 Task: Look for space in Mānāvadar, India from 5th June, 2023 to 16th June, 2023 for 2 adults in price range Rs.7000 to Rs.15000. Place can be entire place with 1  bedroom having 1 bed and 1 bathroom. Property type can be house, flat, guest house, hotel. Booking option can be shelf check-in. Required host language is English.
Action: Mouse moved to (534, 91)
Screenshot: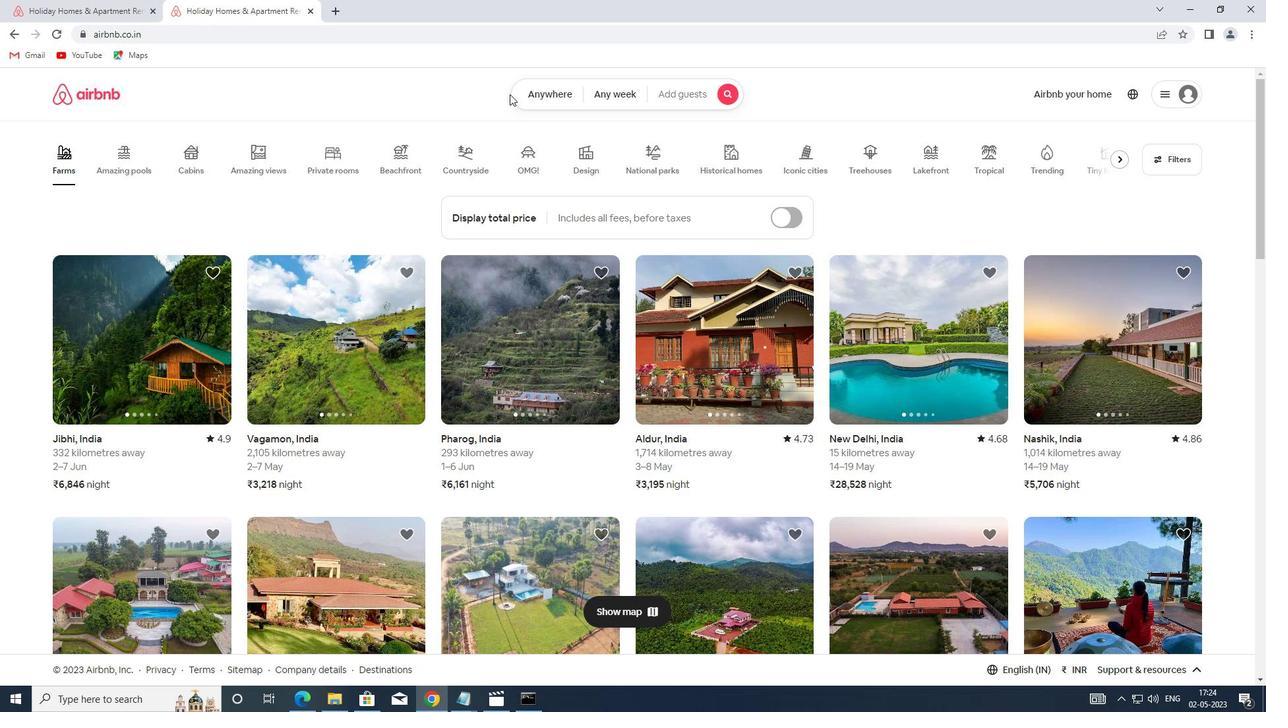
Action: Mouse pressed left at (534, 91)
Screenshot: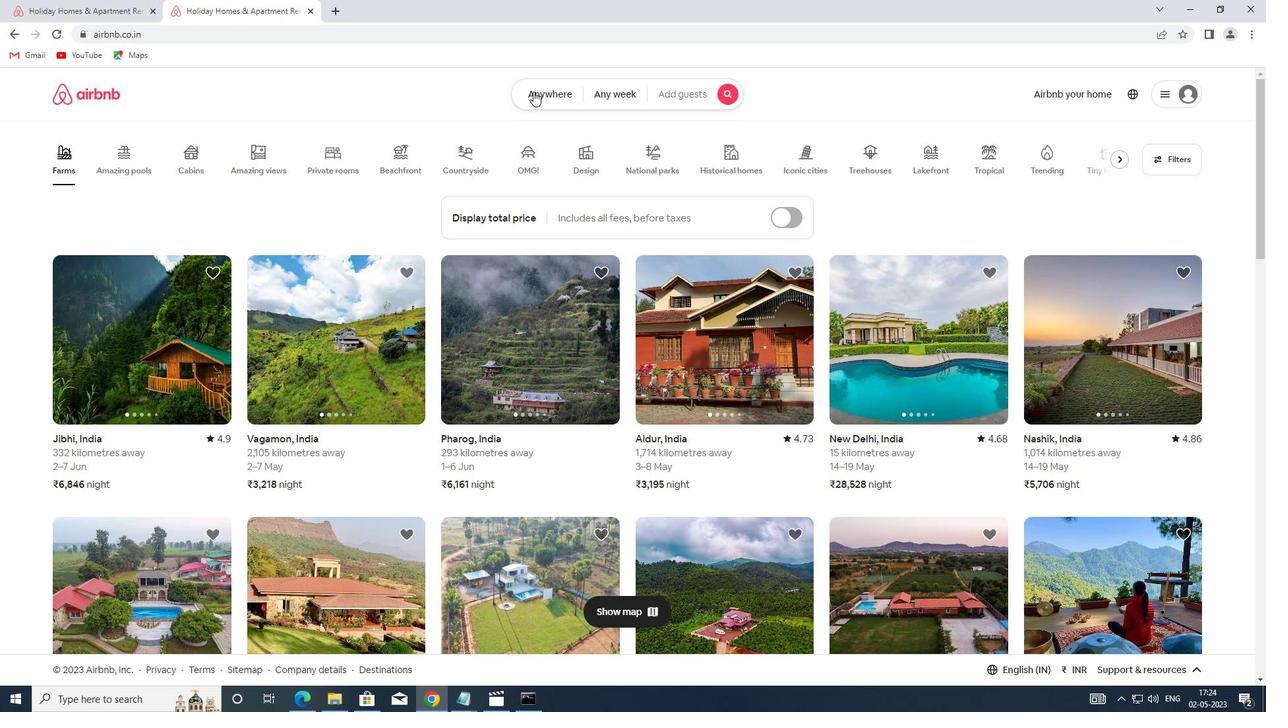 
Action: Mouse moved to (418, 145)
Screenshot: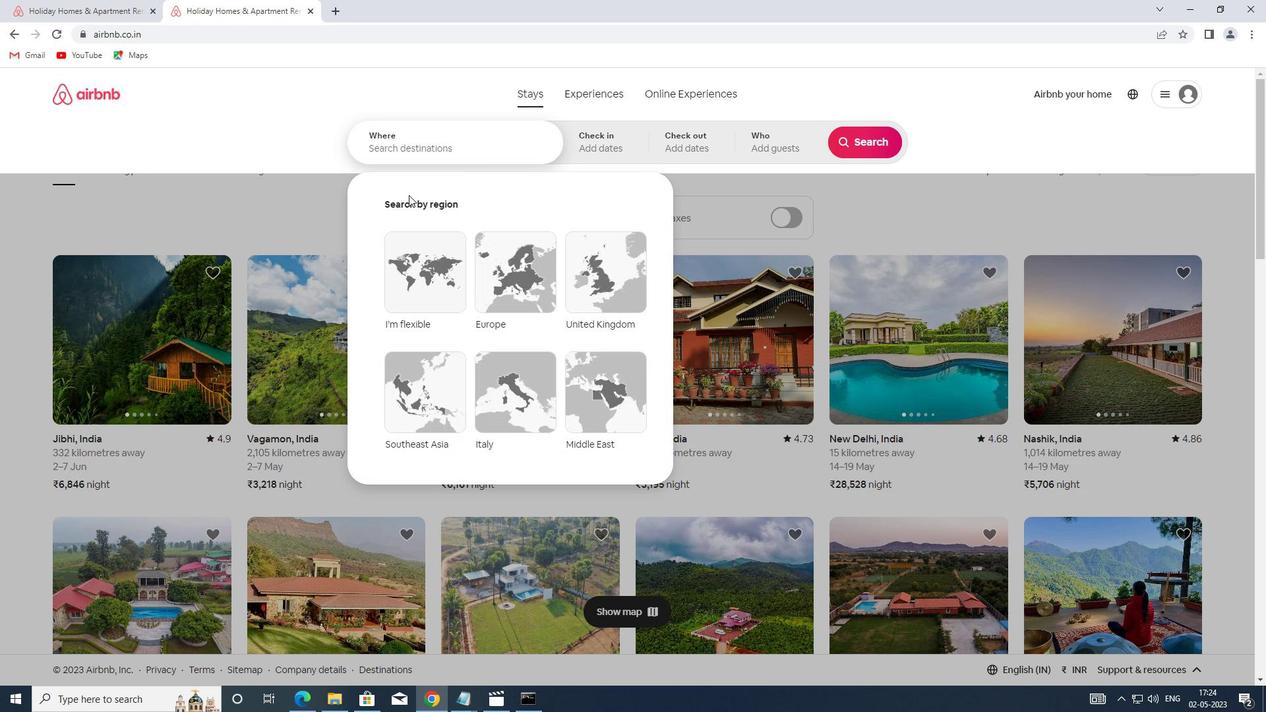 
Action: Mouse pressed left at (418, 145)
Screenshot: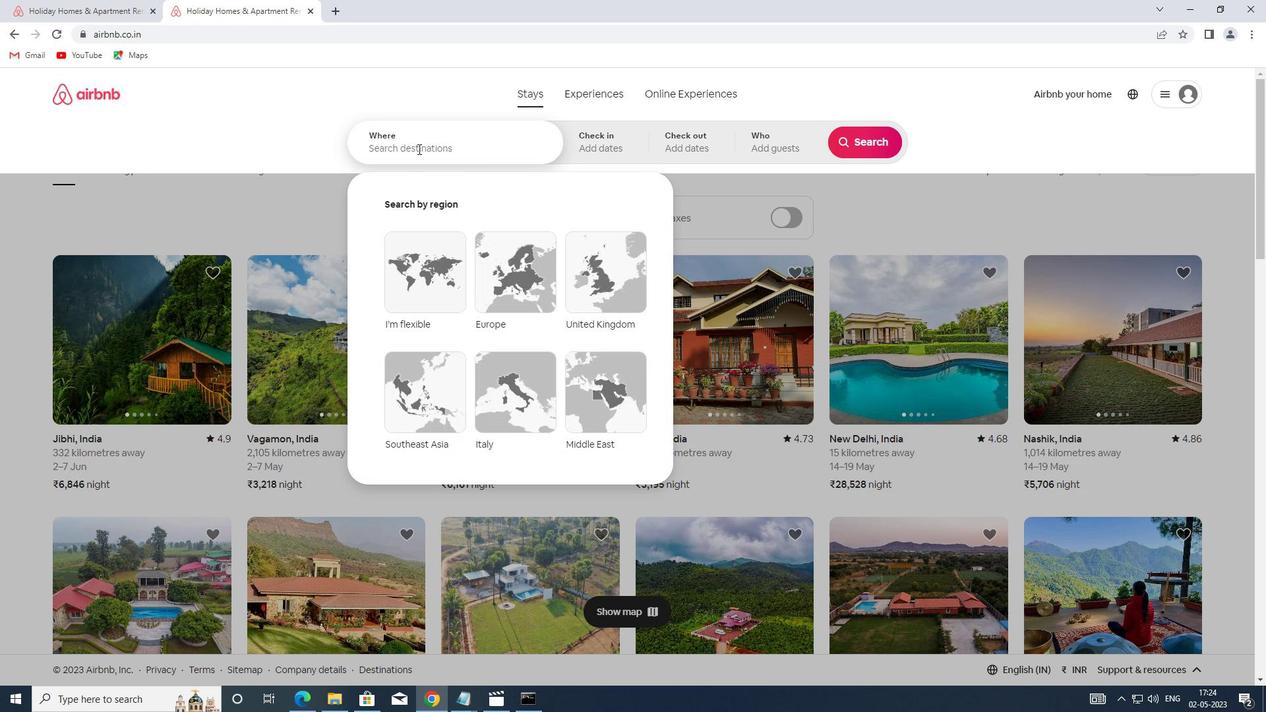 
Action: Key pressed <Key.shift>MANAVADAR,<Key.shift>INDIA
Screenshot: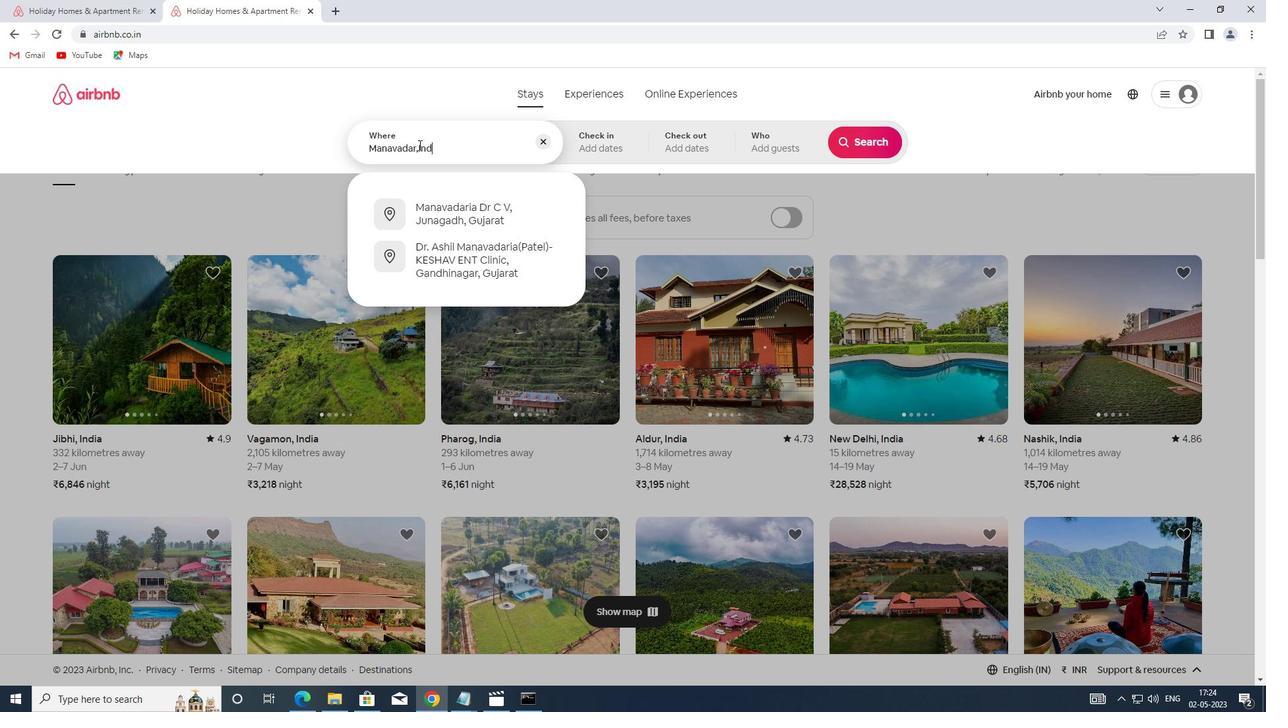 
Action: Mouse moved to (578, 129)
Screenshot: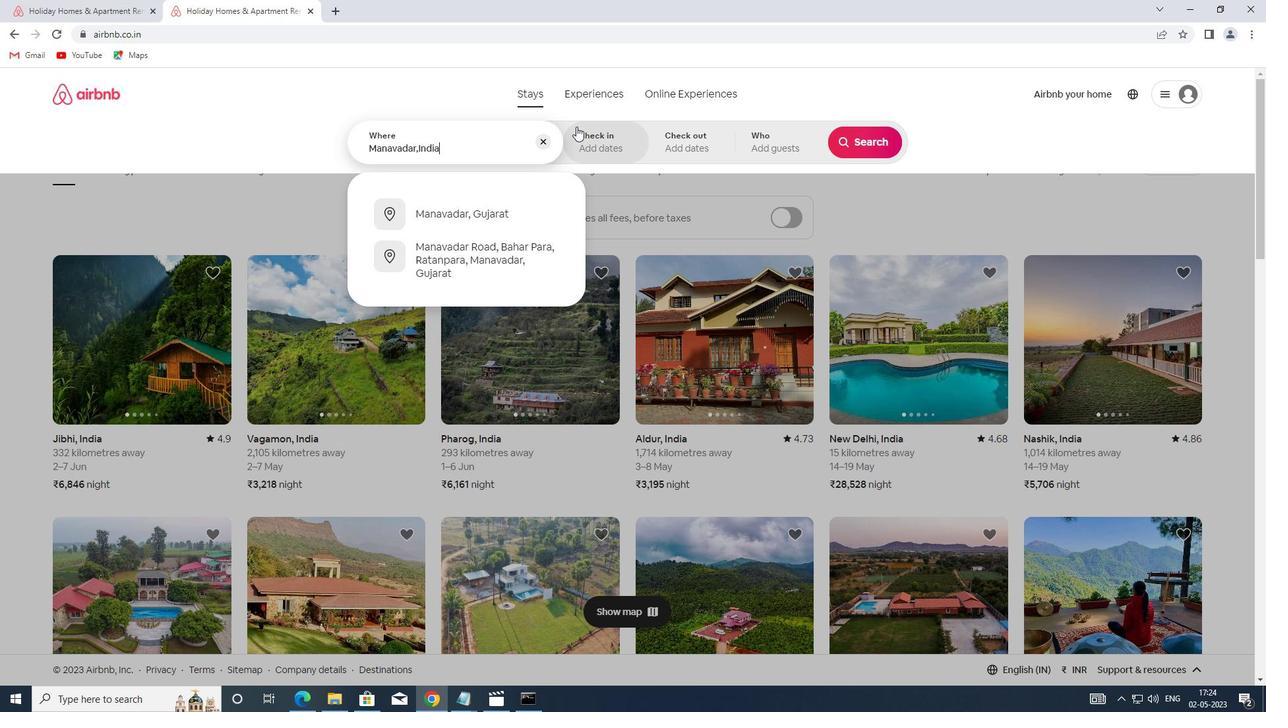 
Action: Mouse pressed left at (578, 129)
Screenshot: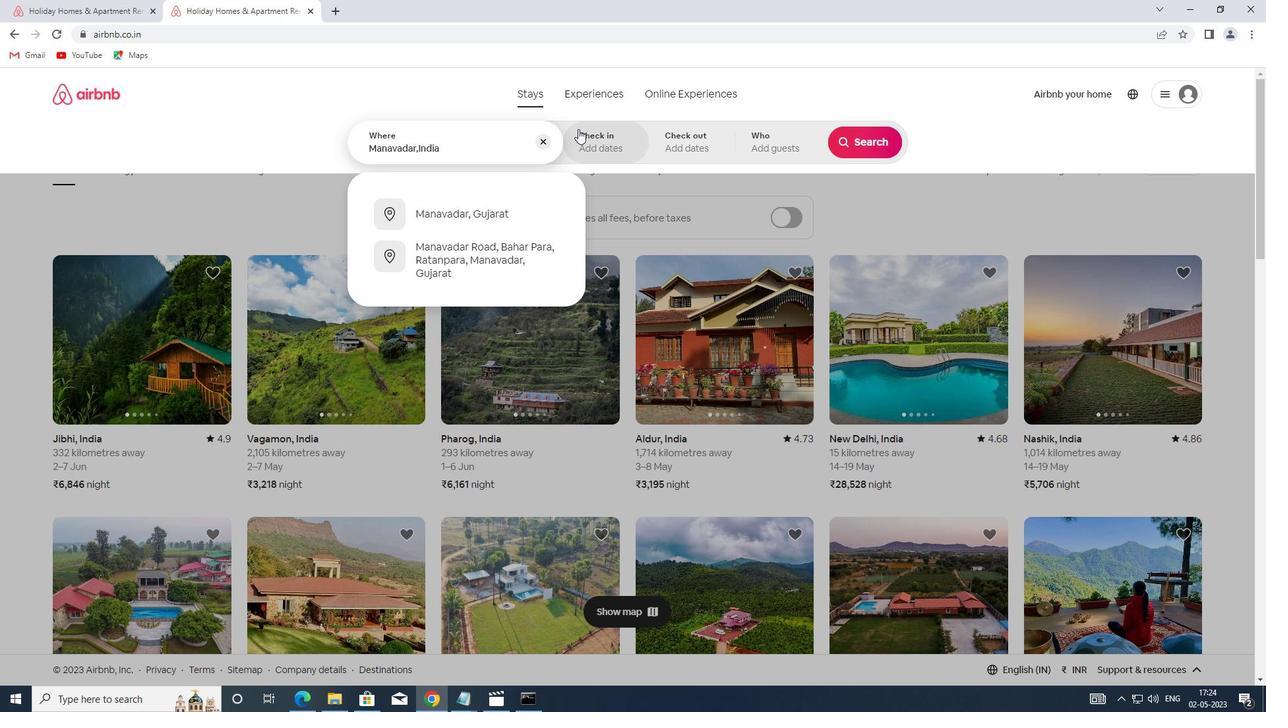 
Action: Mouse moved to (701, 339)
Screenshot: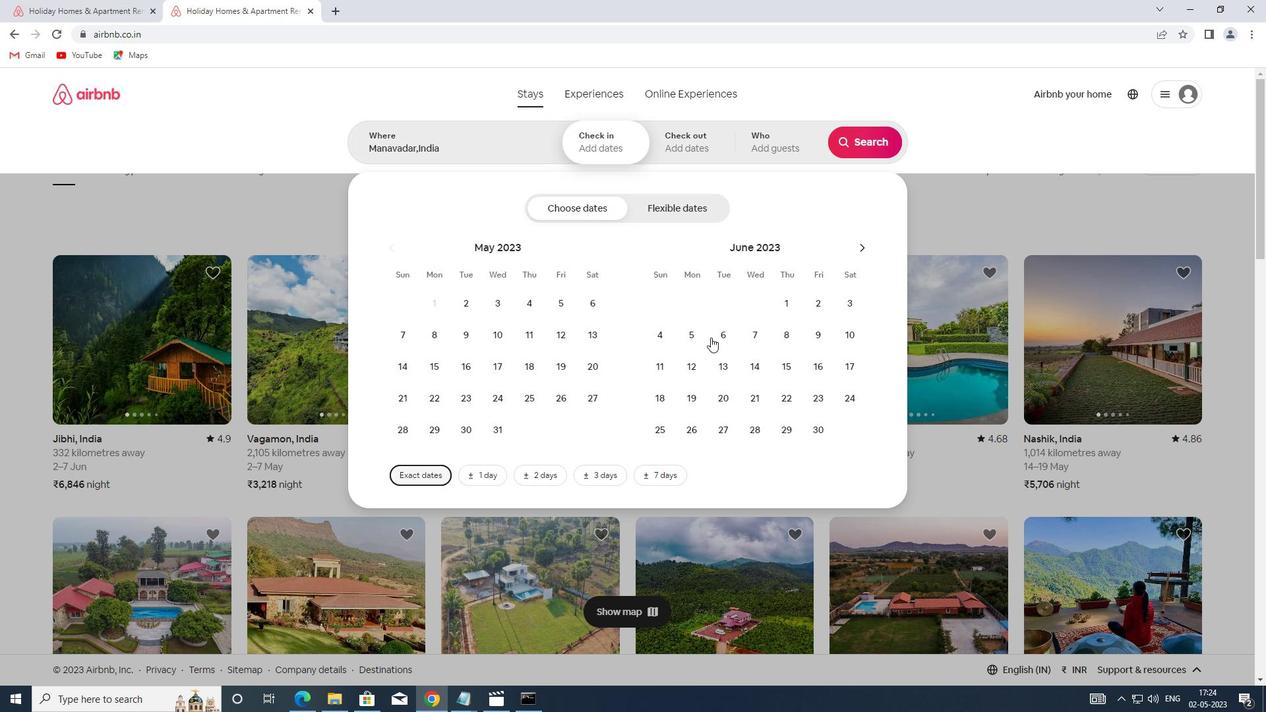
Action: Mouse pressed left at (701, 339)
Screenshot: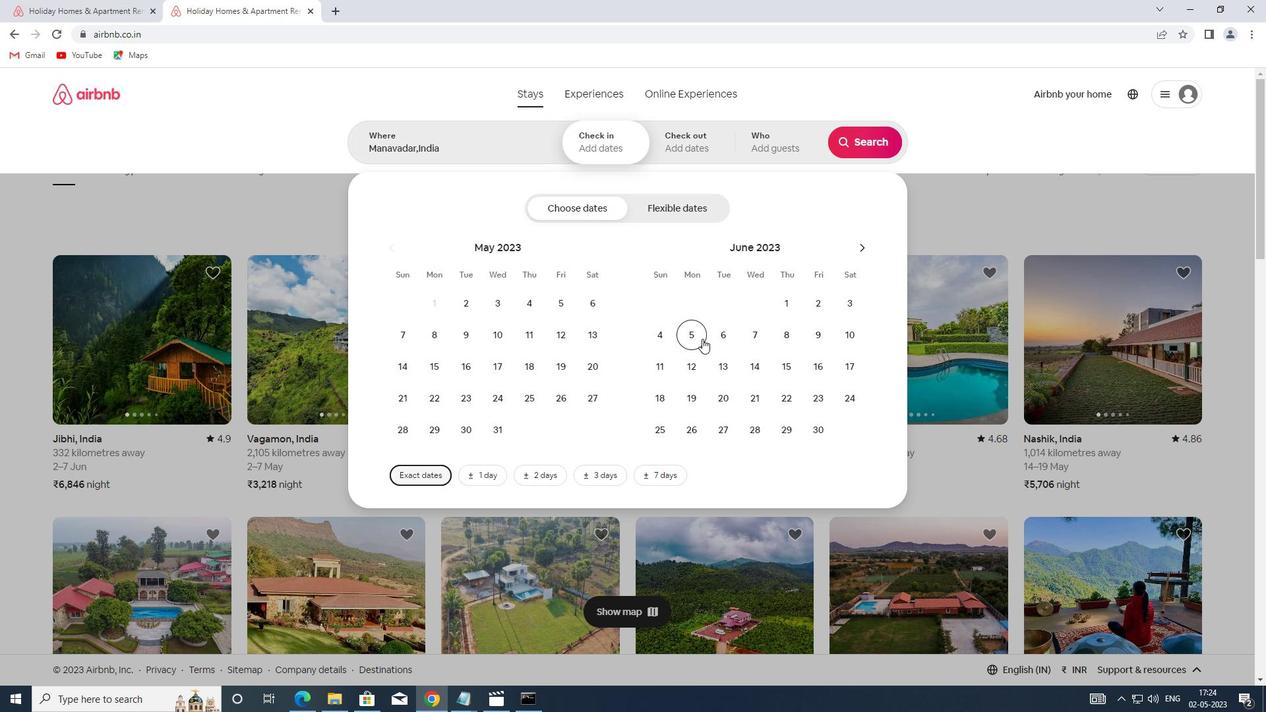 
Action: Mouse moved to (814, 368)
Screenshot: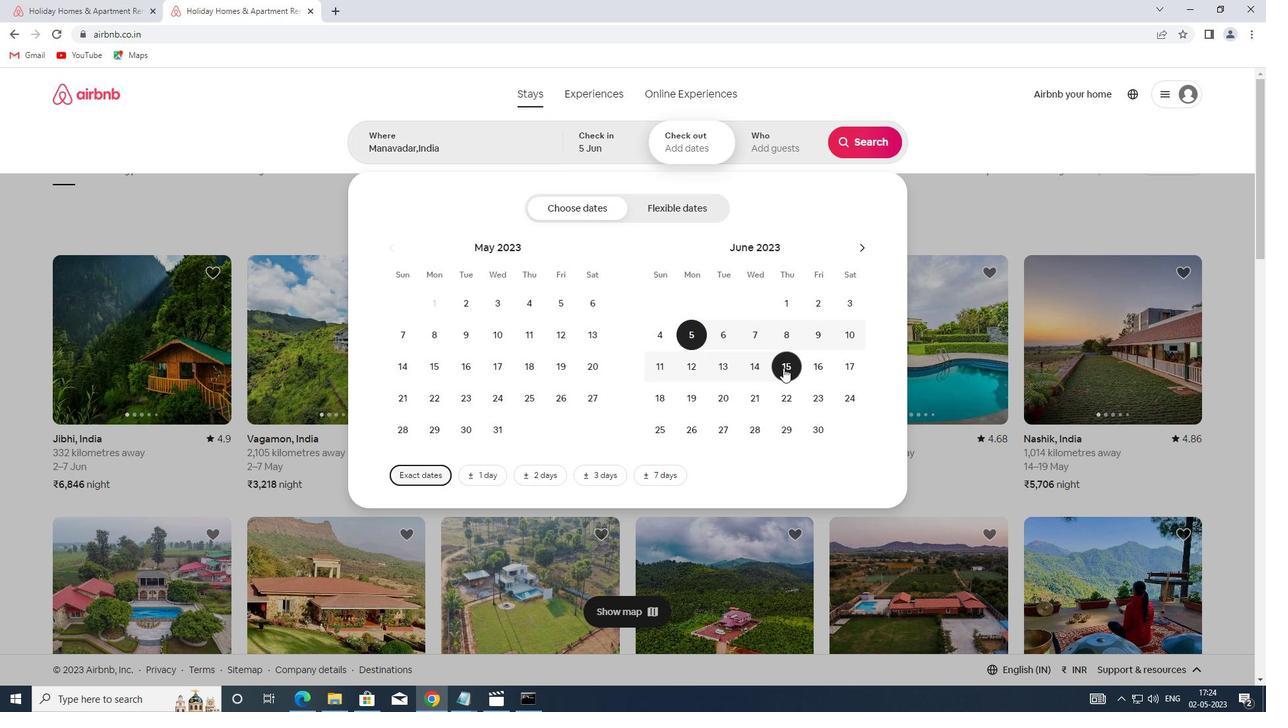
Action: Mouse pressed left at (814, 368)
Screenshot: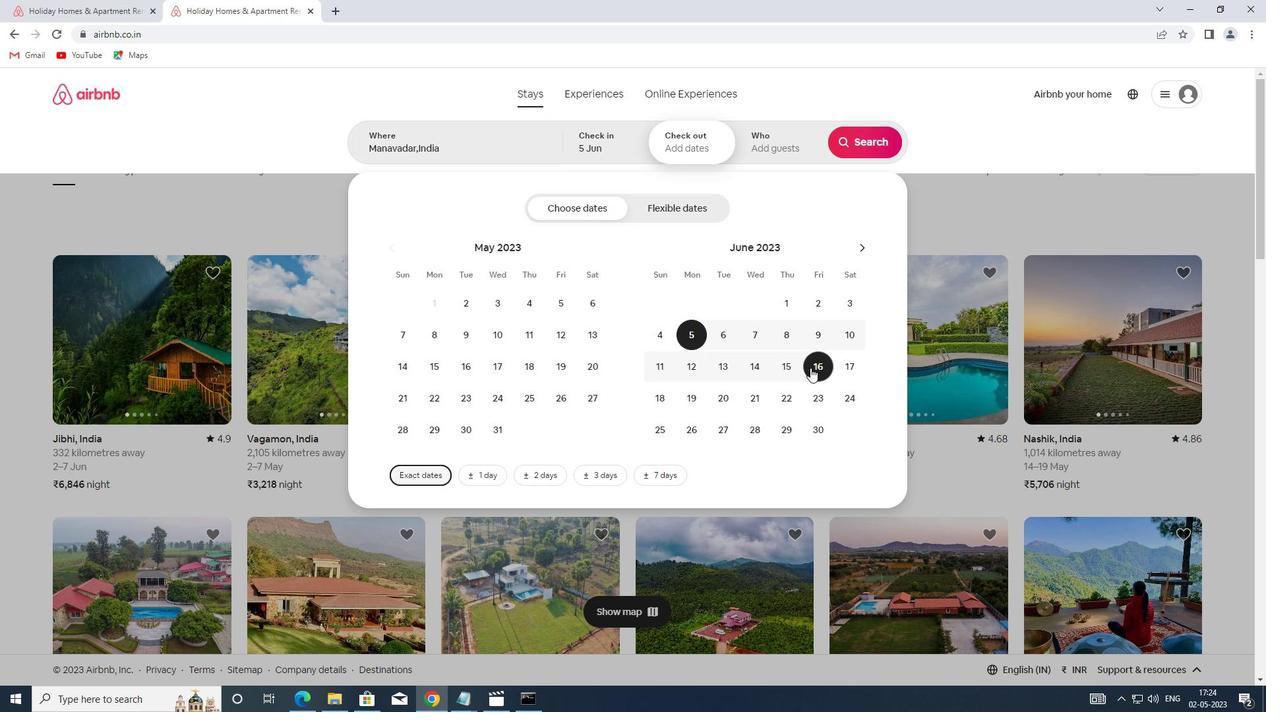 
Action: Mouse moved to (796, 152)
Screenshot: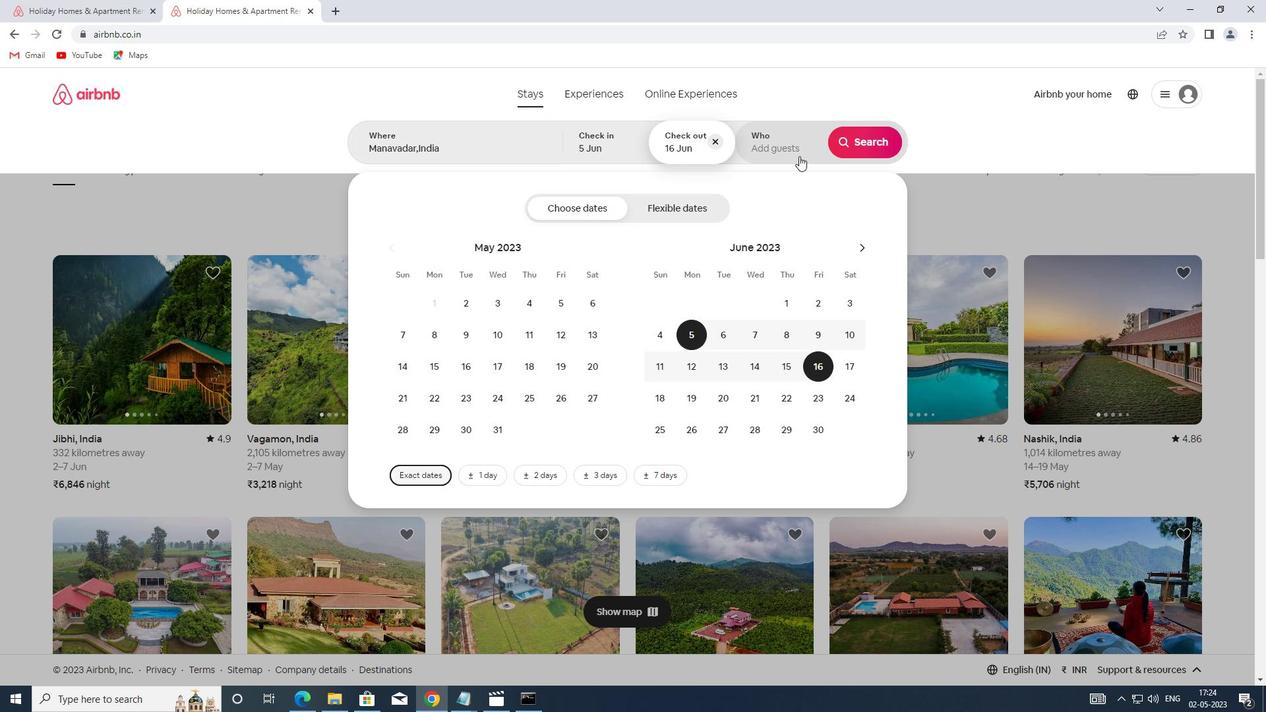 
Action: Mouse pressed left at (796, 152)
Screenshot: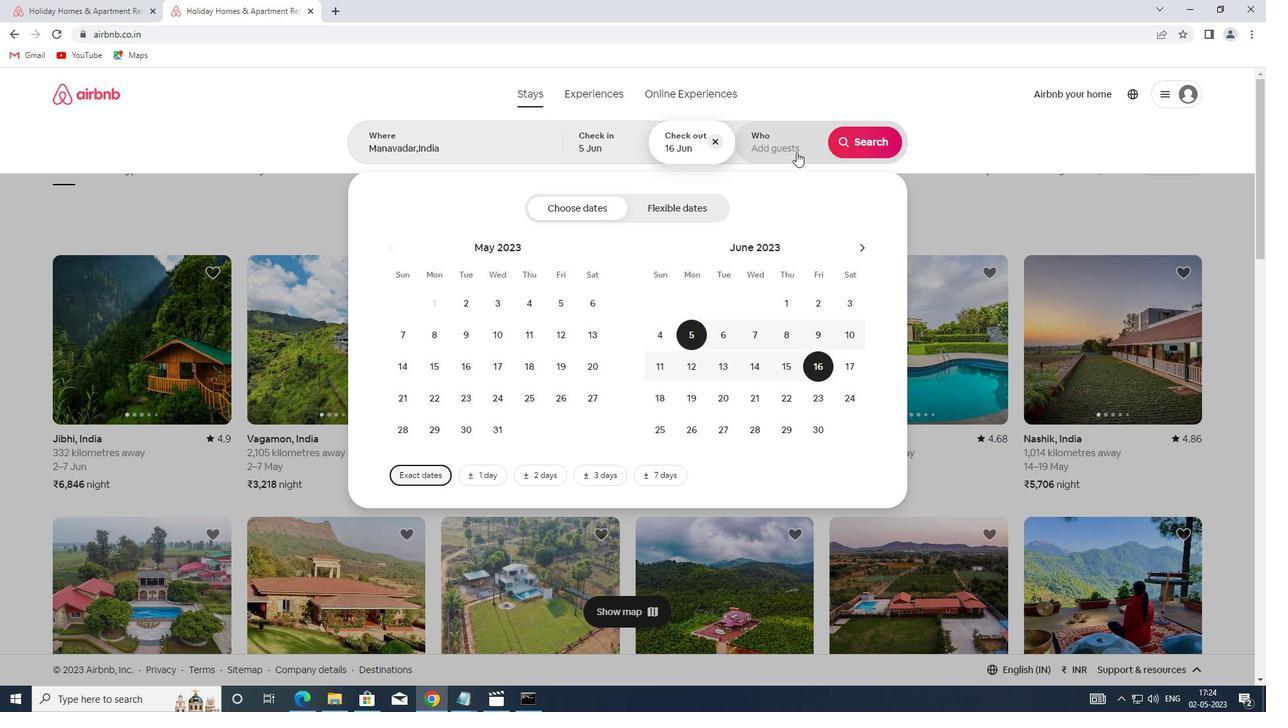 
Action: Mouse moved to (864, 216)
Screenshot: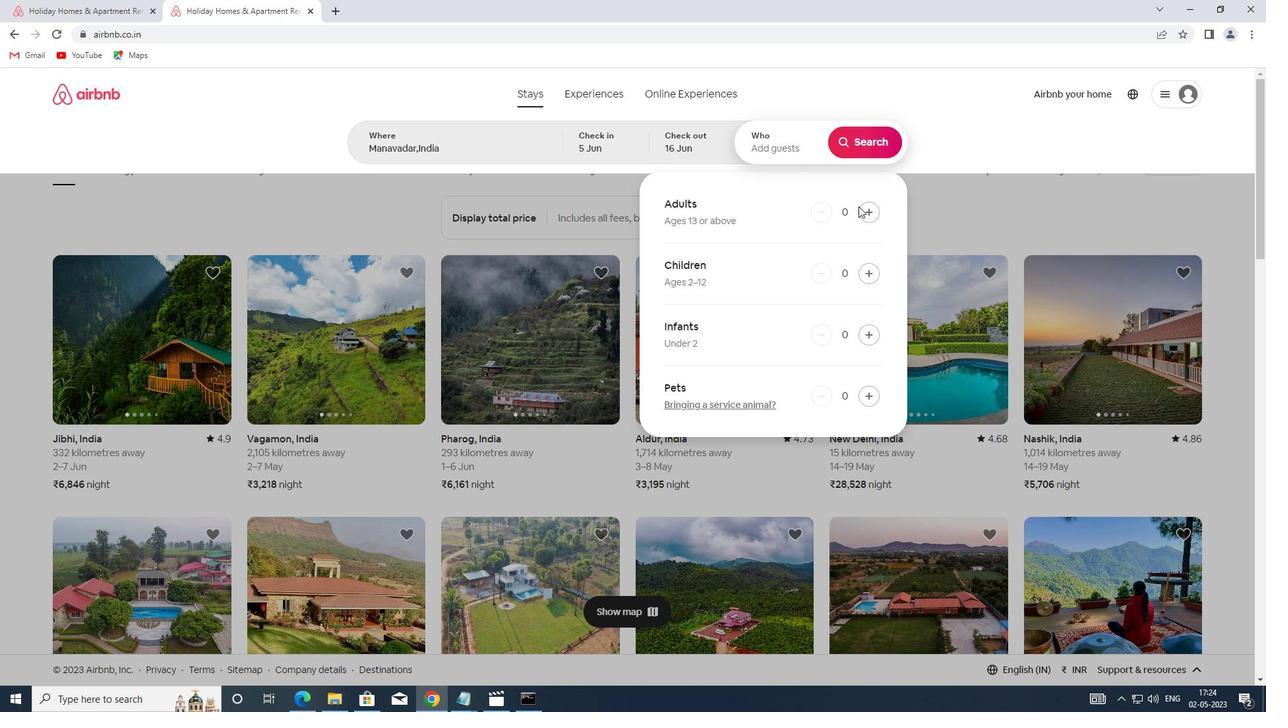 
Action: Mouse pressed left at (864, 216)
Screenshot: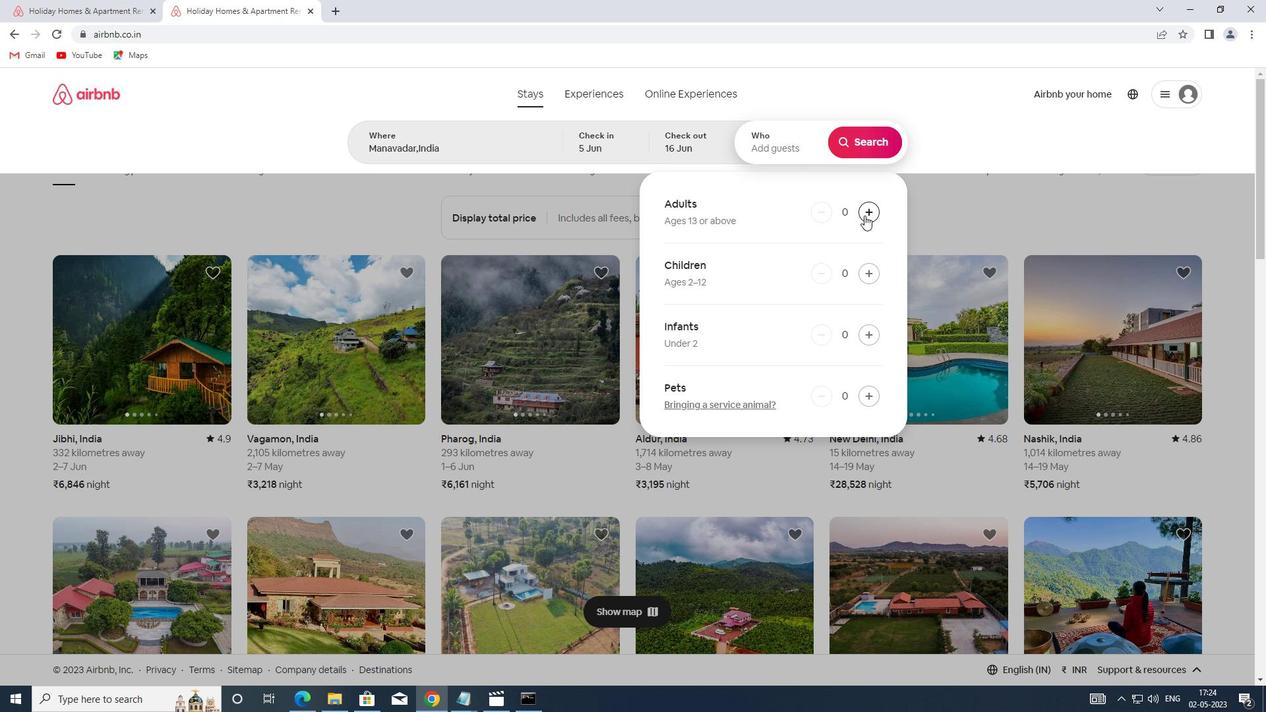 
Action: Mouse pressed left at (864, 216)
Screenshot: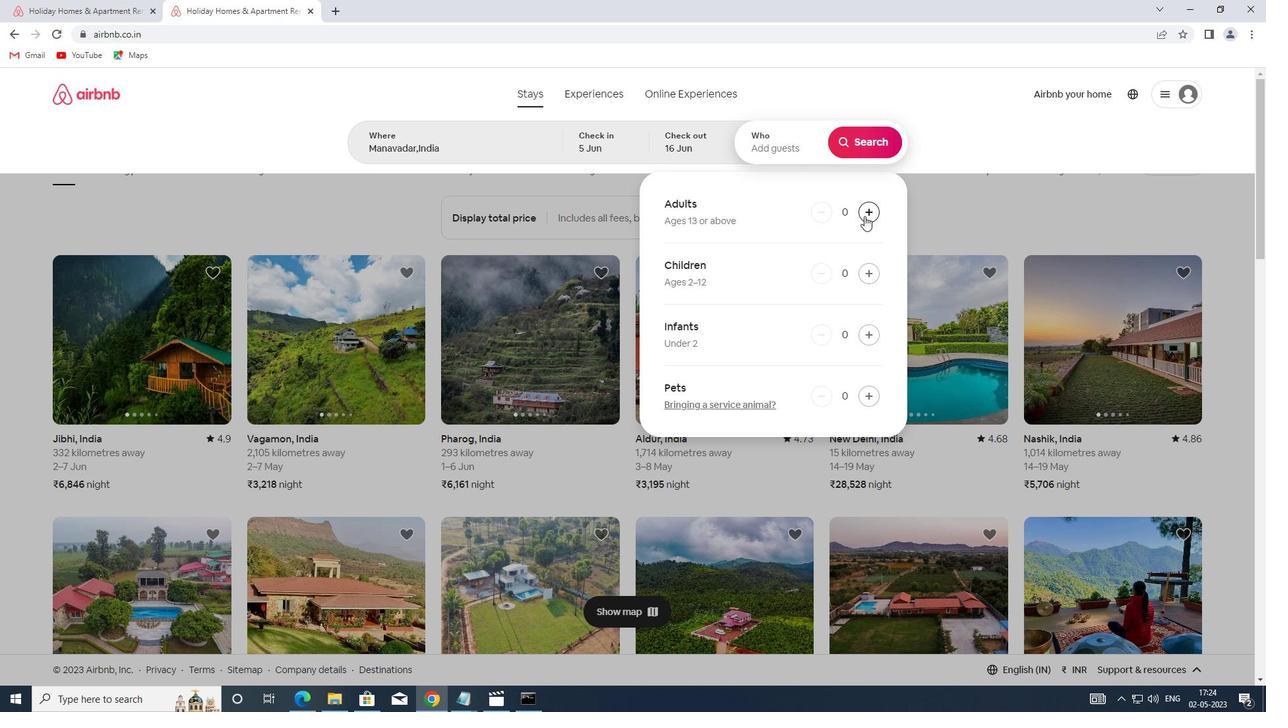 
Action: Mouse moved to (883, 135)
Screenshot: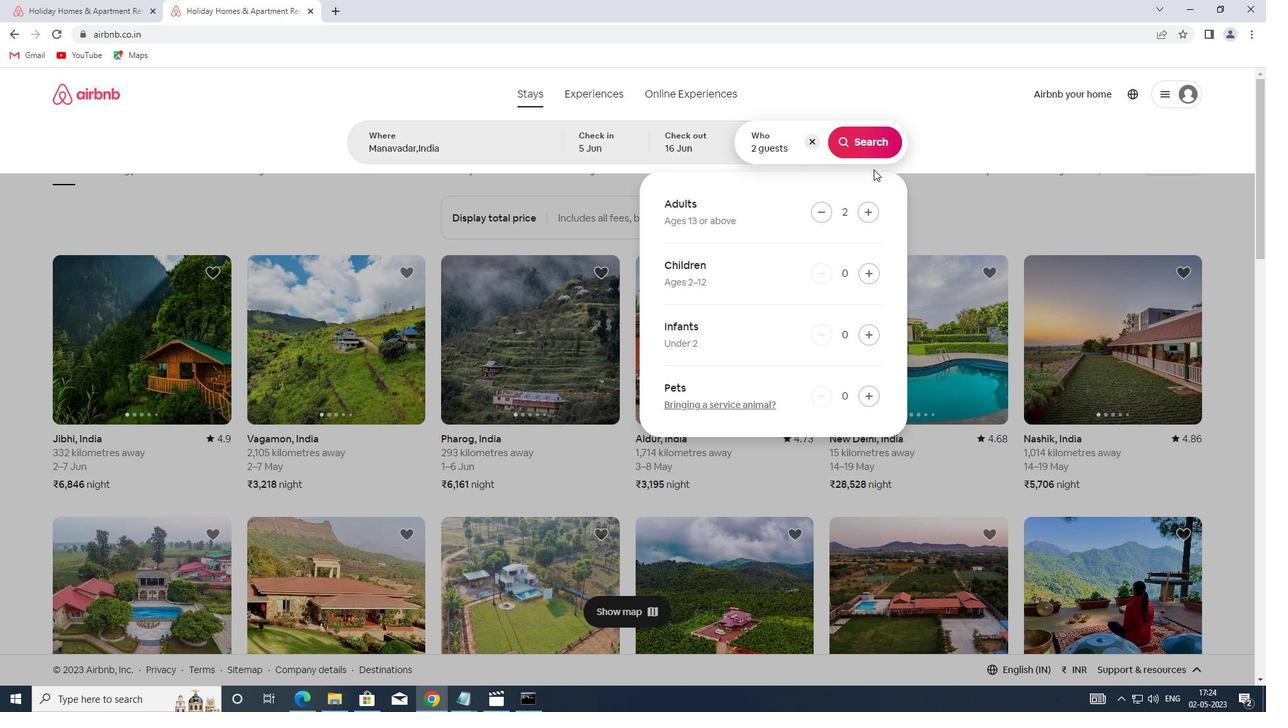 
Action: Mouse pressed left at (883, 135)
Screenshot: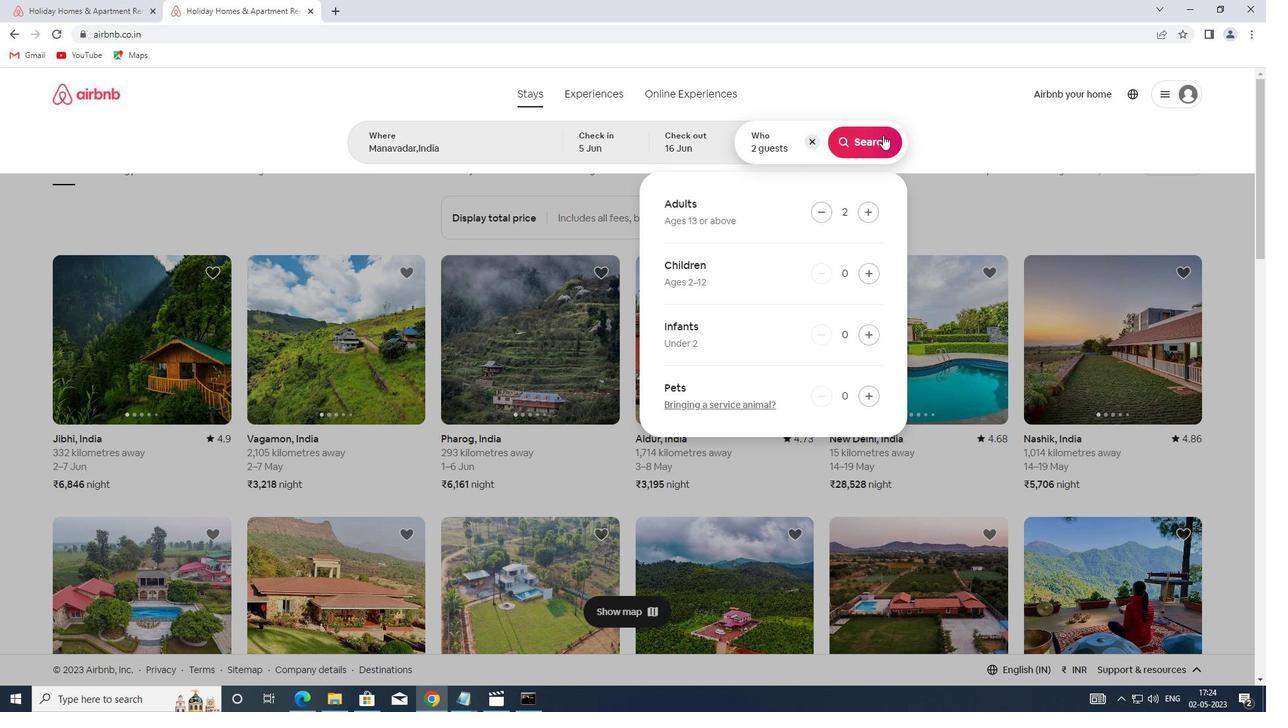 
Action: Mouse moved to (1189, 143)
Screenshot: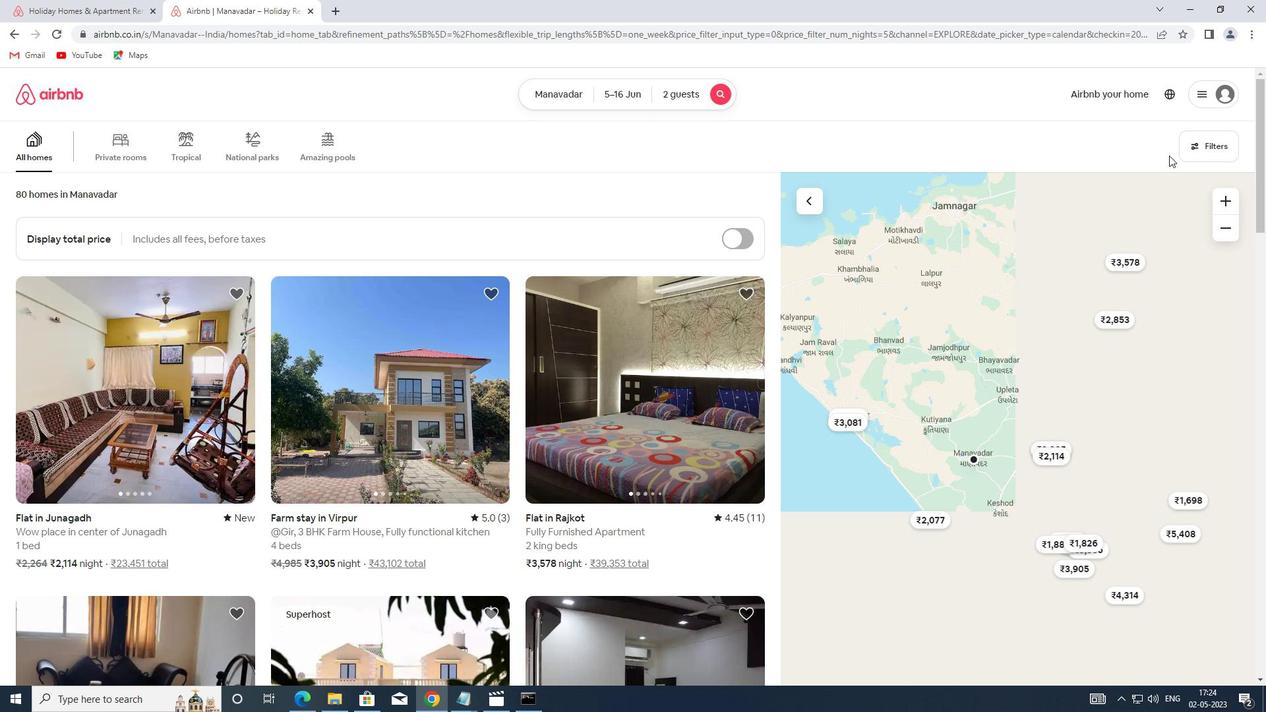 
Action: Mouse pressed left at (1189, 143)
Screenshot: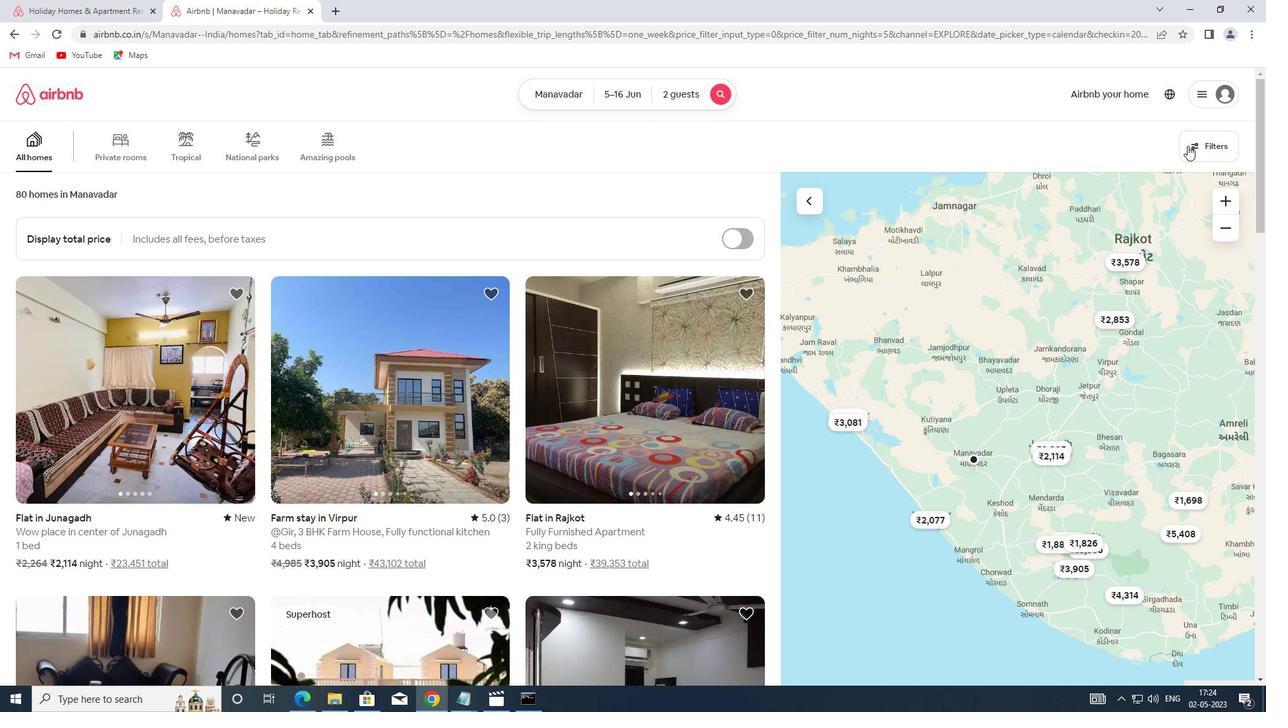 
Action: Mouse moved to (473, 321)
Screenshot: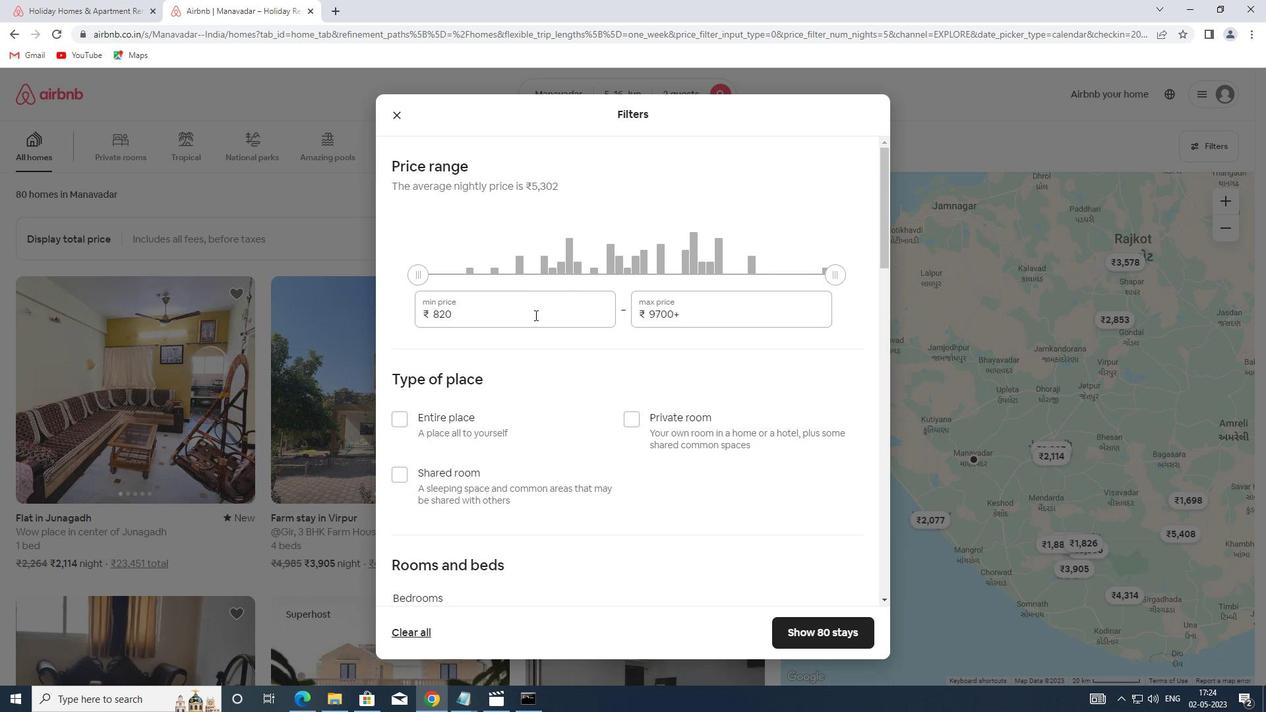 
Action: Mouse pressed left at (473, 321)
Screenshot: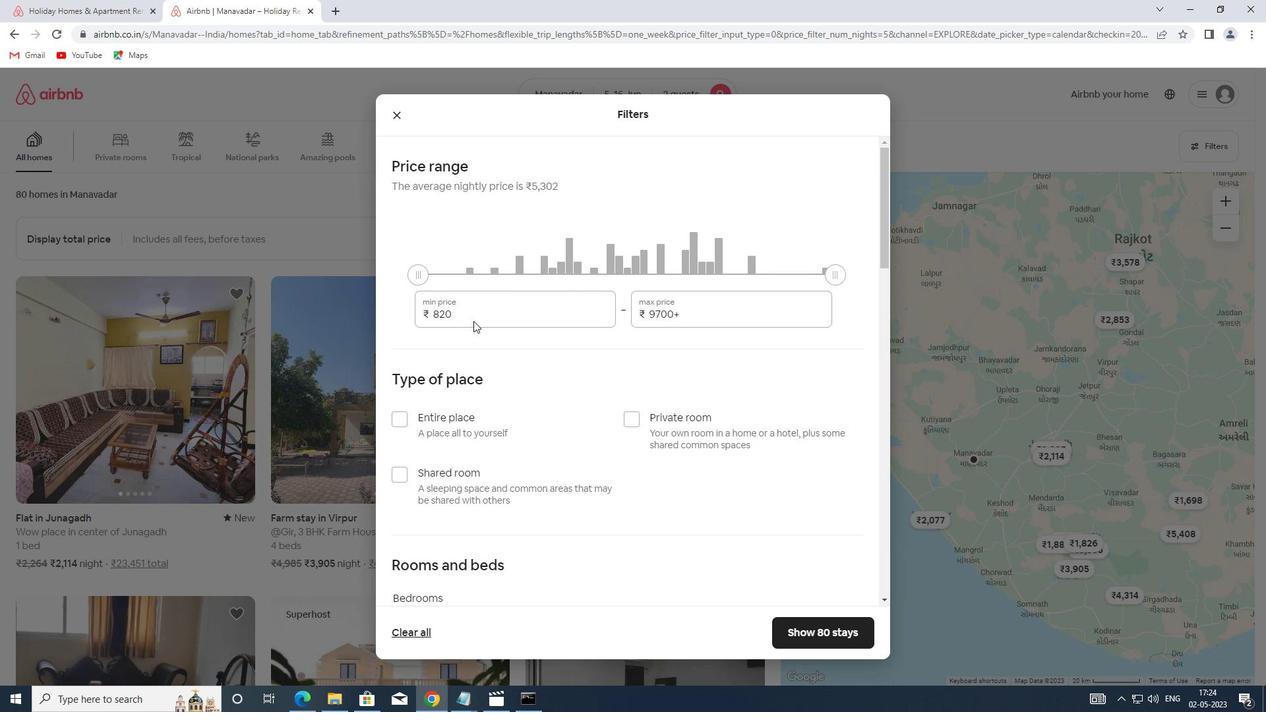 
Action: Mouse moved to (472, 315)
Screenshot: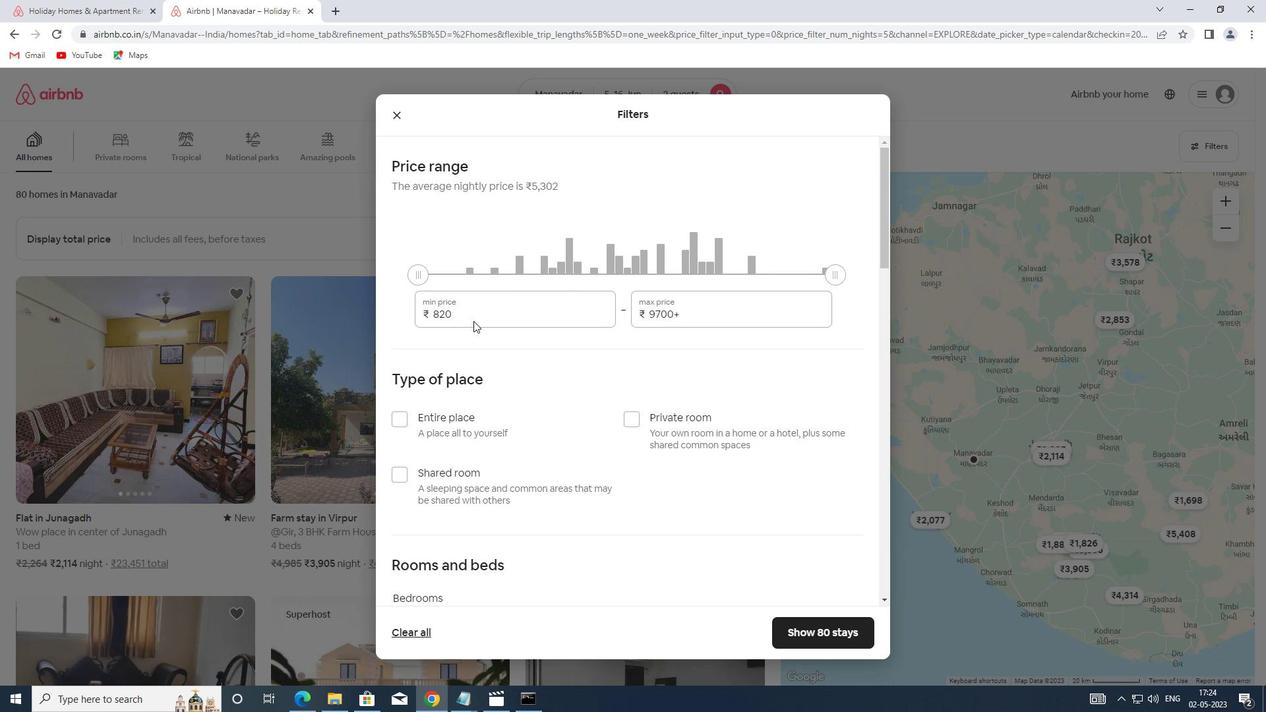 
Action: Mouse pressed left at (472, 315)
Screenshot: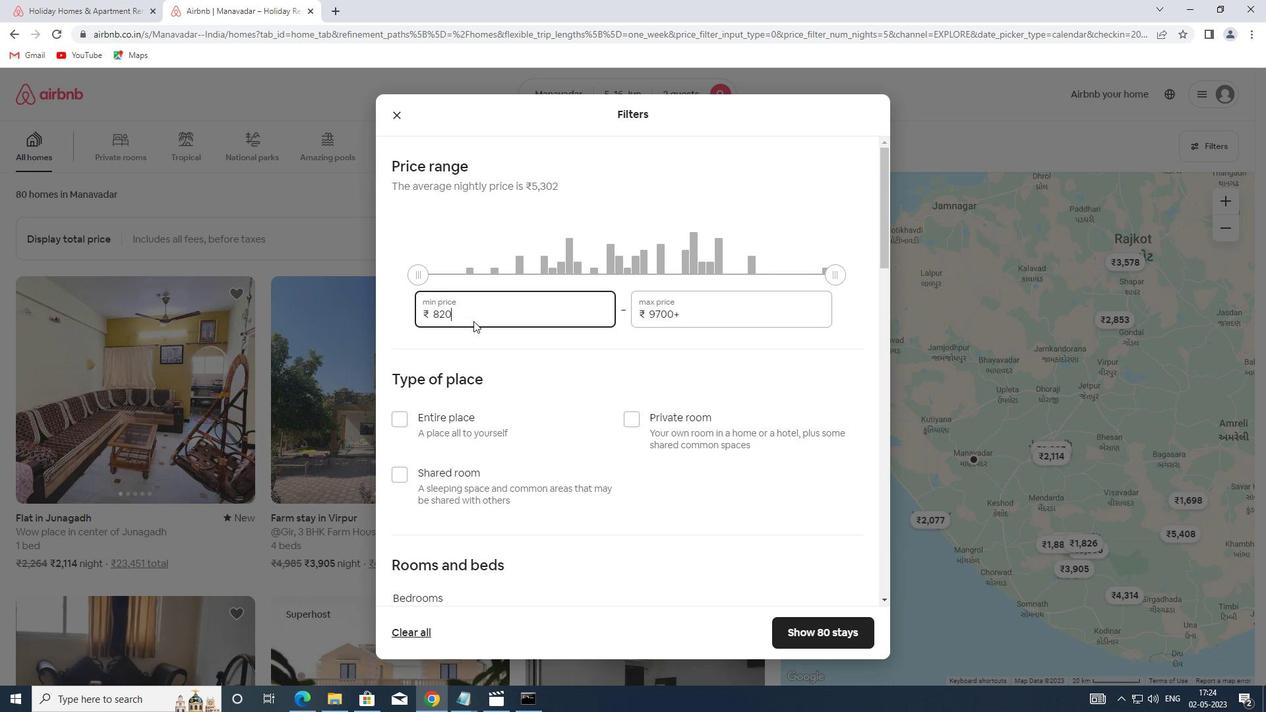 
Action: Mouse moved to (426, 314)
Screenshot: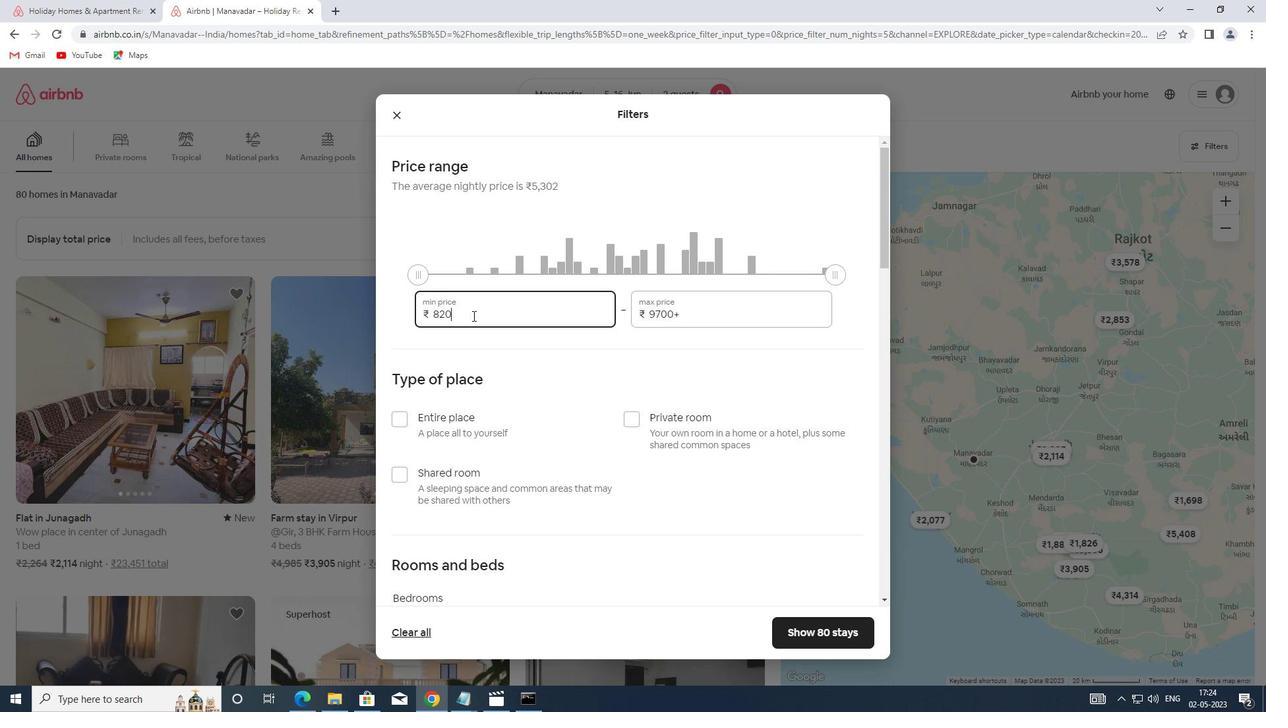 
Action: Mouse pressed left at (426, 314)
Screenshot: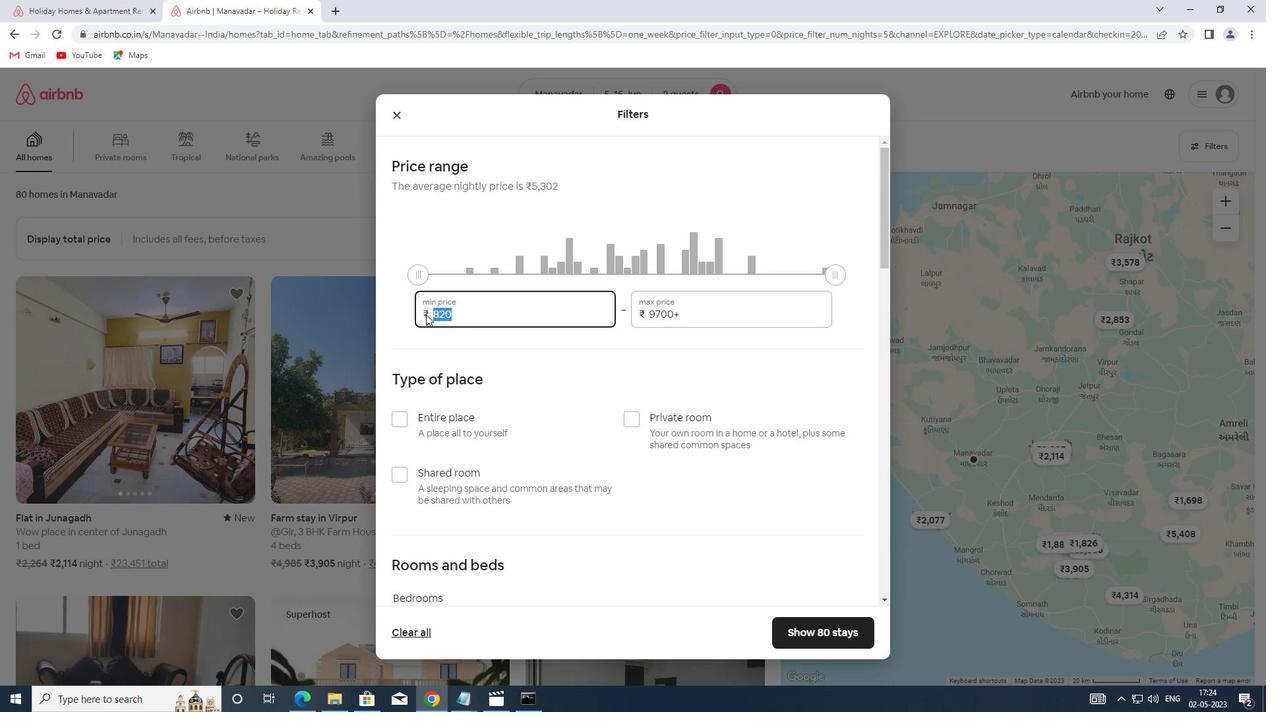 
Action: Key pressed 7000
Screenshot: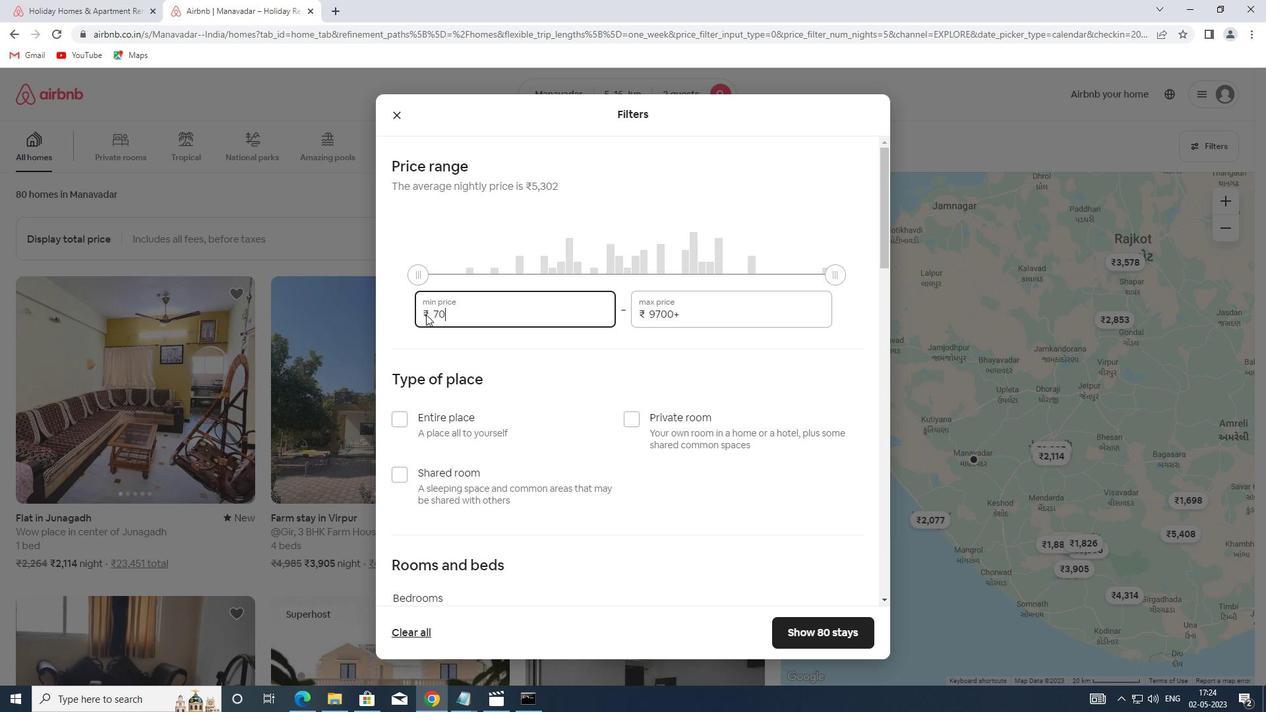 
Action: Mouse moved to (705, 310)
Screenshot: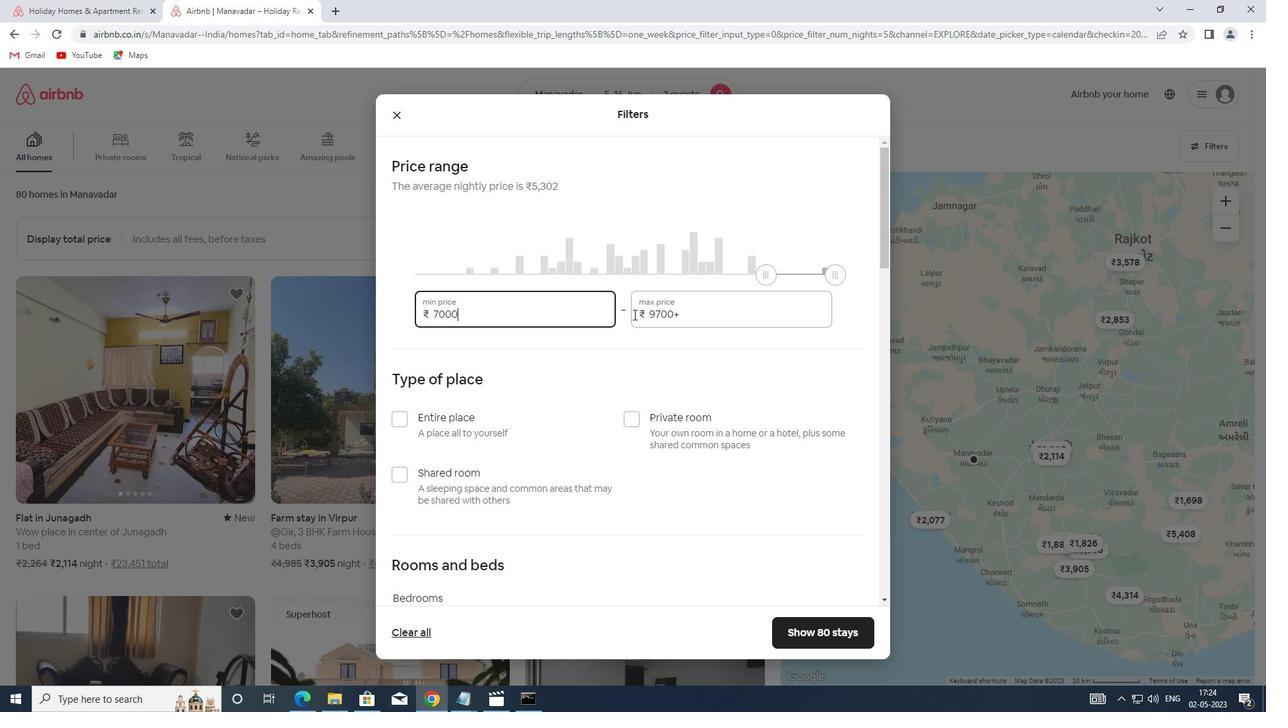 
Action: Mouse pressed left at (705, 310)
Screenshot: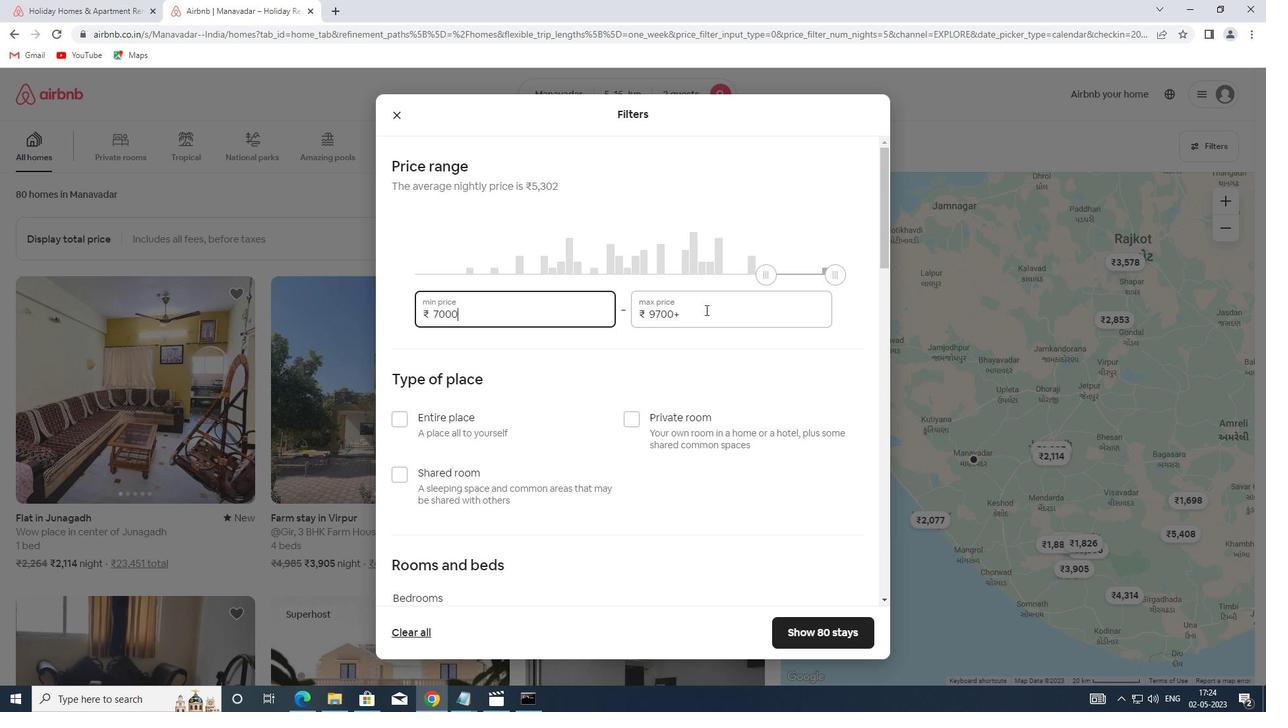 
Action: Mouse moved to (516, 313)
Screenshot: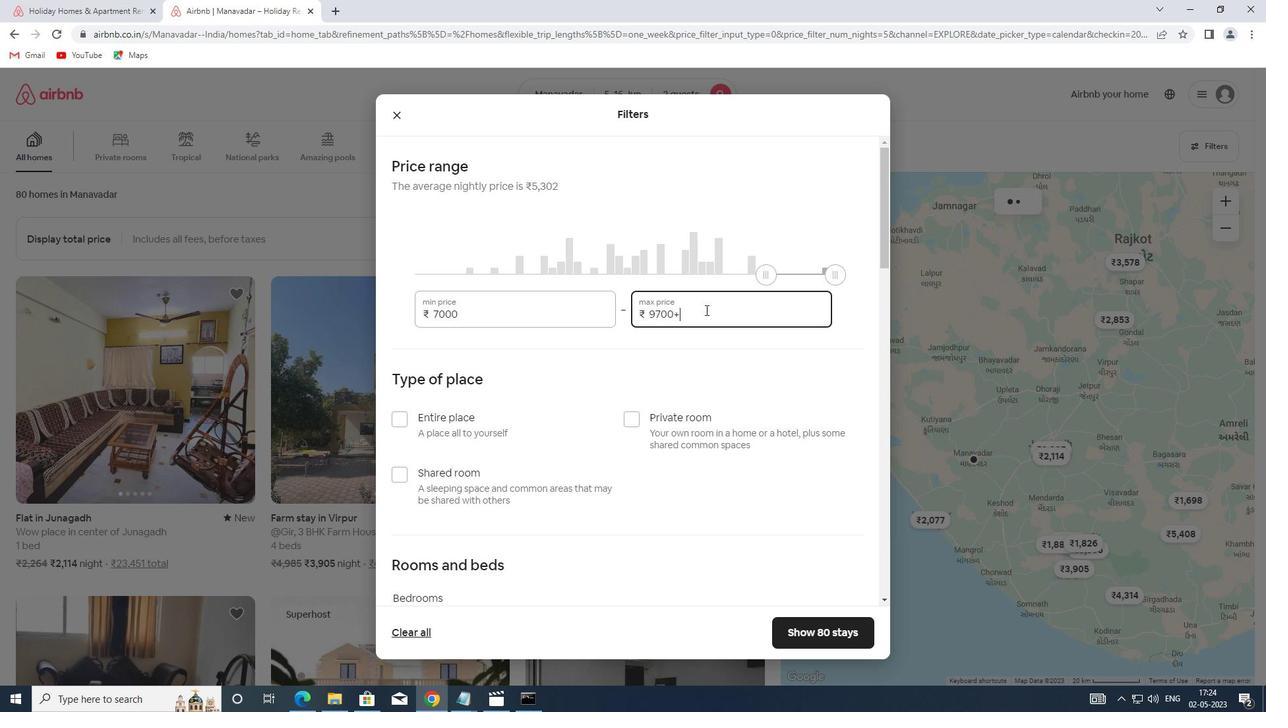 
Action: Key pressed 15000
Screenshot: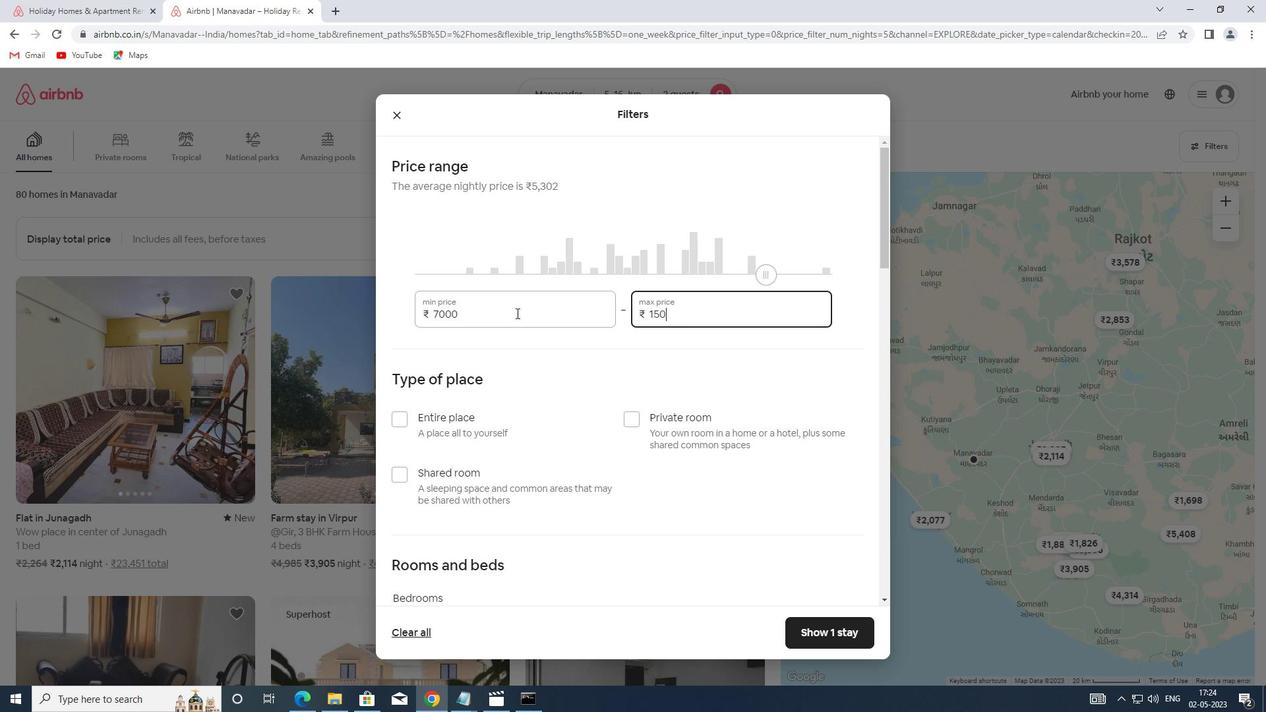 
Action: Mouse moved to (456, 419)
Screenshot: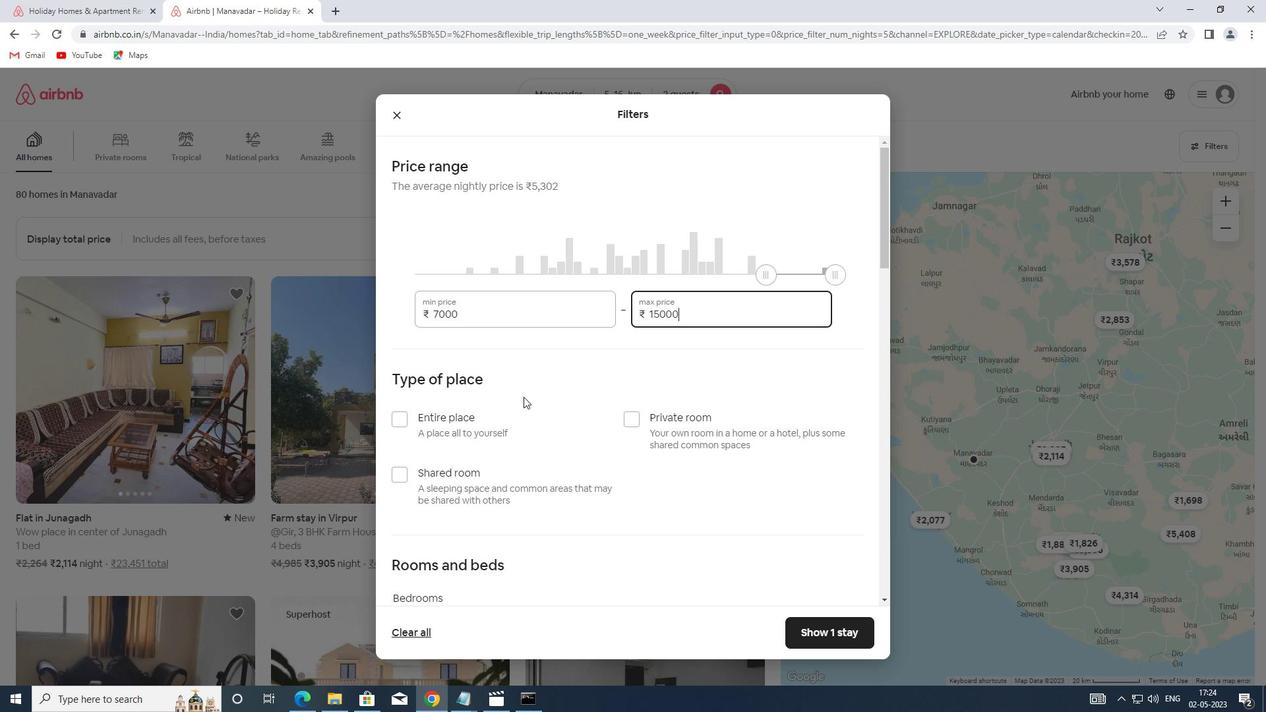
Action: Mouse pressed left at (456, 419)
Screenshot: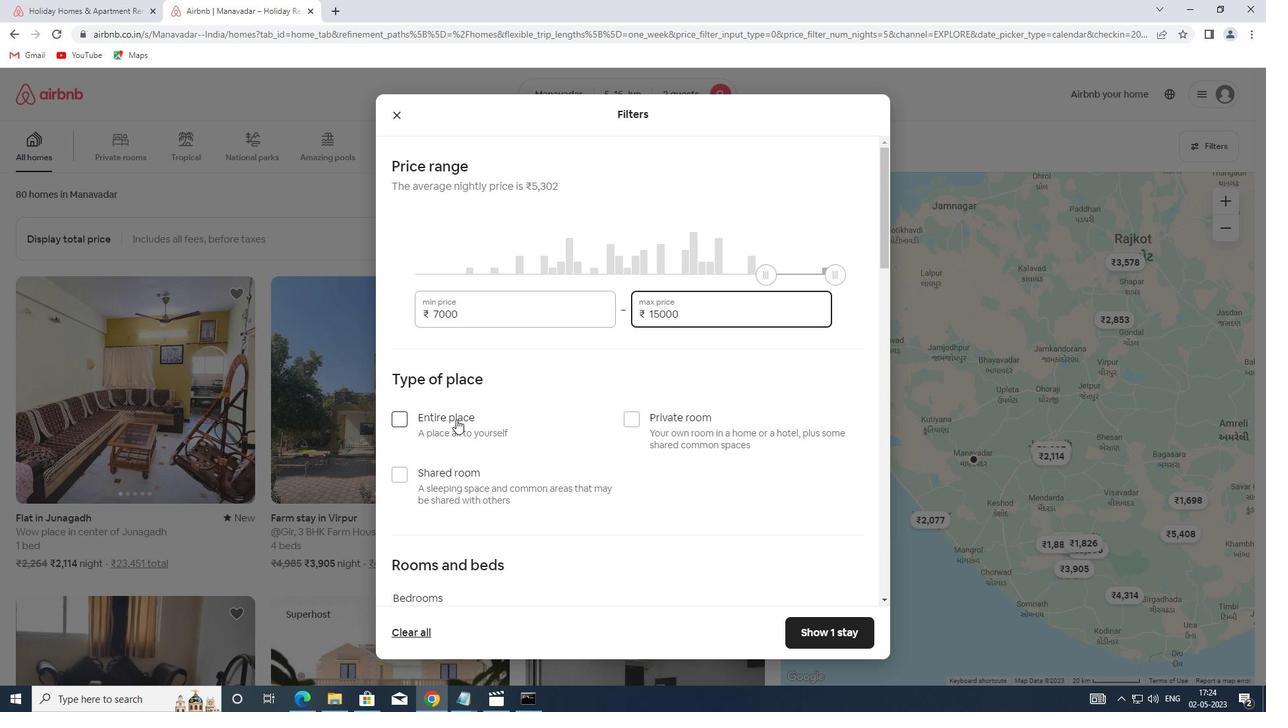
Action: Mouse scrolled (456, 418) with delta (0, 0)
Screenshot: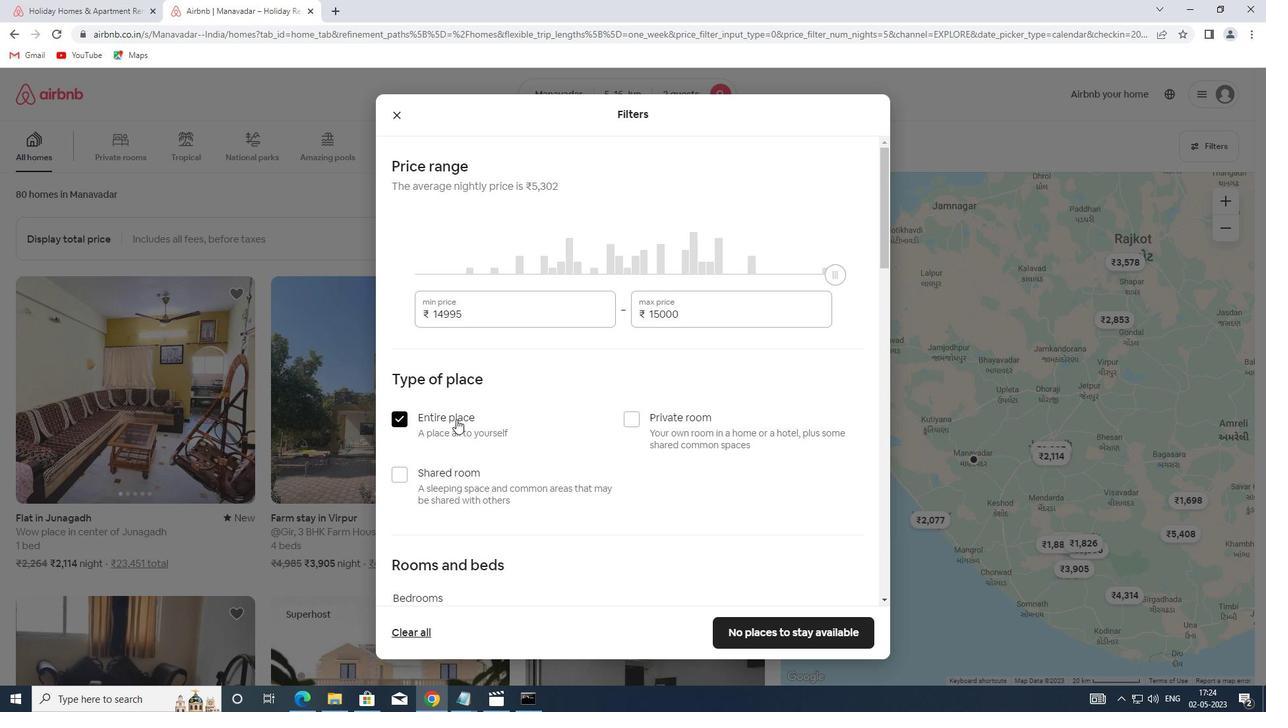 
Action: Mouse scrolled (456, 418) with delta (0, 0)
Screenshot: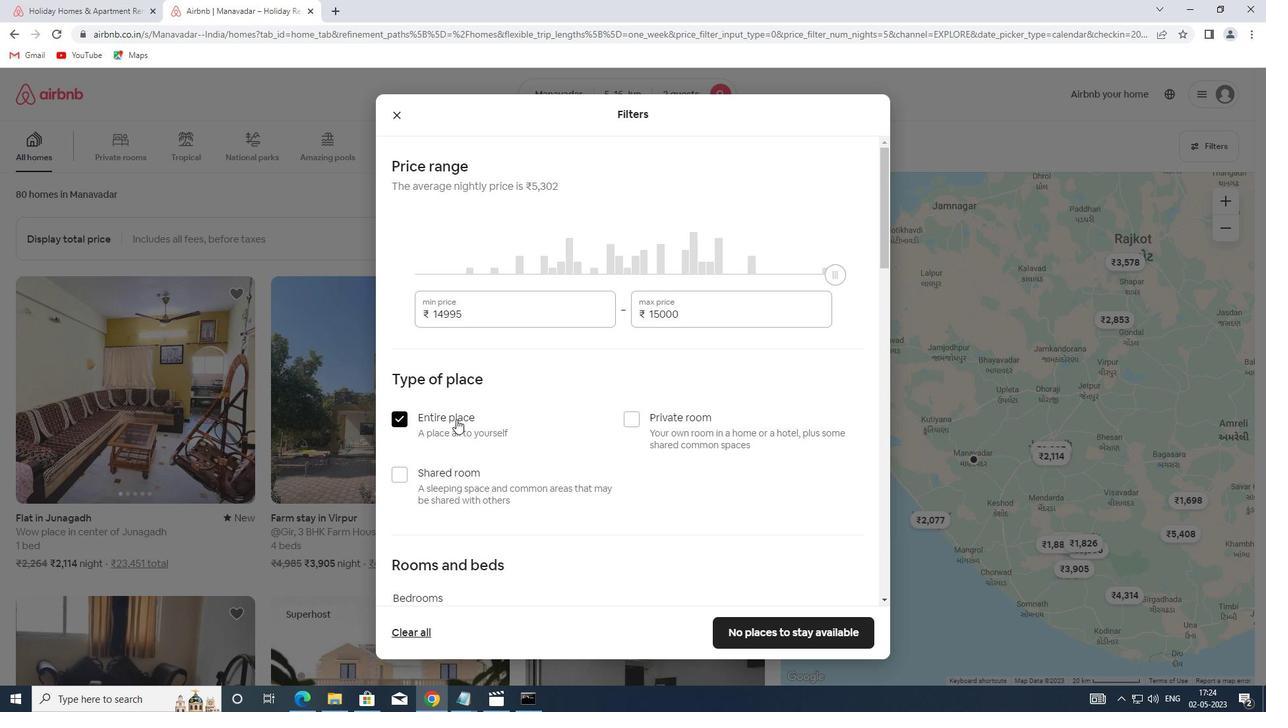 
Action: Mouse scrolled (456, 418) with delta (0, 0)
Screenshot: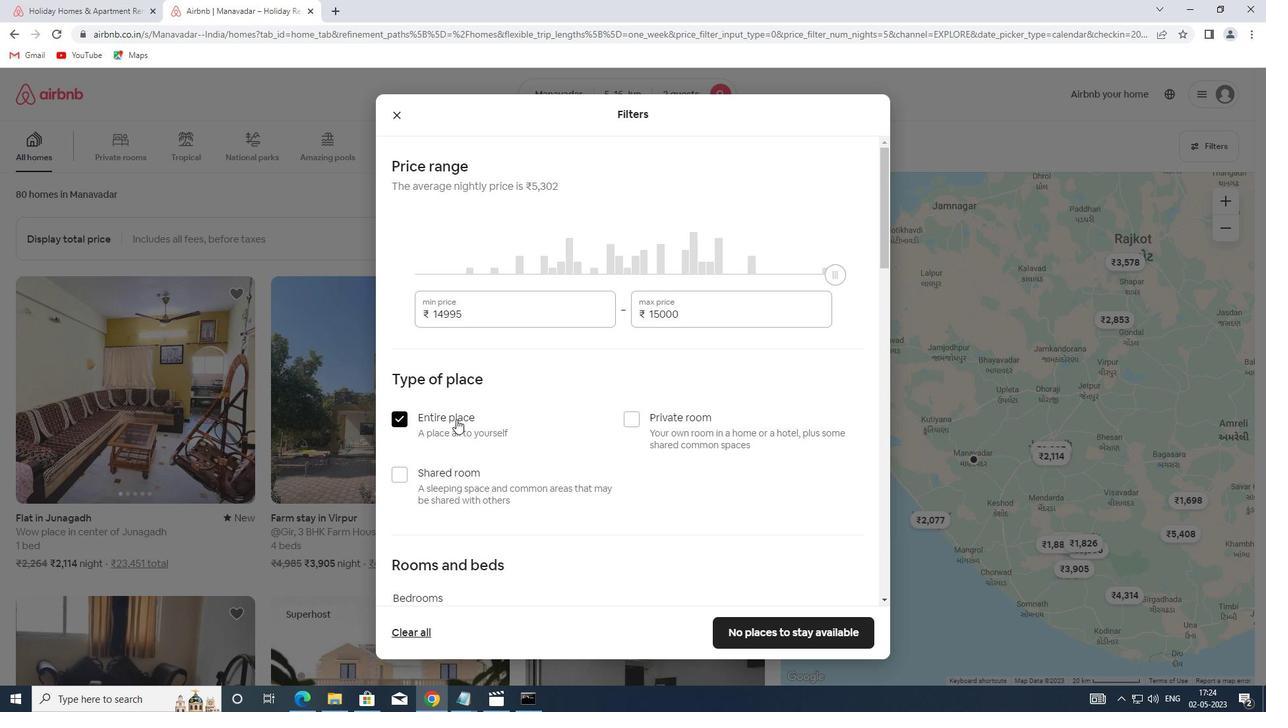 
Action: Mouse moved to (476, 435)
Screenshot: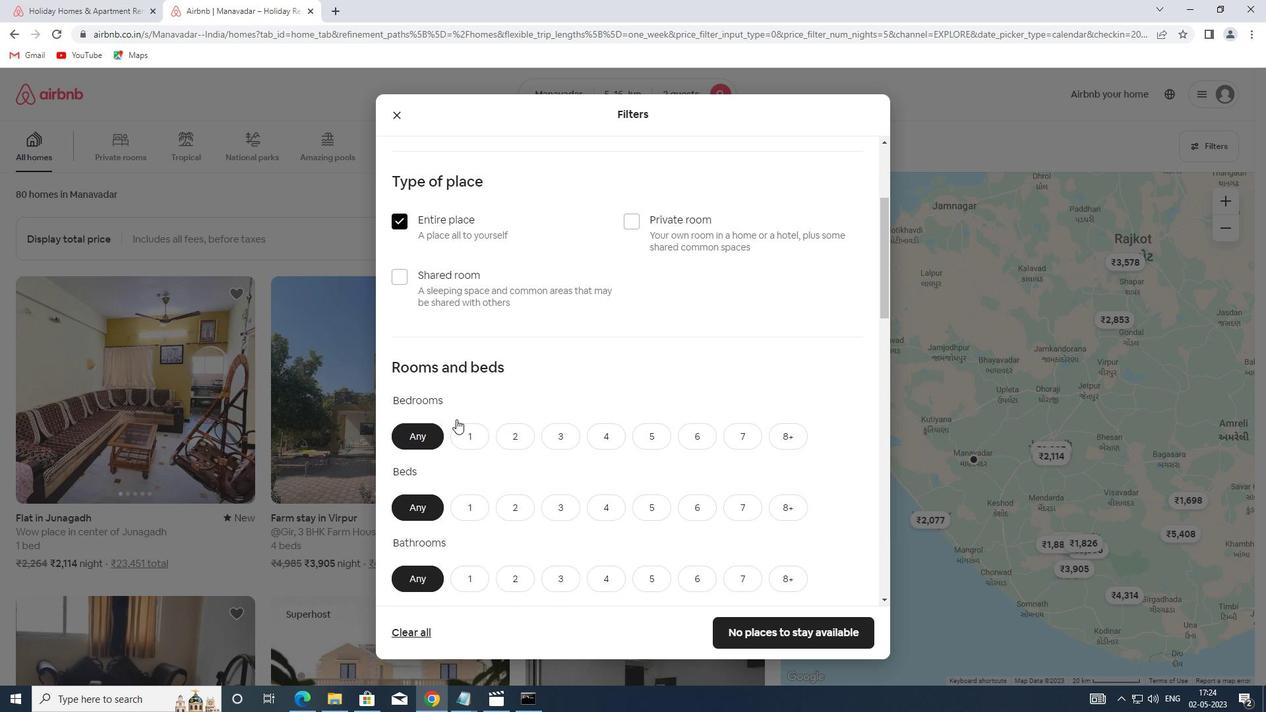
Action: Mouse pressed left at (476, 435)
Screenshot: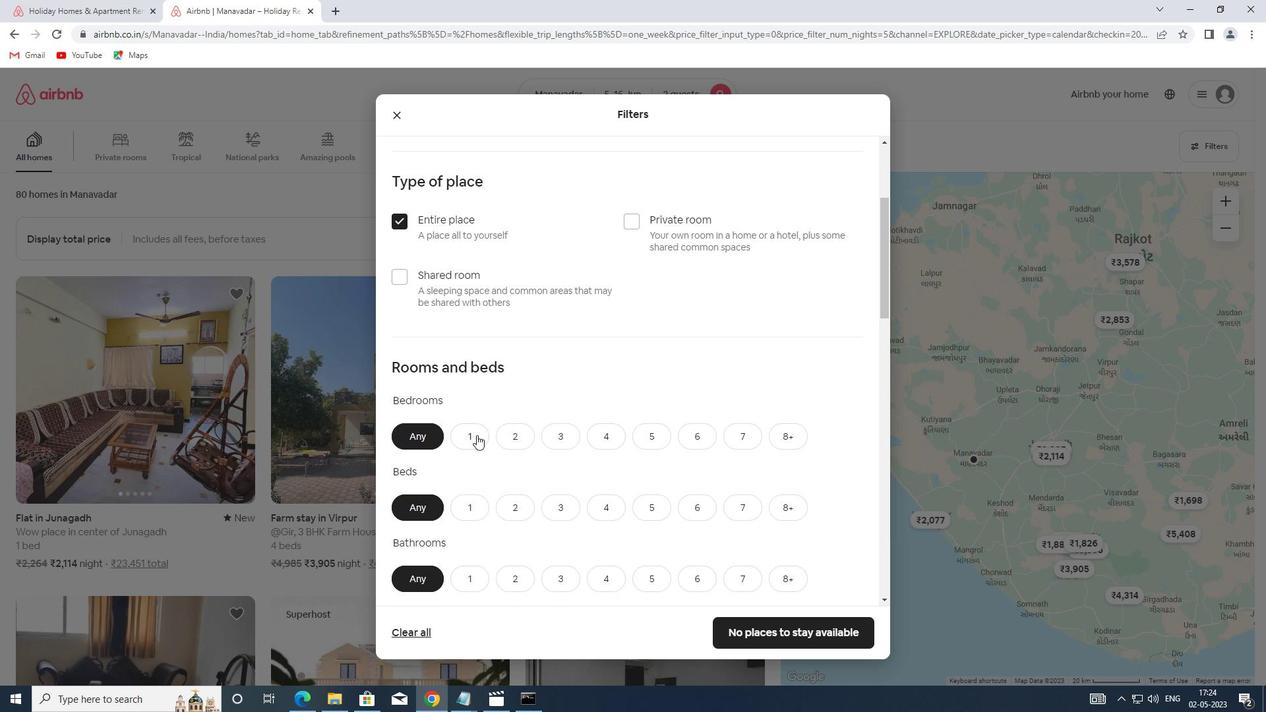 
Action: Mouse scrolled (476, 434) with delta (0, 0)
Screenshot: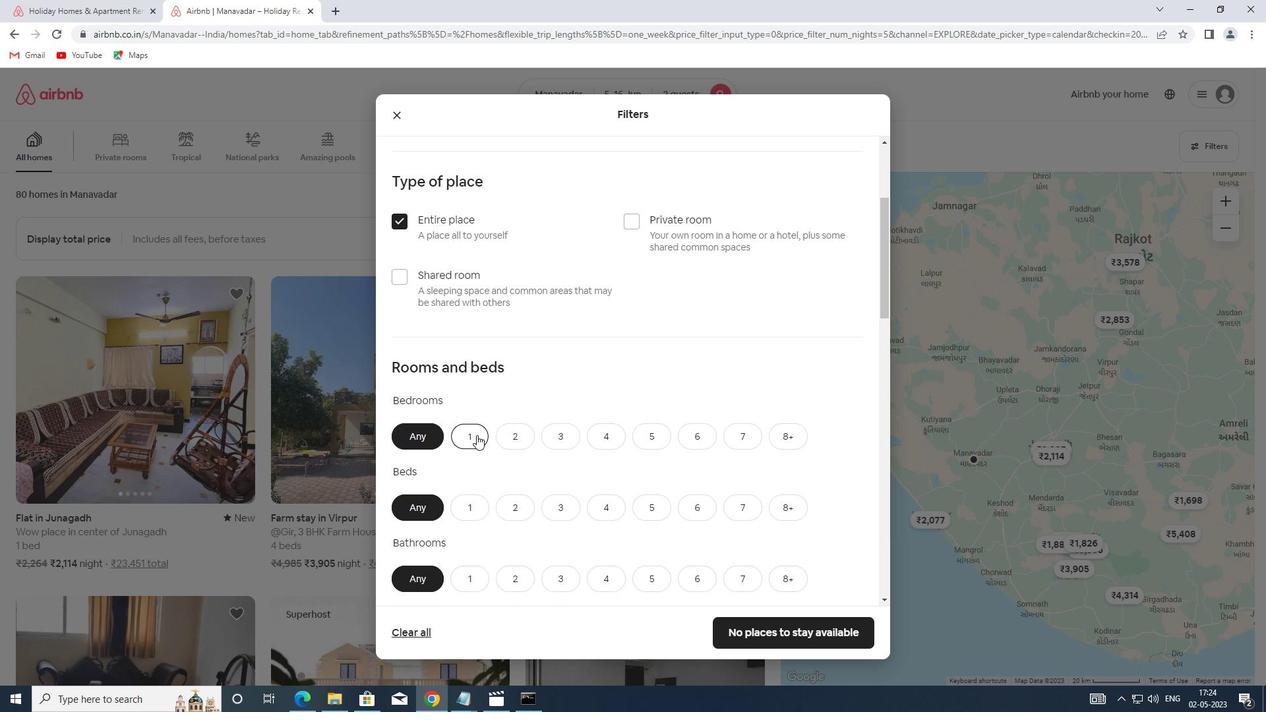
Action: Mouse scrolled (476, 434) with delta (0, 0)
Screenshot: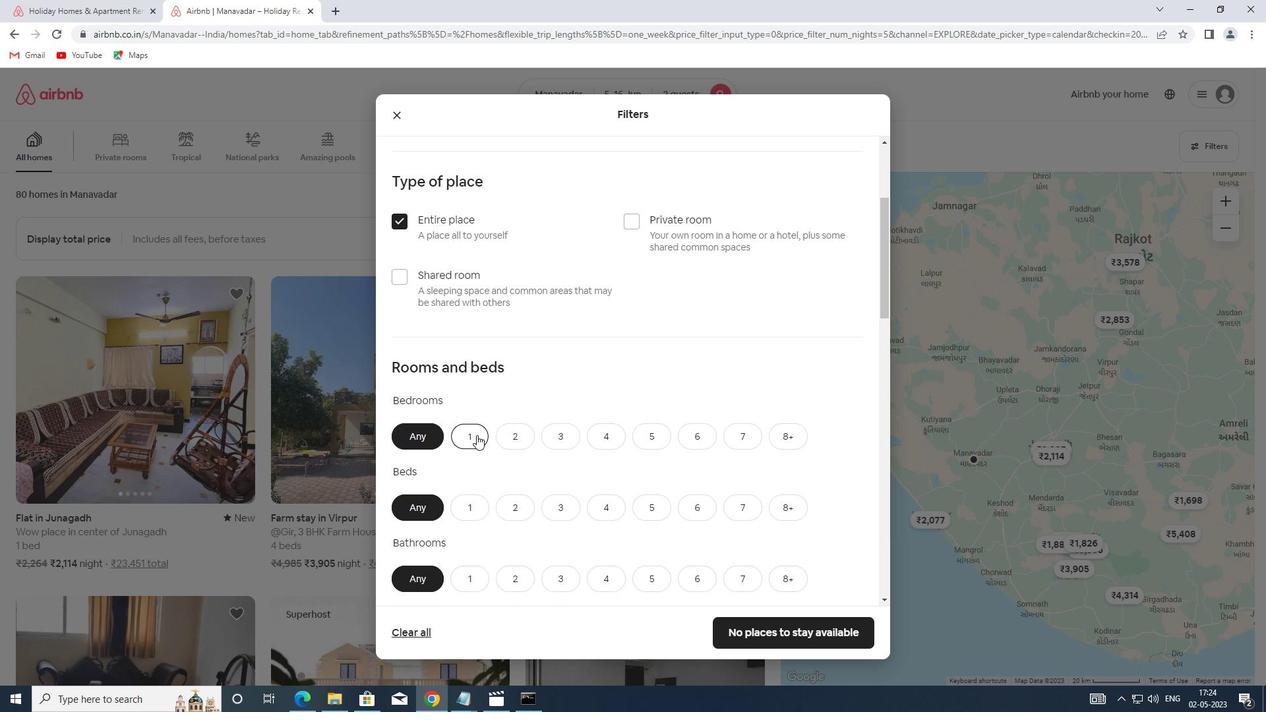 
Action: Mouse scrolled (476, 434) with delta (0, 0)
Screenshot: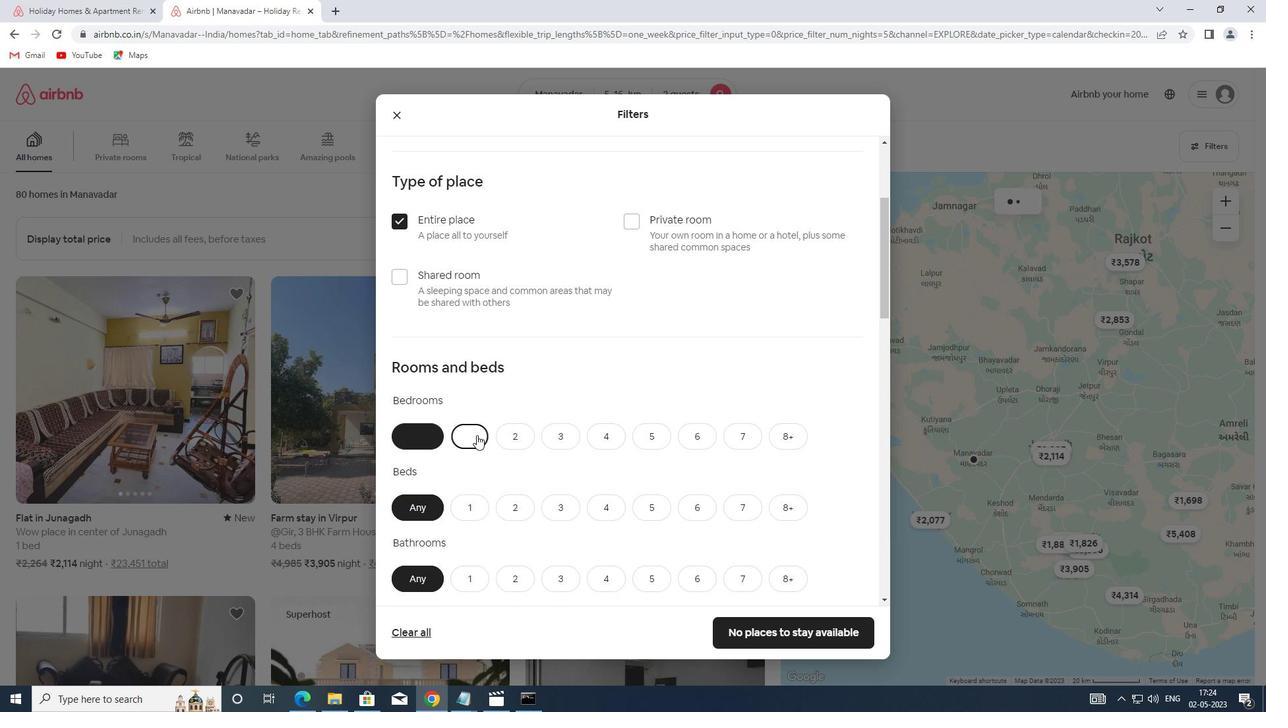 
Action: Mouse moved to (480, 302)
Screenshot: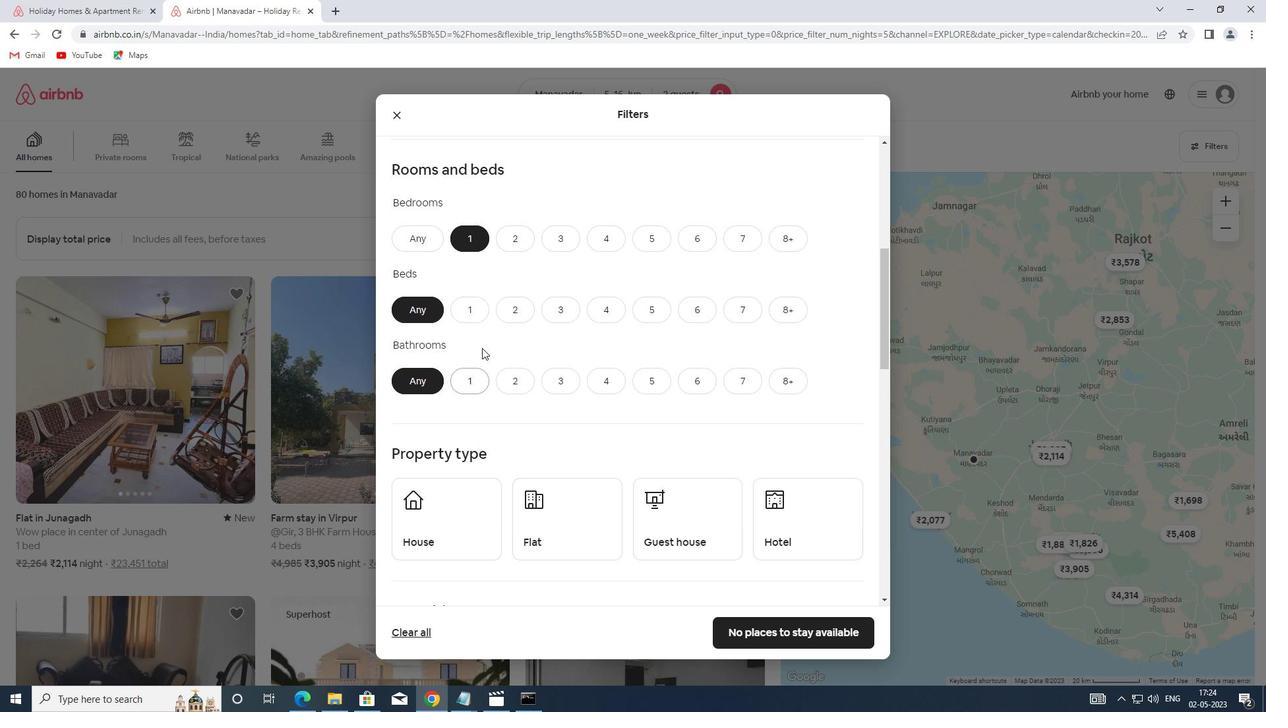 
Action: Mouse pressed left at (480, 302)
Screenshot: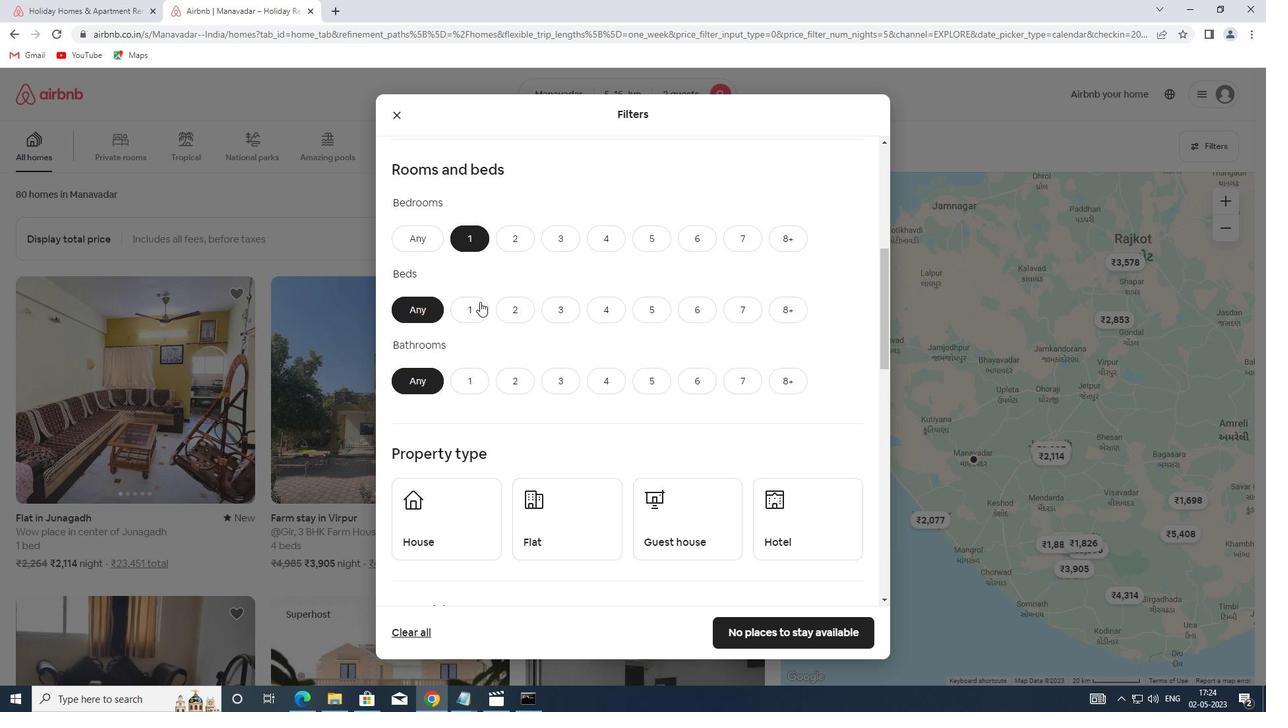 
Action: Mouse moved to (468, 385)
Screenshot: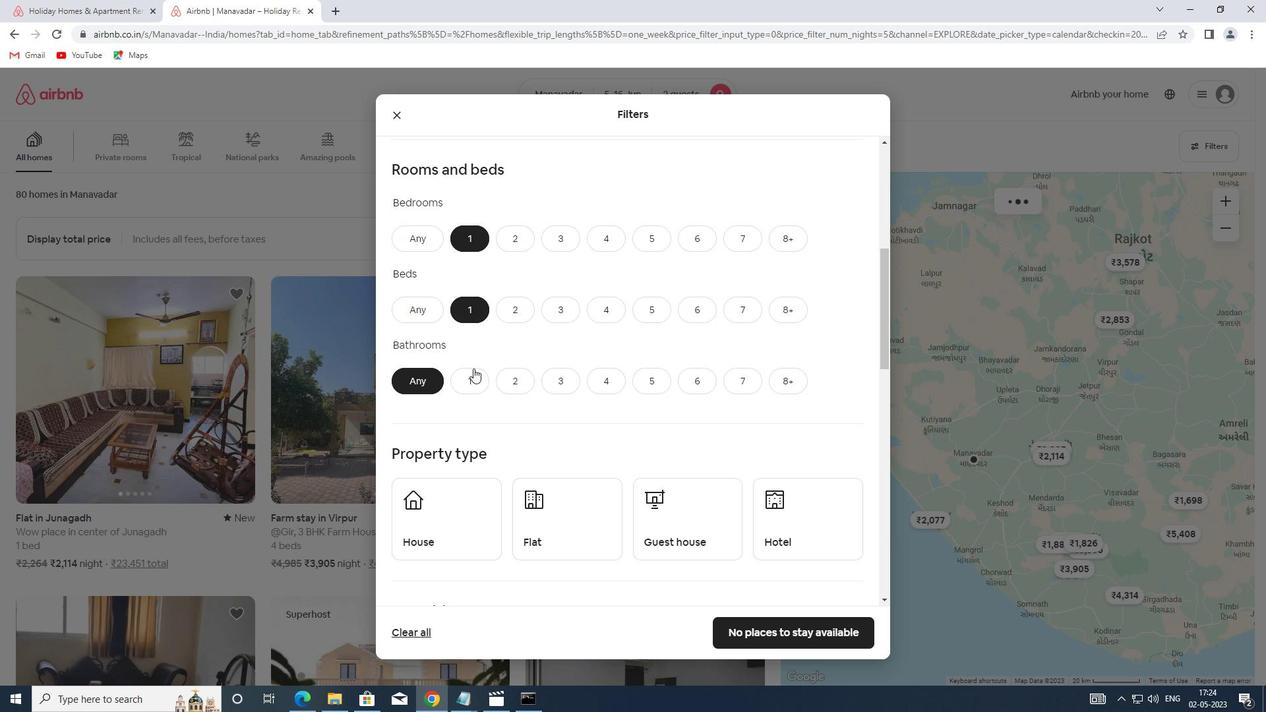 
Action: Mouse pressed left at (468, 385)
Screenshot: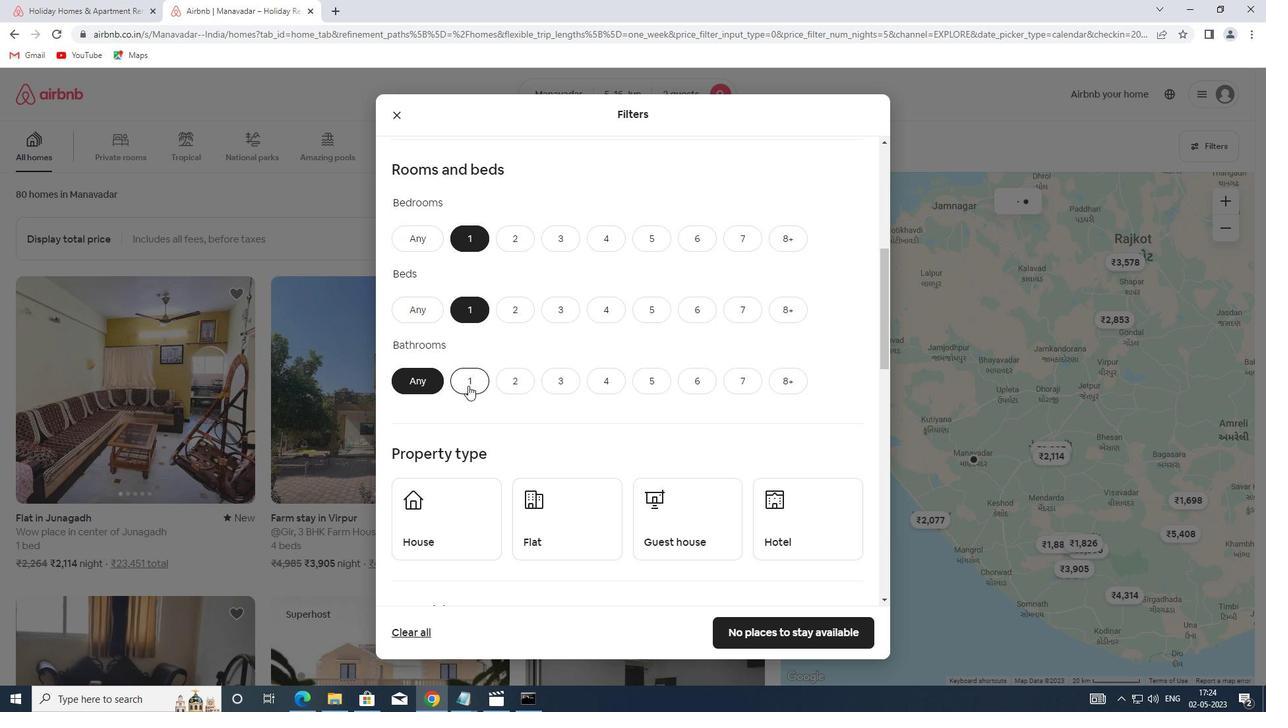 
Action: Mouse moved to (475, 381)
Screenshot: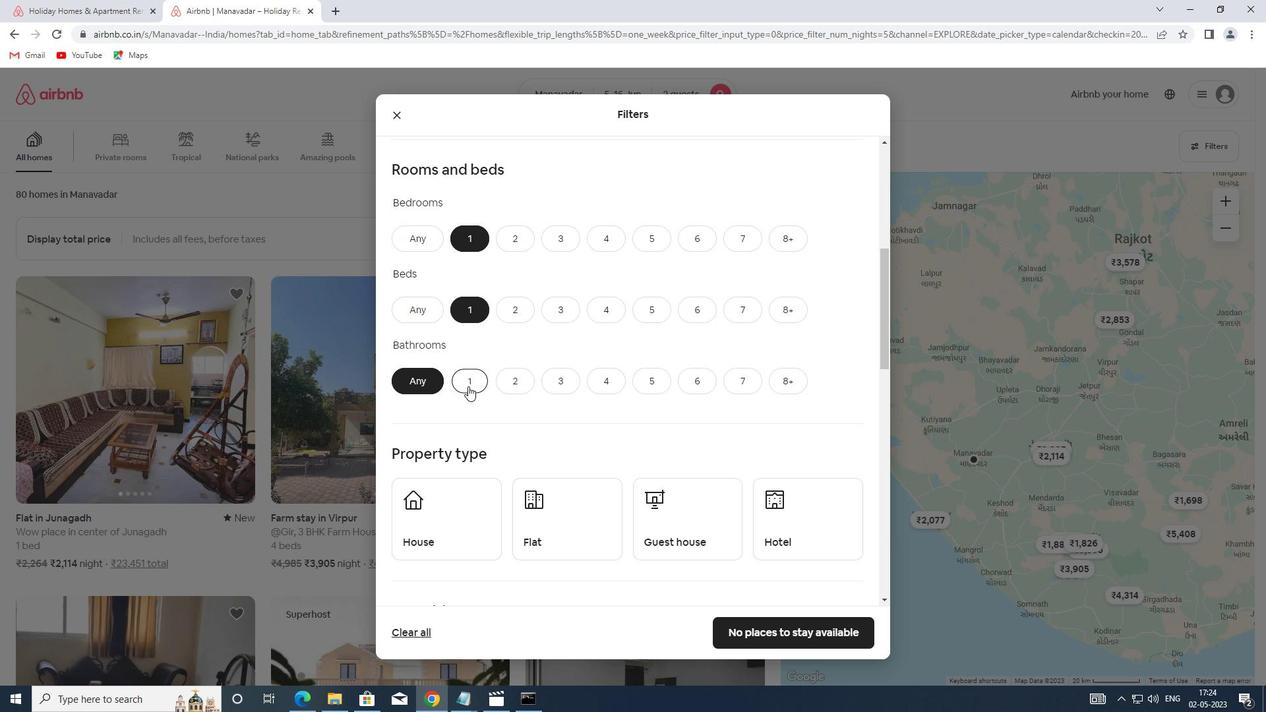 
Action: Mouse scrolled (475, 381) with delta (0, 0)
Screenshot: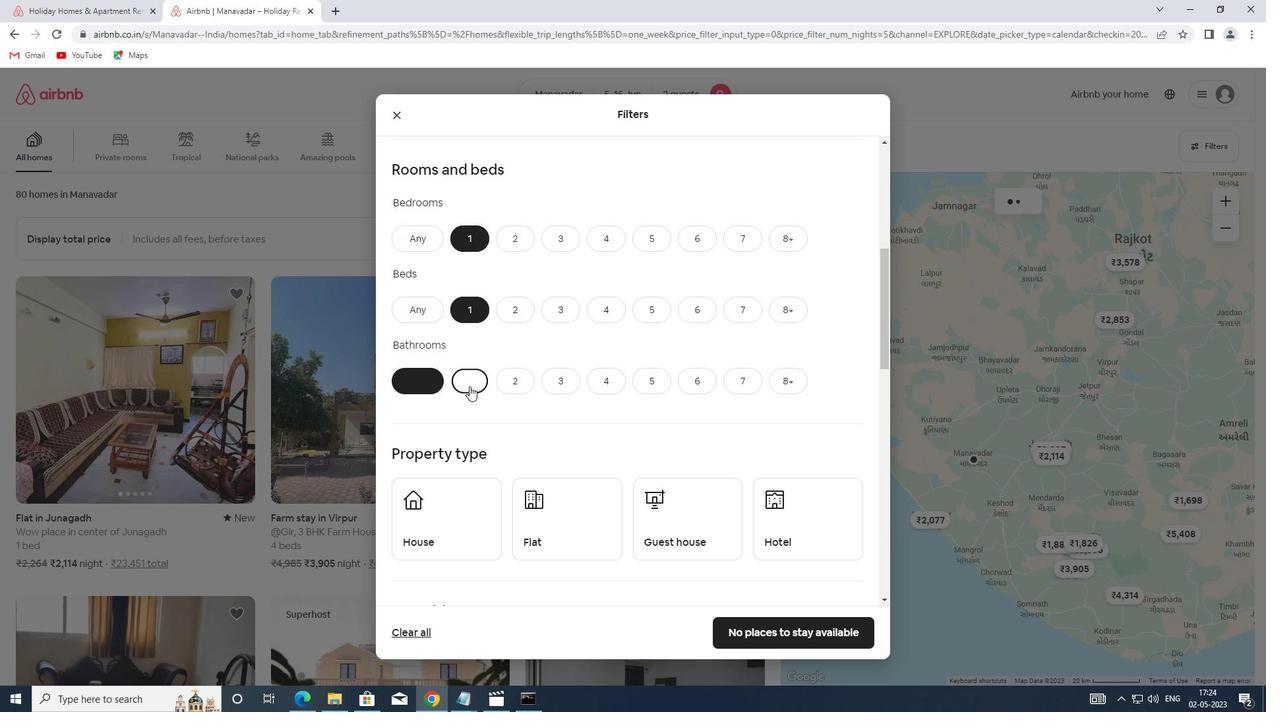 
Action: Mouse scrolled (475, 381) with delta (0, 0)
Screenshot: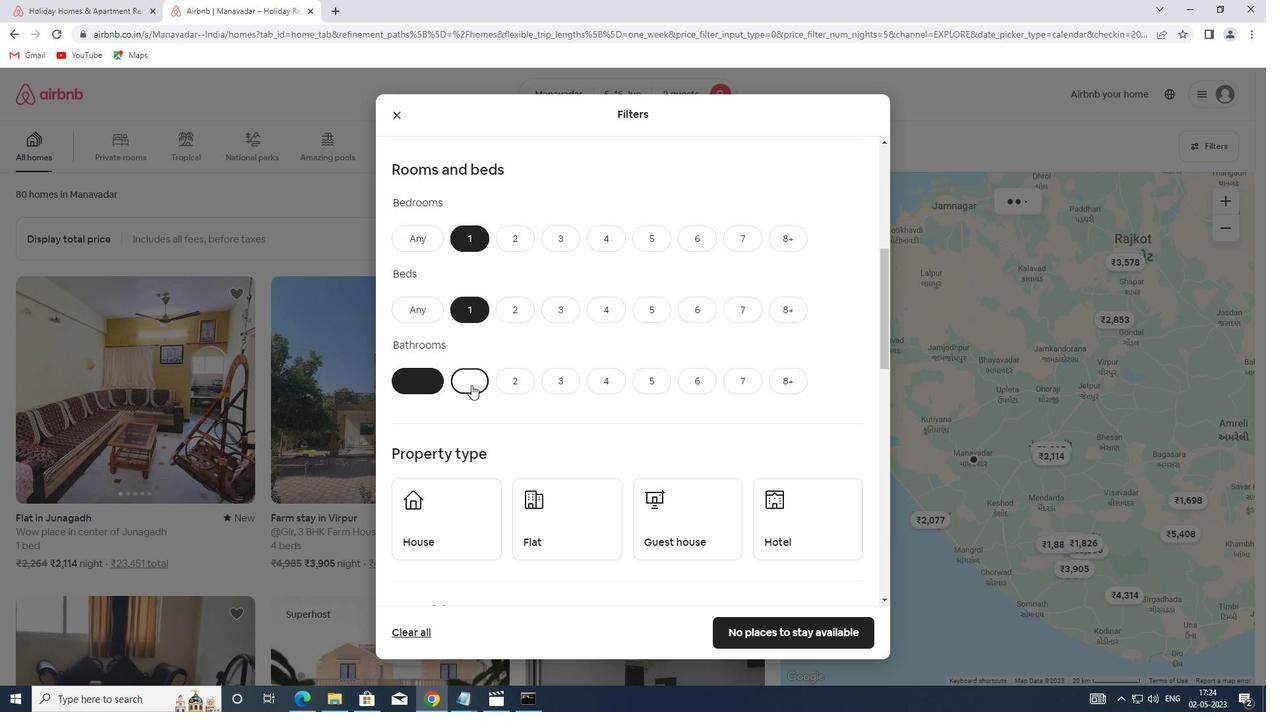 
Action: Mouse scrolled (475, 381) with delta (0, 0)
Screenshot: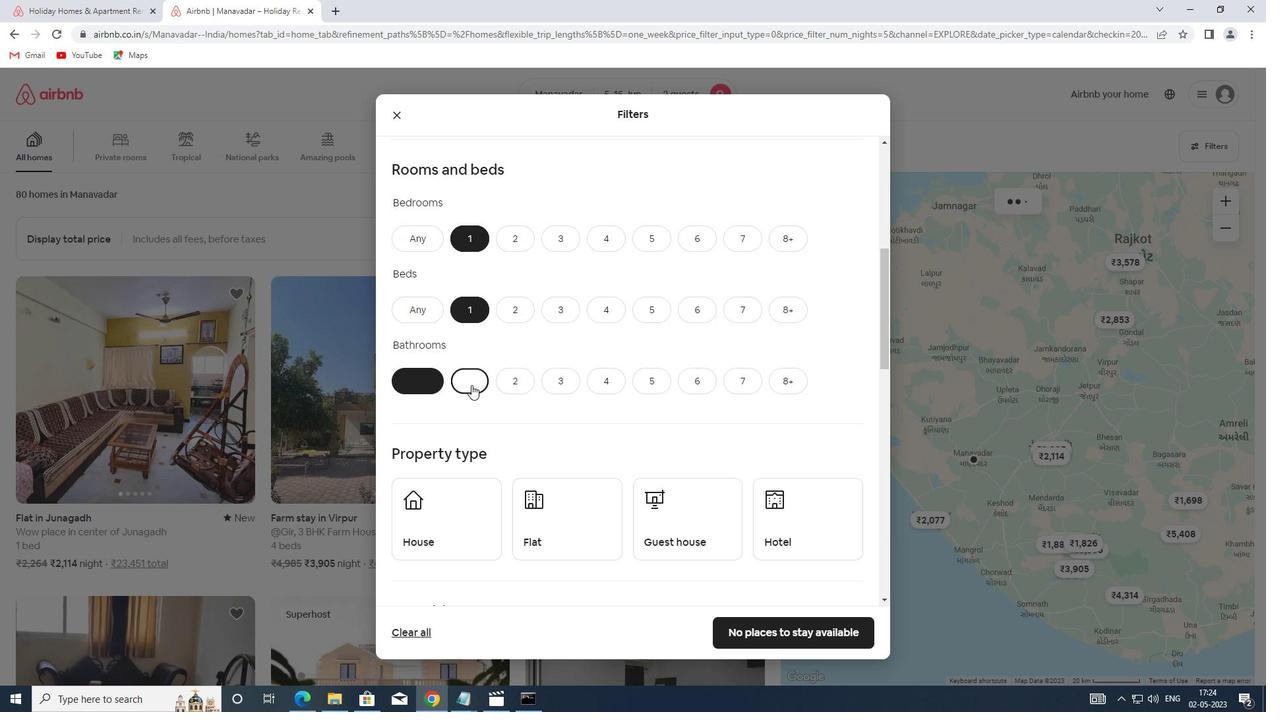 
Action: Mouse moved to (461, 308)
Screenshot: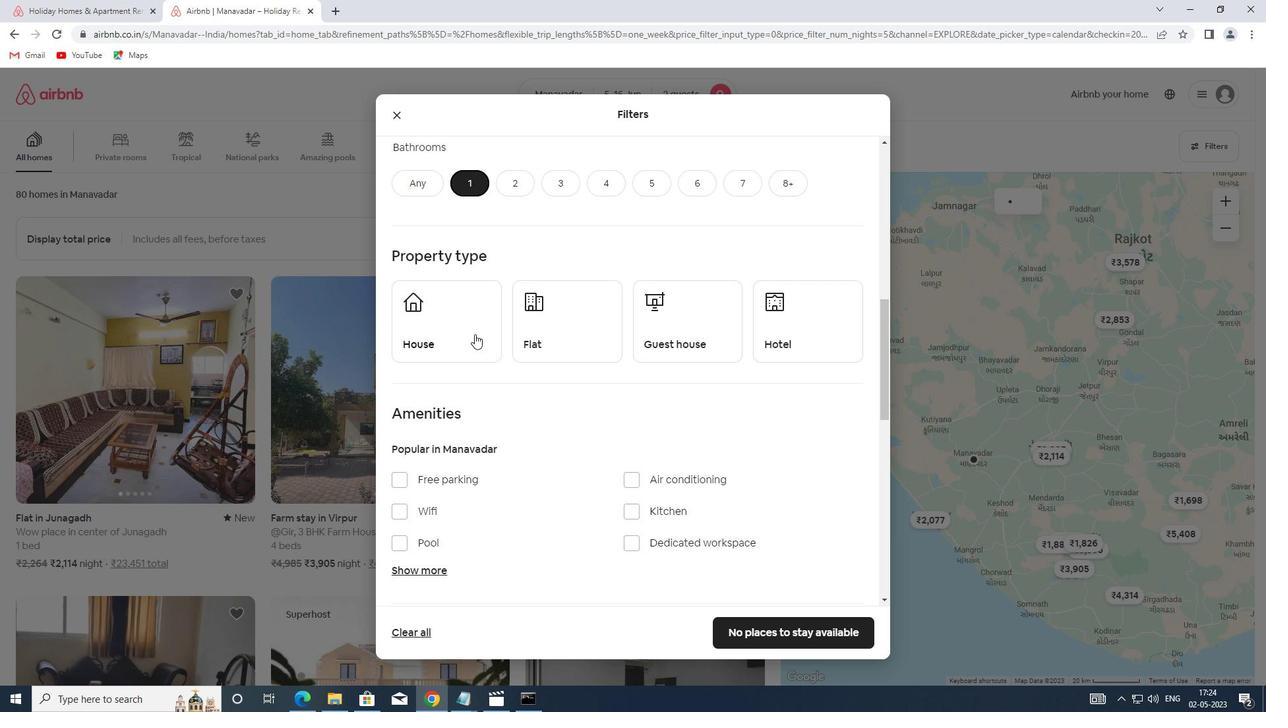 
Action: Mouse pressed left at (461, 308)
Screenshot: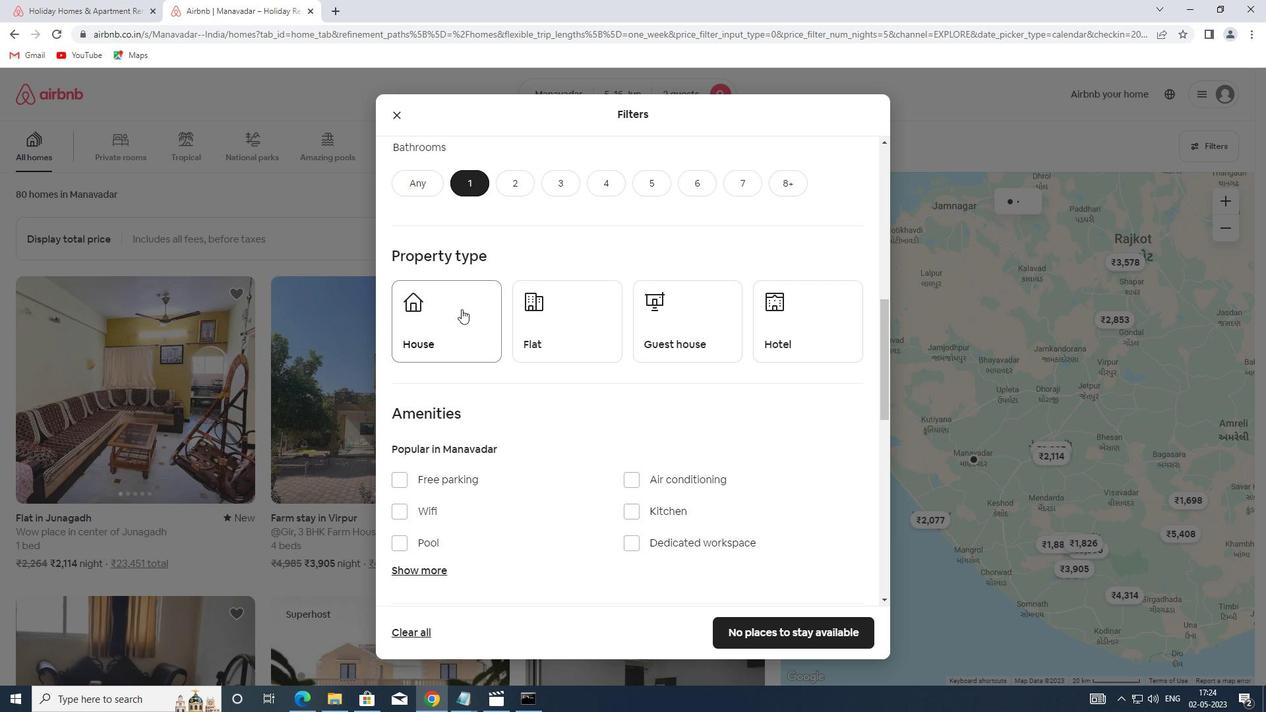 
Action: Mouse moved to (552, 321)
Screenshot: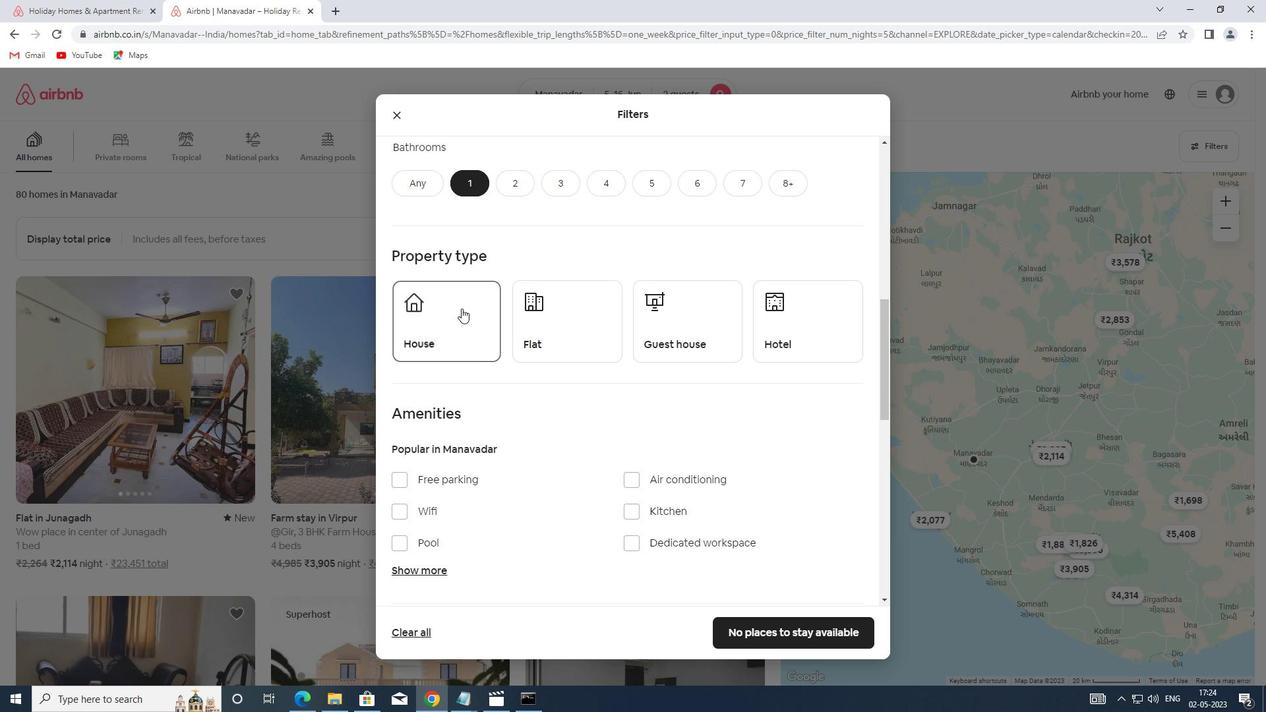 
Action: Mouse pressed left at (552, 321)
Screenshot: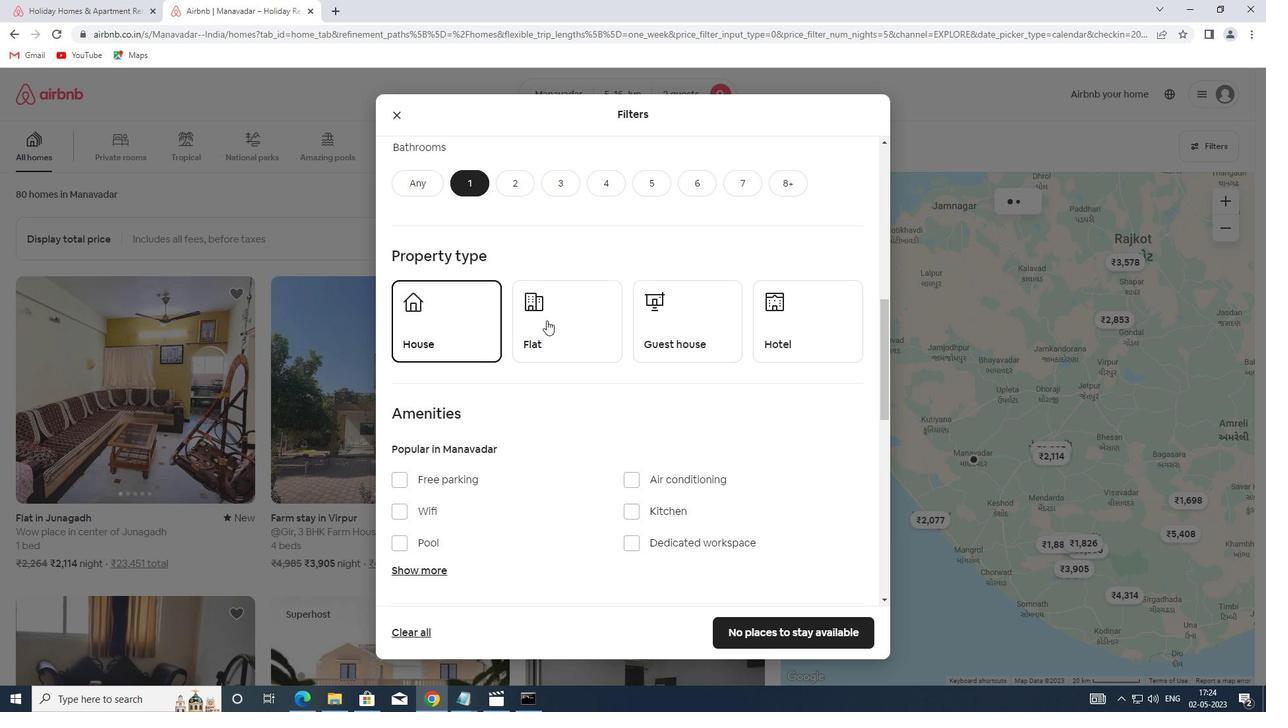 
Action: Mouse moved to (730, 321)
Screenshot: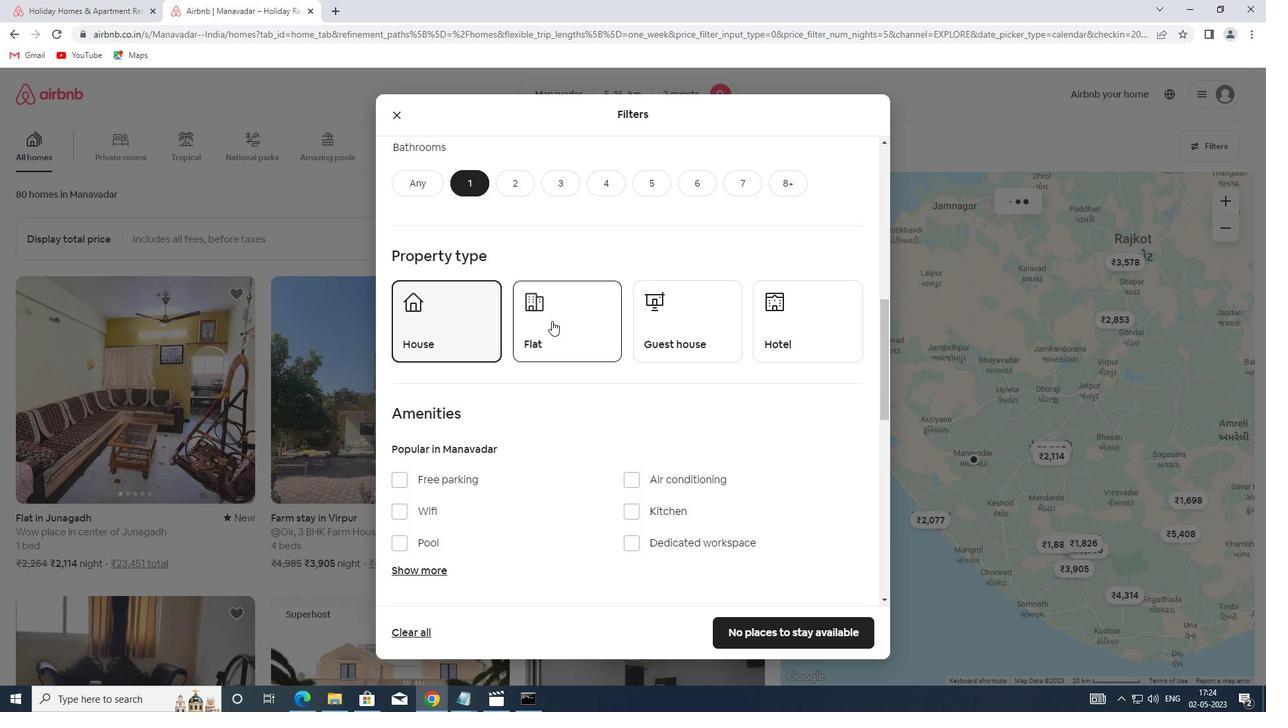 
Action: Mouse pressed left at (730, 321)
Screenshot: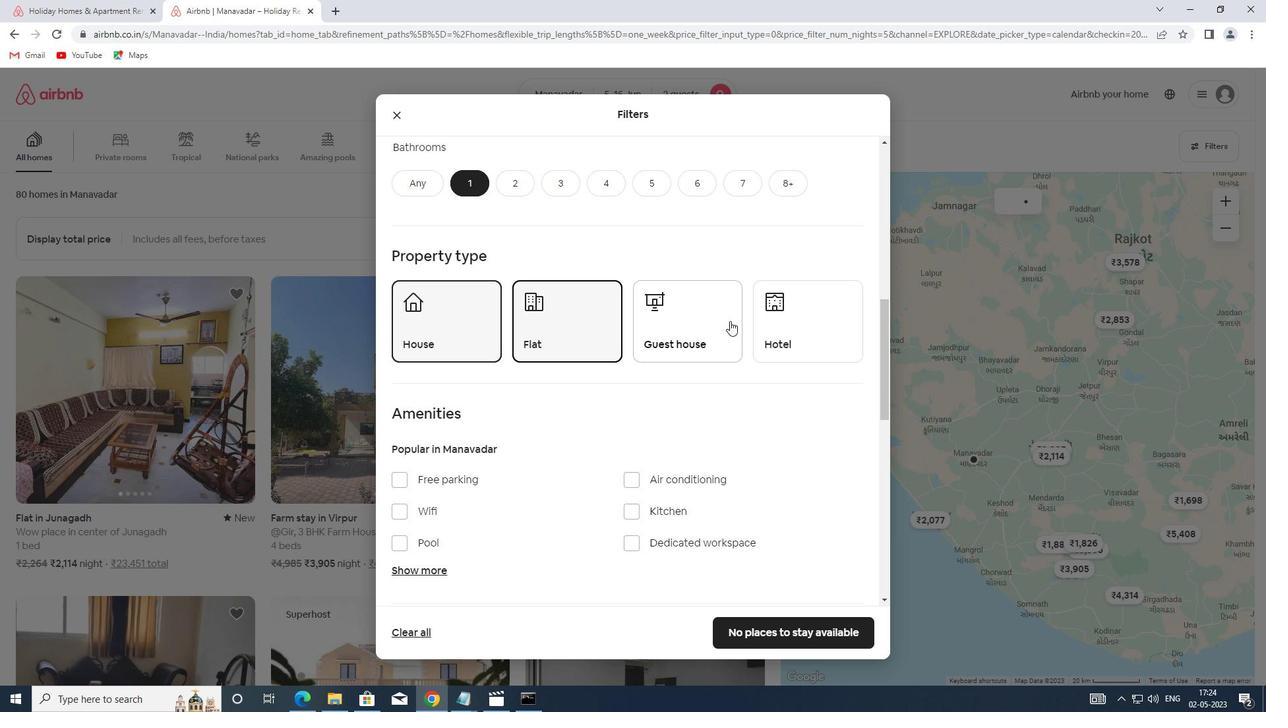 
Action: Mouse moved to (813, 333)
Screenshot: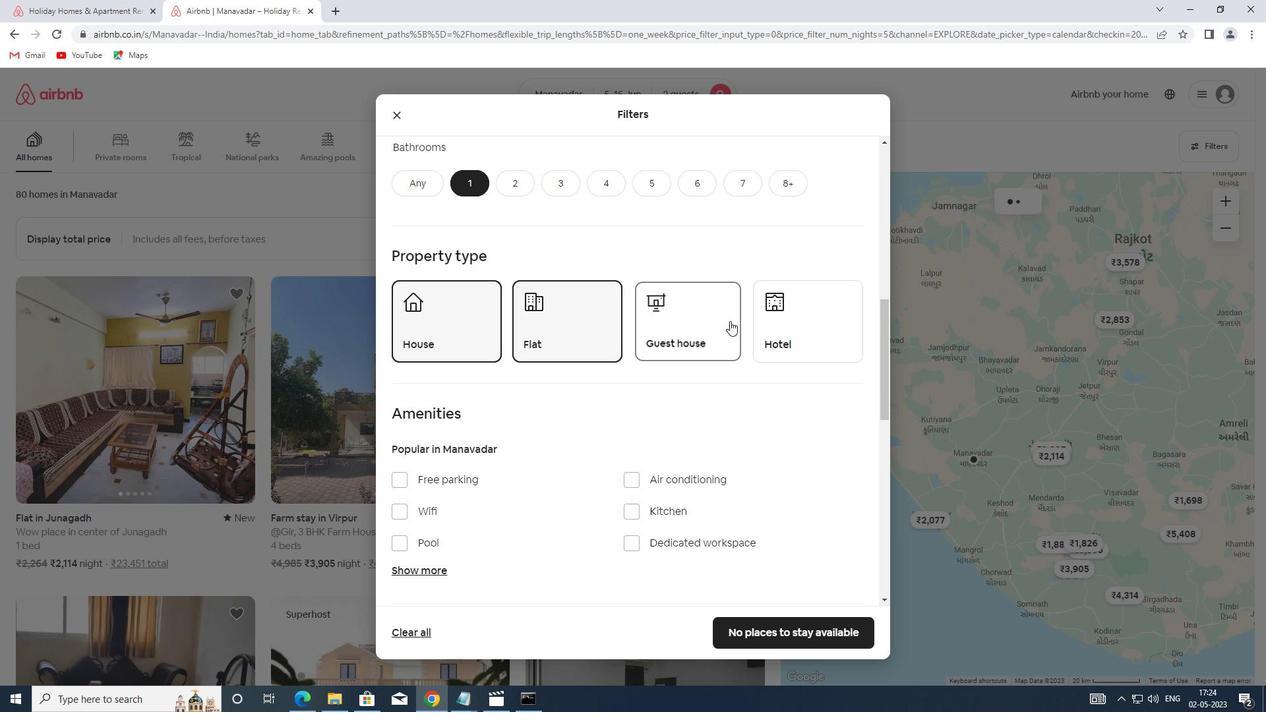 
Action: Mouse pressed left at (813, 333)
Screenshot: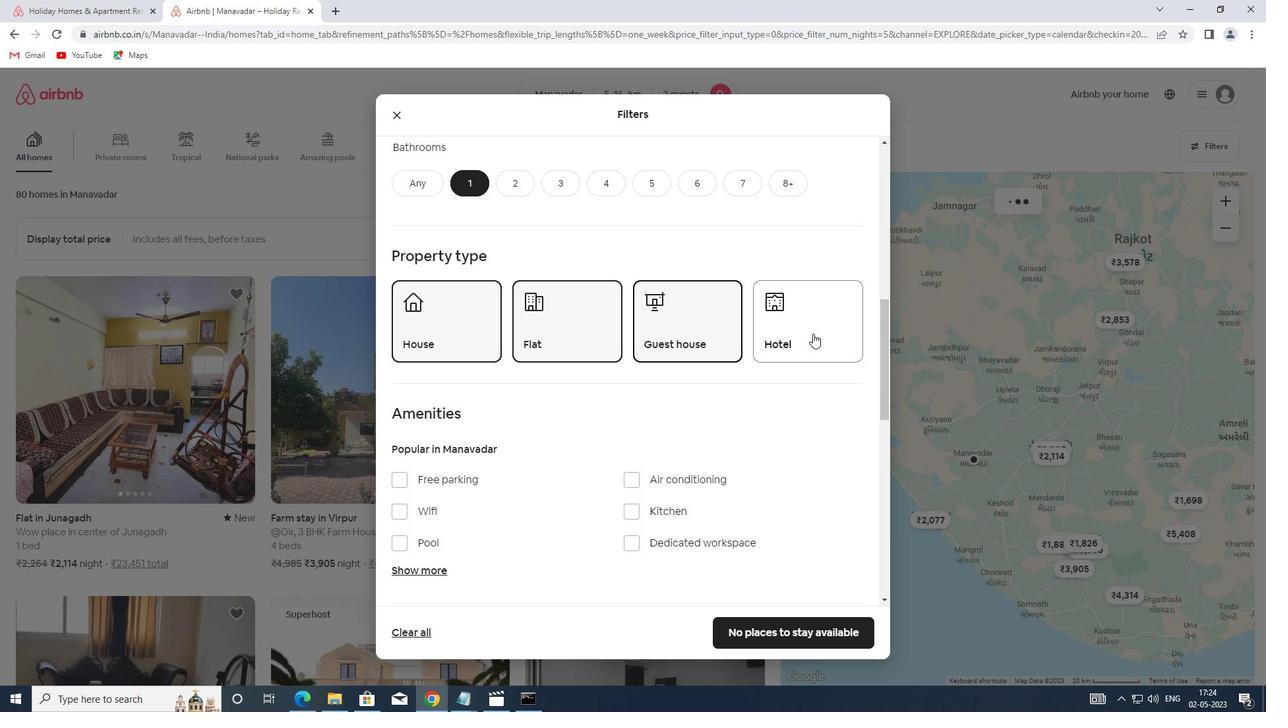 
Action: Mouse scrolled (813, 333) with delta (0, 0)
Screenshot: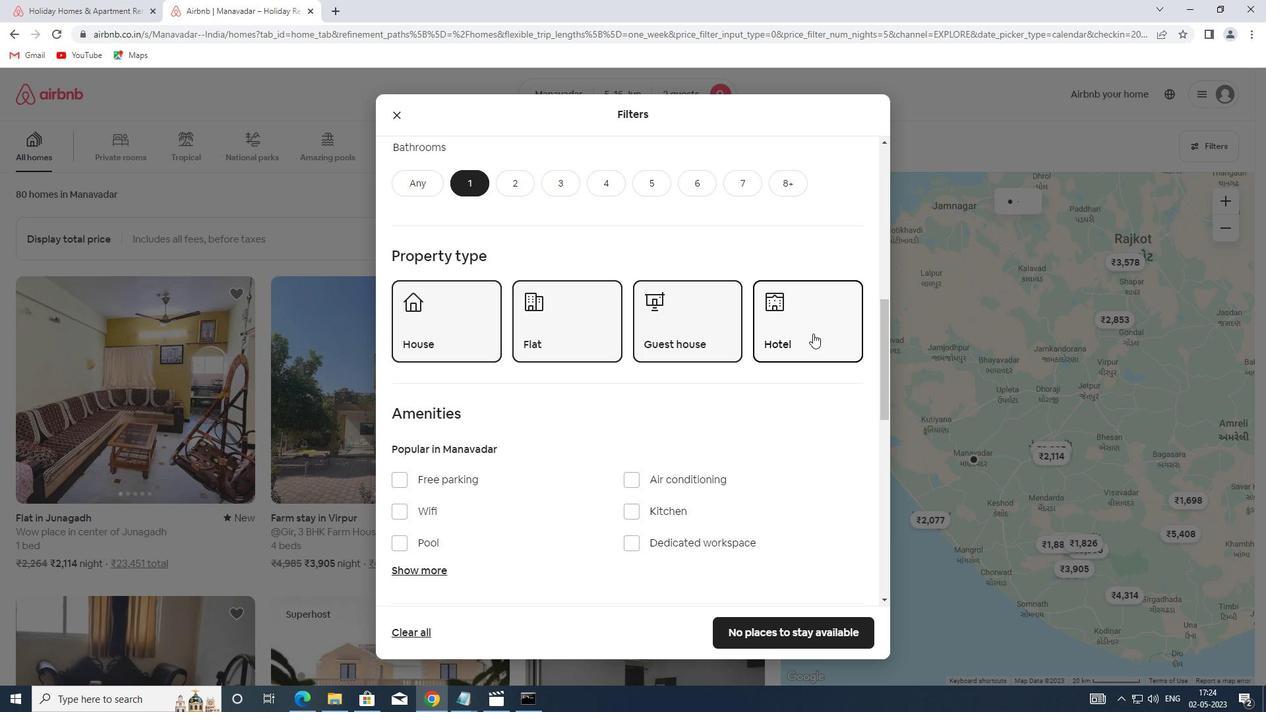 
Action: Mouse moved to (813, 333)
Screenshot: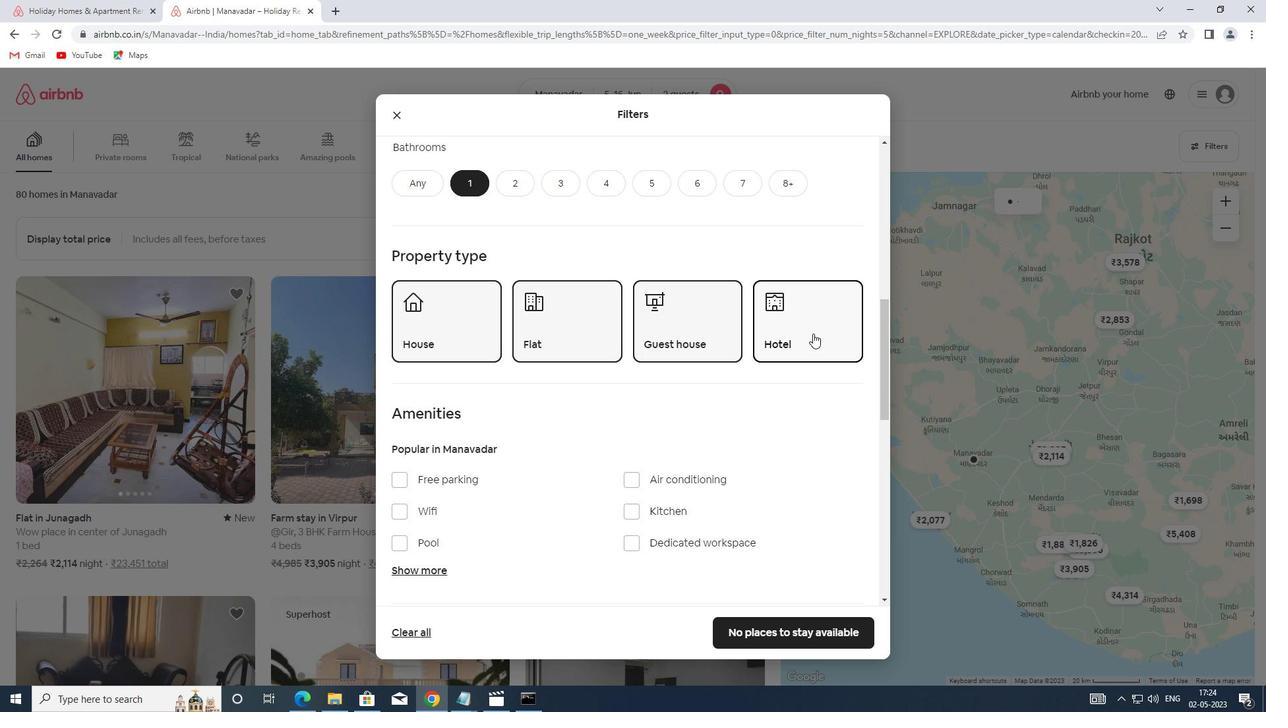 
Action: Mouse scrolled (813, 333) with delta (0, 0)
Screenshot: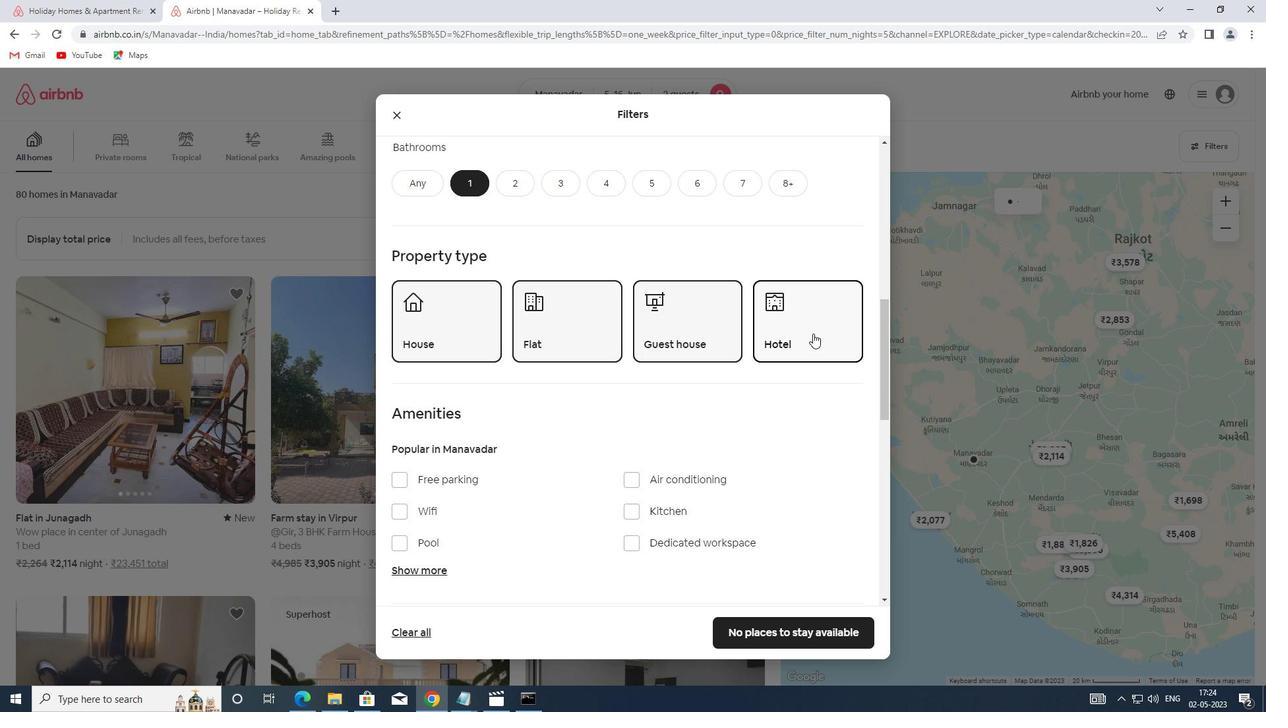 
Action: Mouse moved to (814, 333)
Screenshot: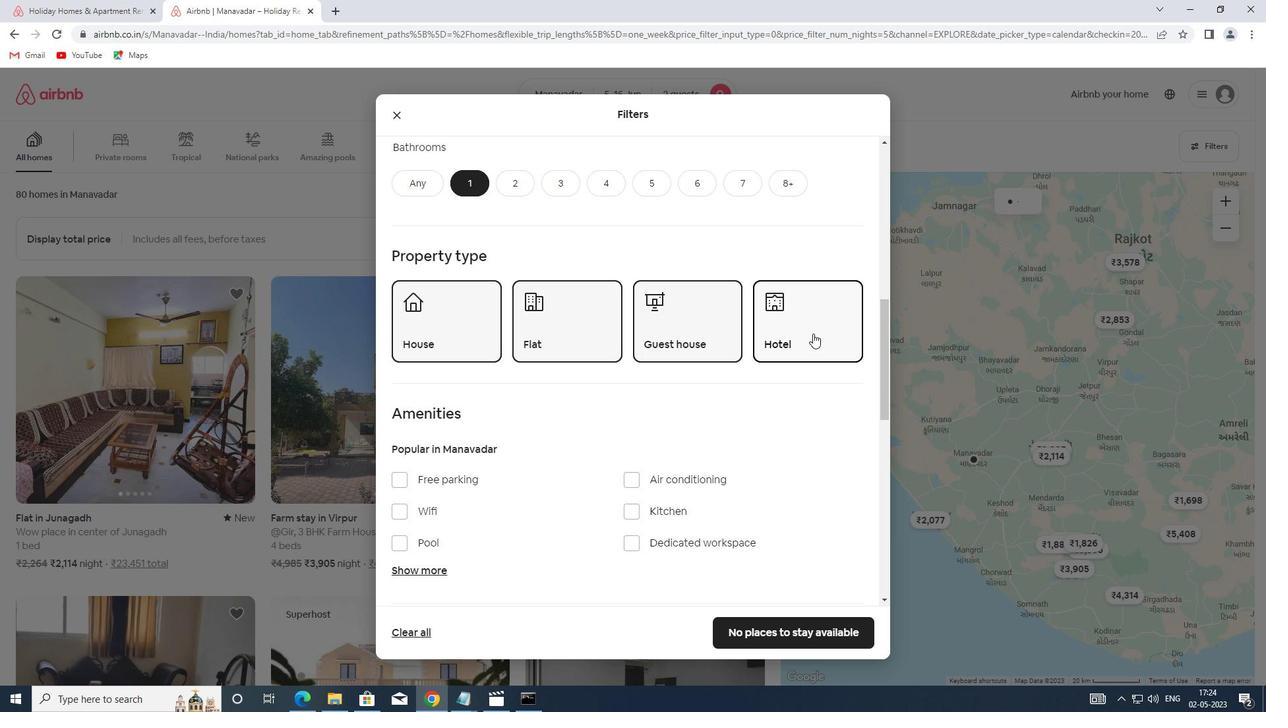 
Action: Mouse scrolled (814, 333) with delta (0, 0)
Screenshot: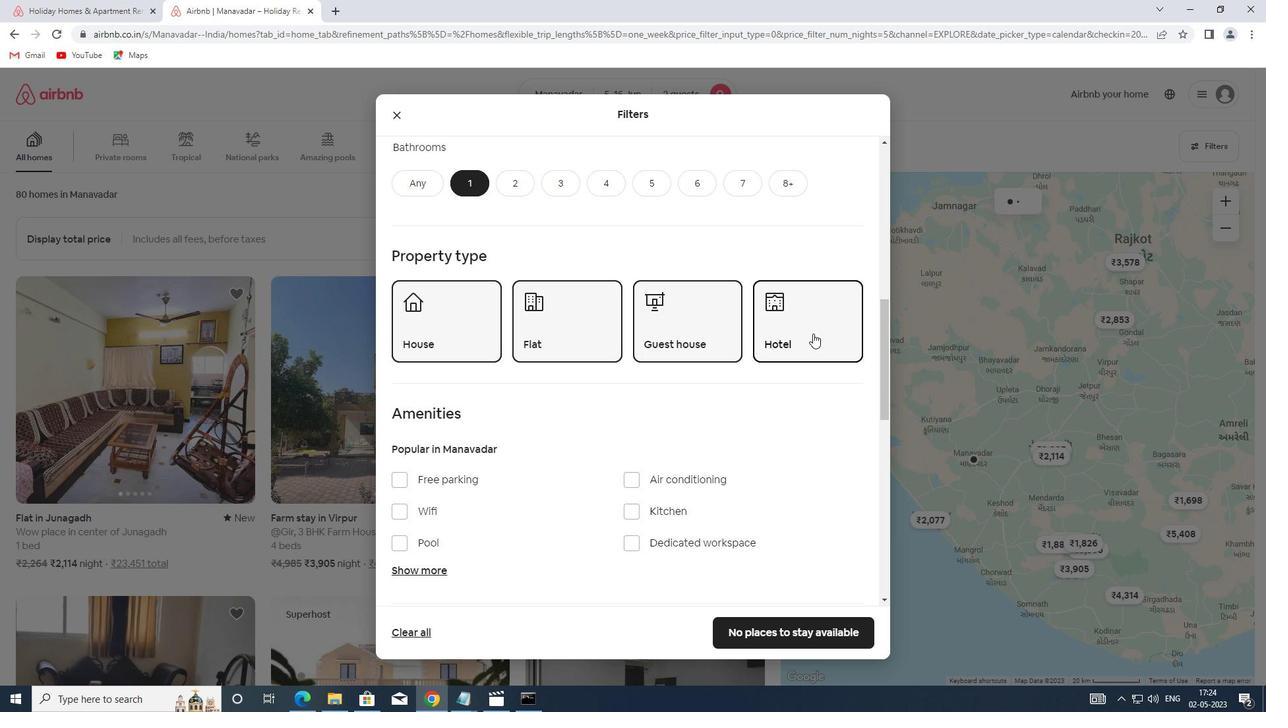 
Action: Mouse moved to (815, 333)
Screenshot: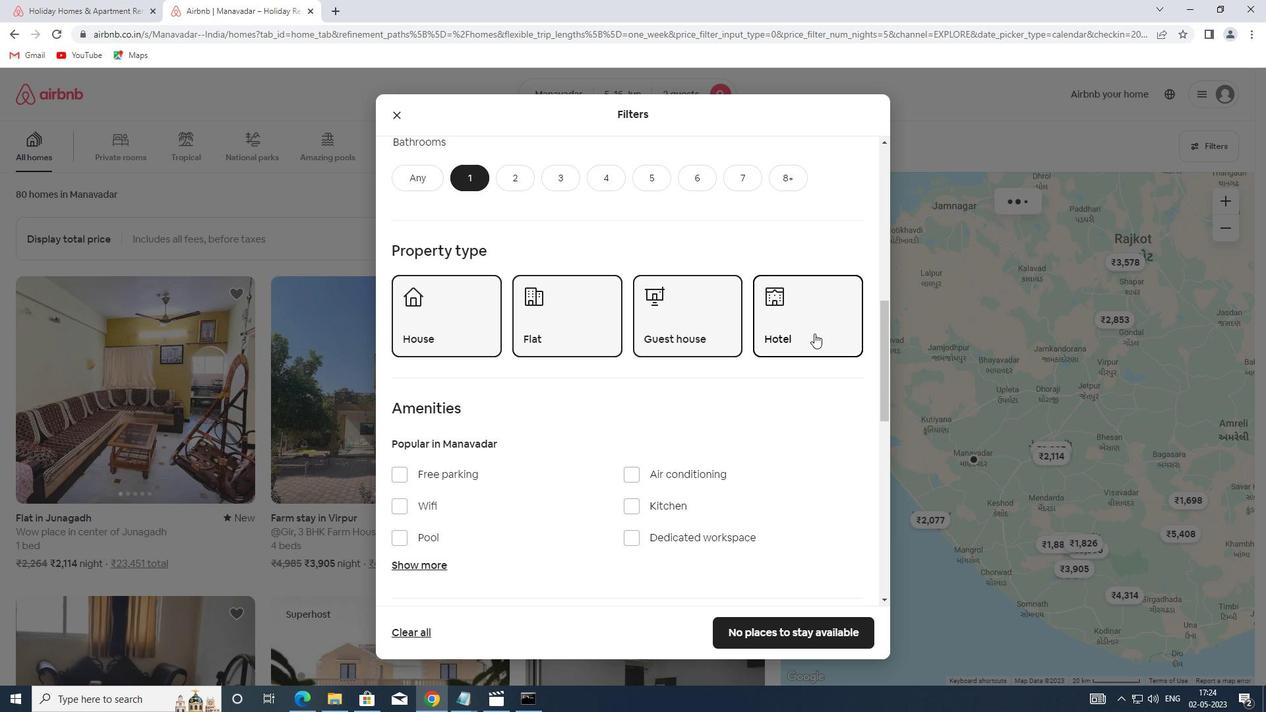 
Action: Mouse scrolled (815, 333) with delta (0, 0)
Screenshot: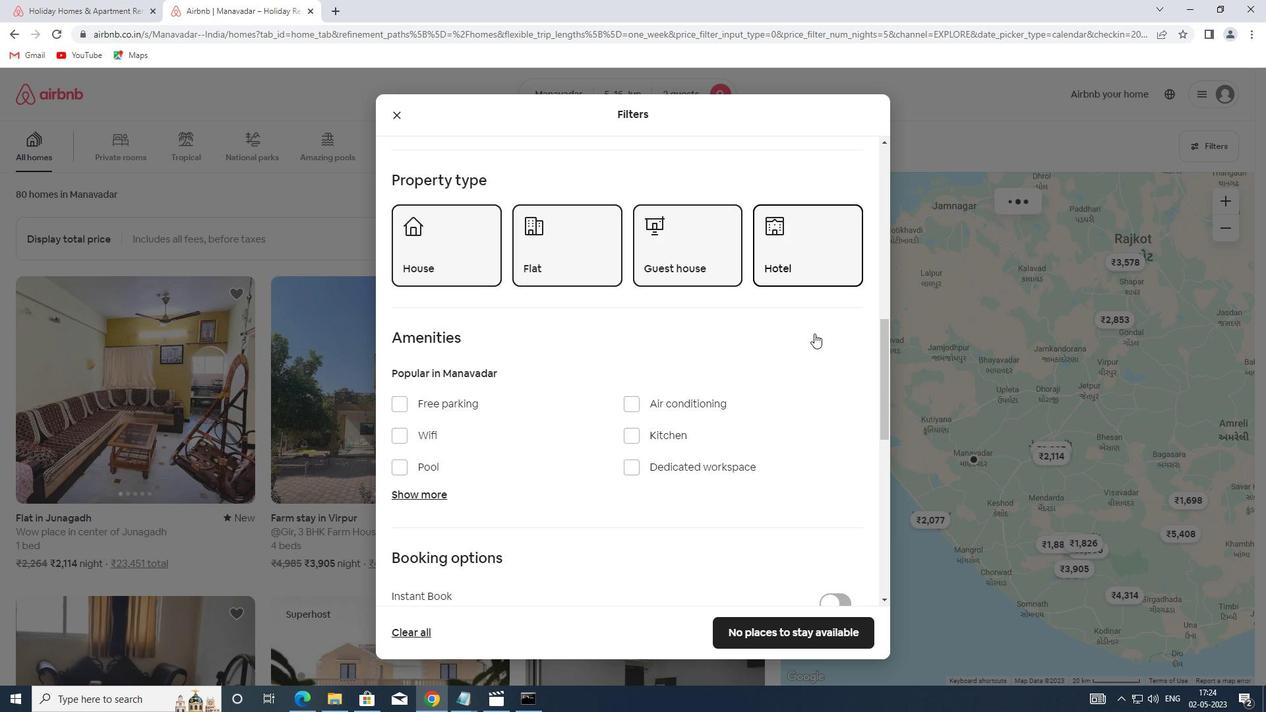 
Action: Mouse scrolled (815, 333) with delta (0, 0)
Screenshot: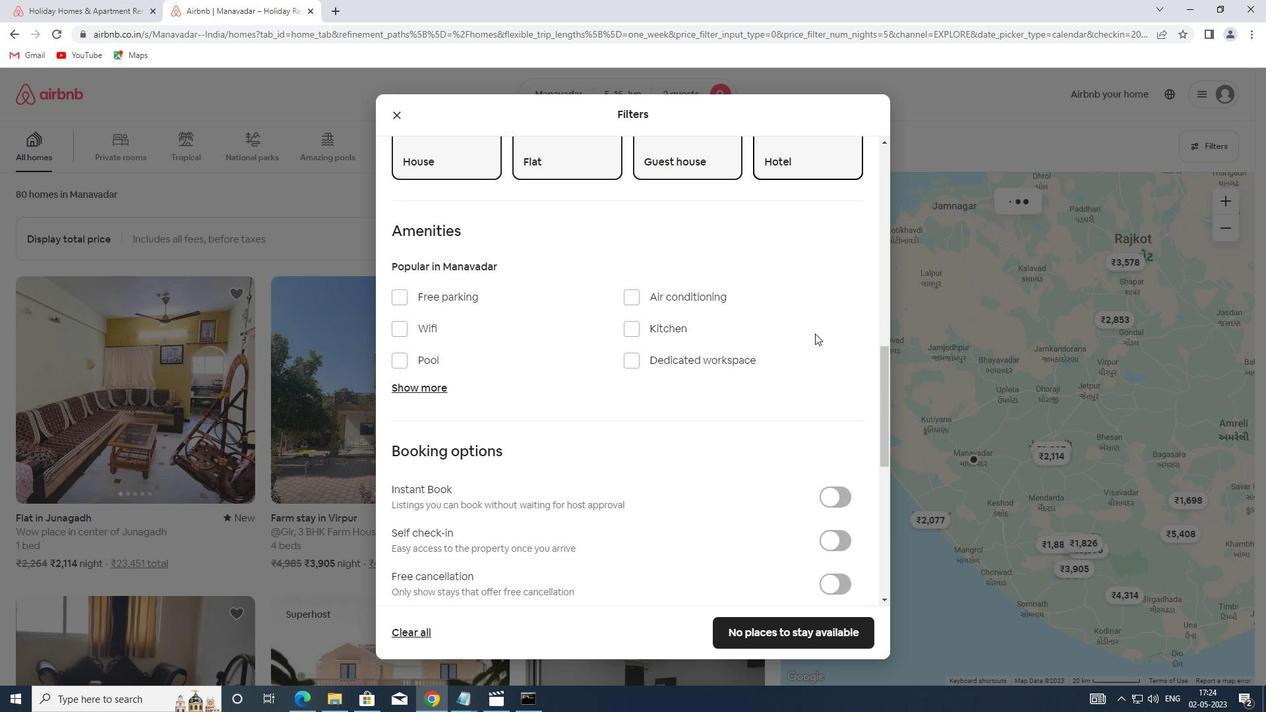 
Action: Mouse scrolled (815, 333) with delta (0, 0)
Screenshot: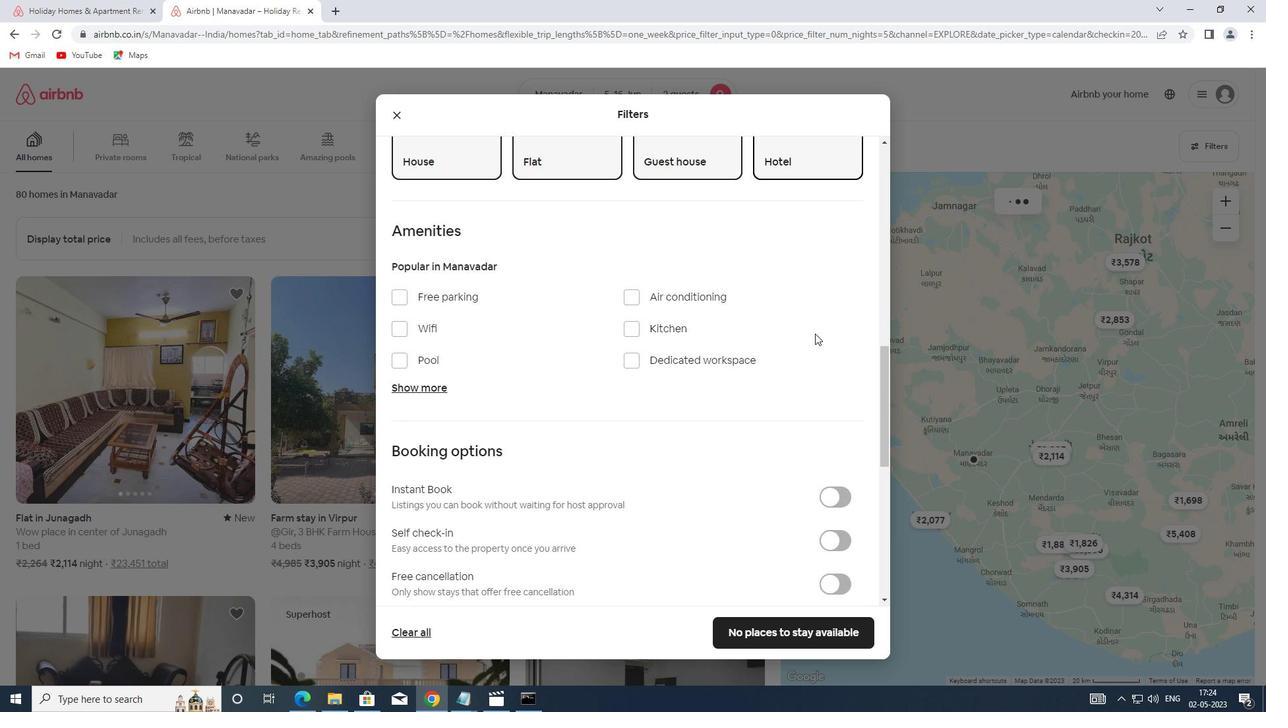 
Action: Mouse moved to (792, 345)
Screenshot: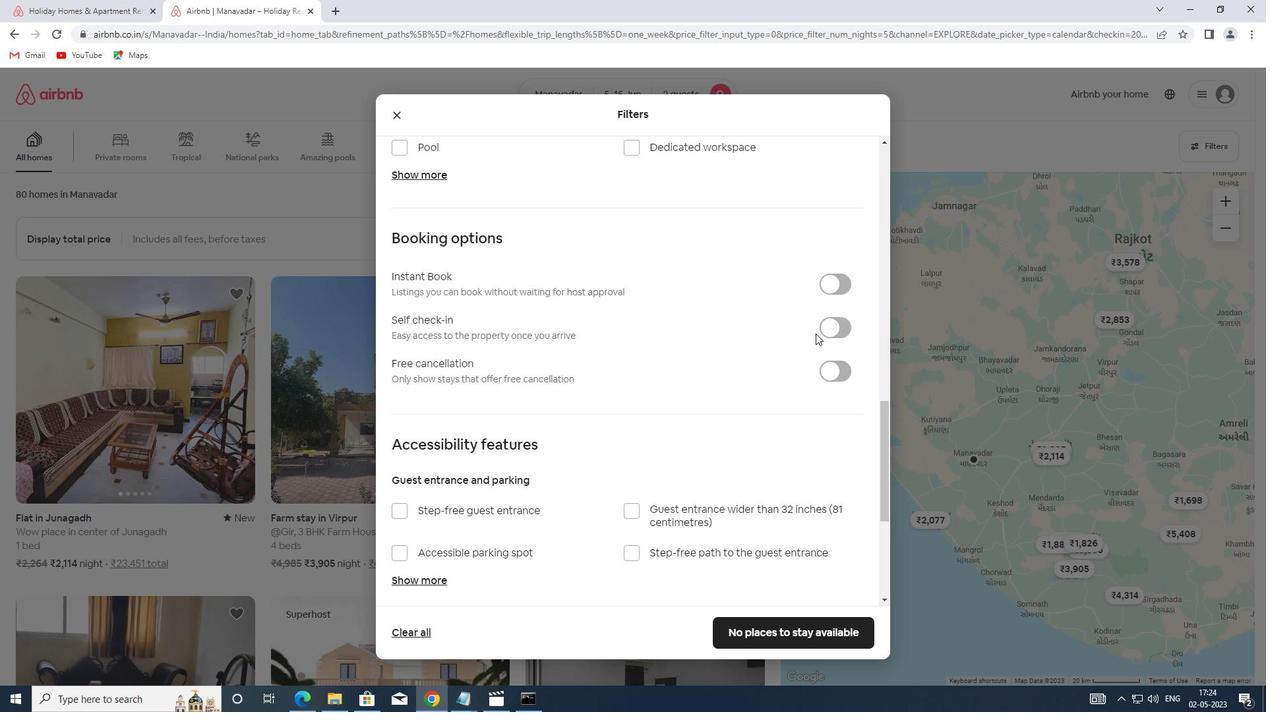 
Action: Mouse scrolled (792, 344) with delta (0, 0)
Screenshot: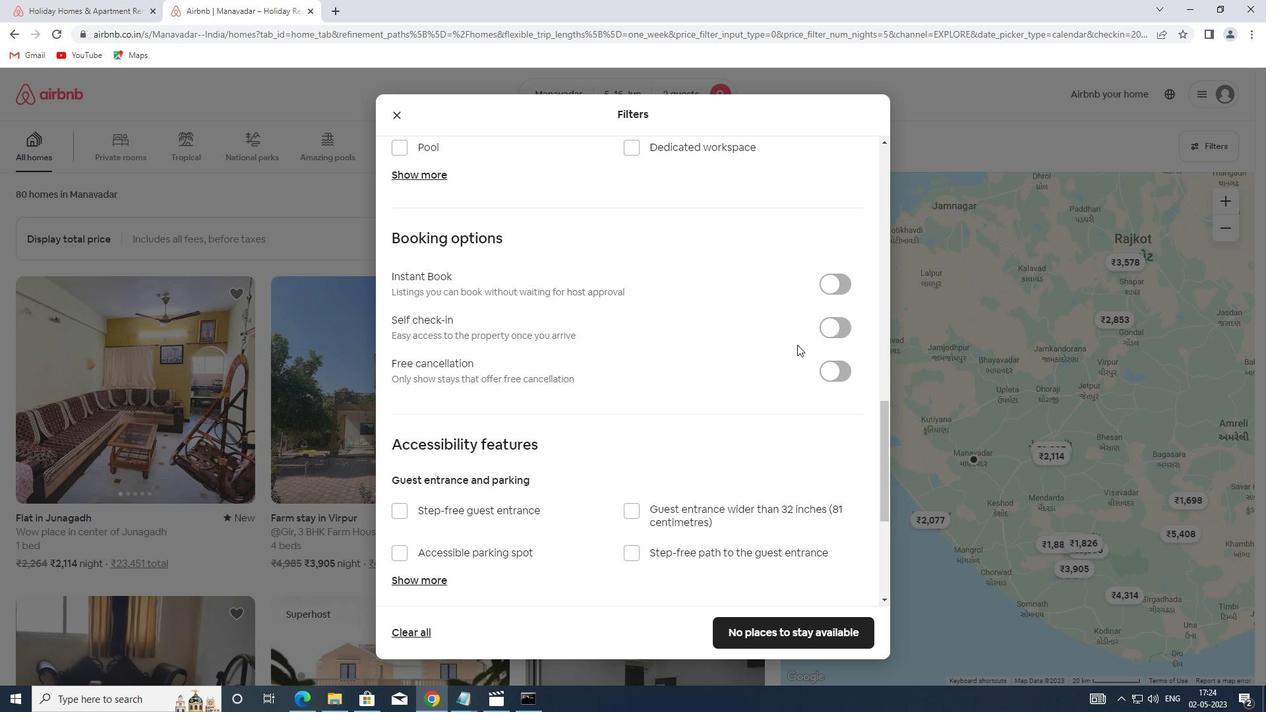 
Action: Mouse scrolled (792, 344) with delta (0, 0)
Screenshot: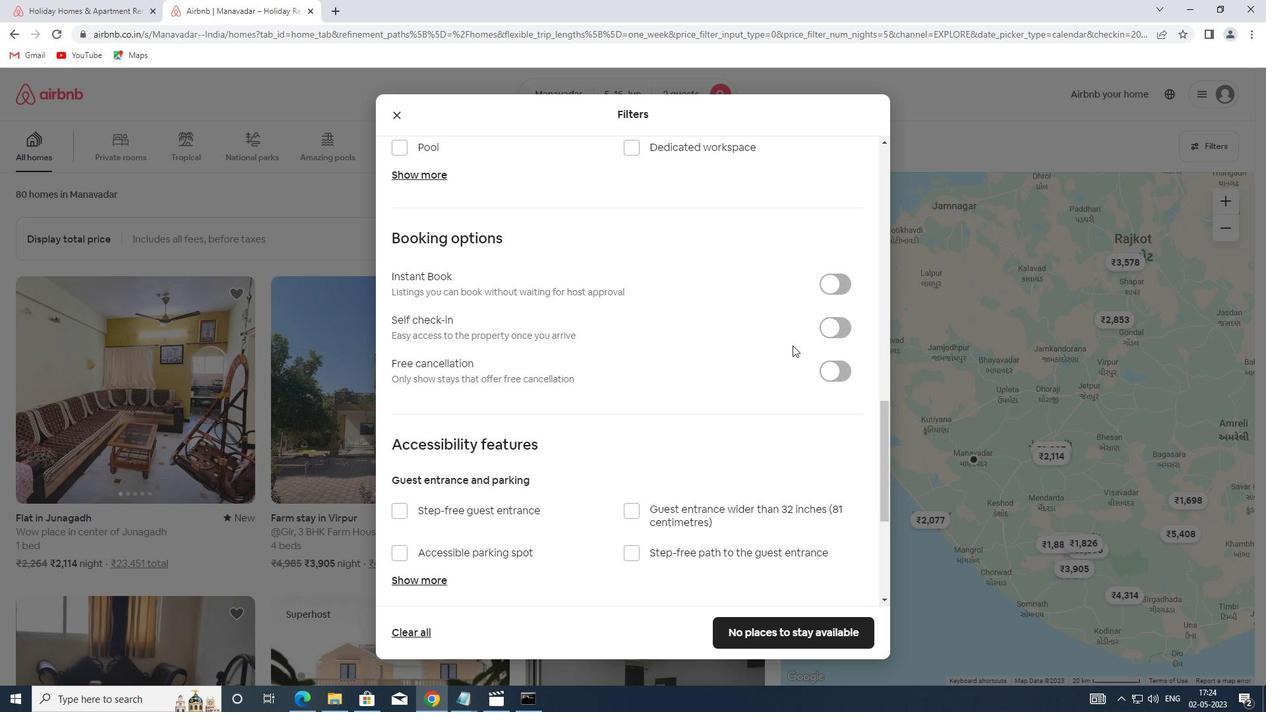 
Action: Mouse moved to (823, 201)
Screenshot: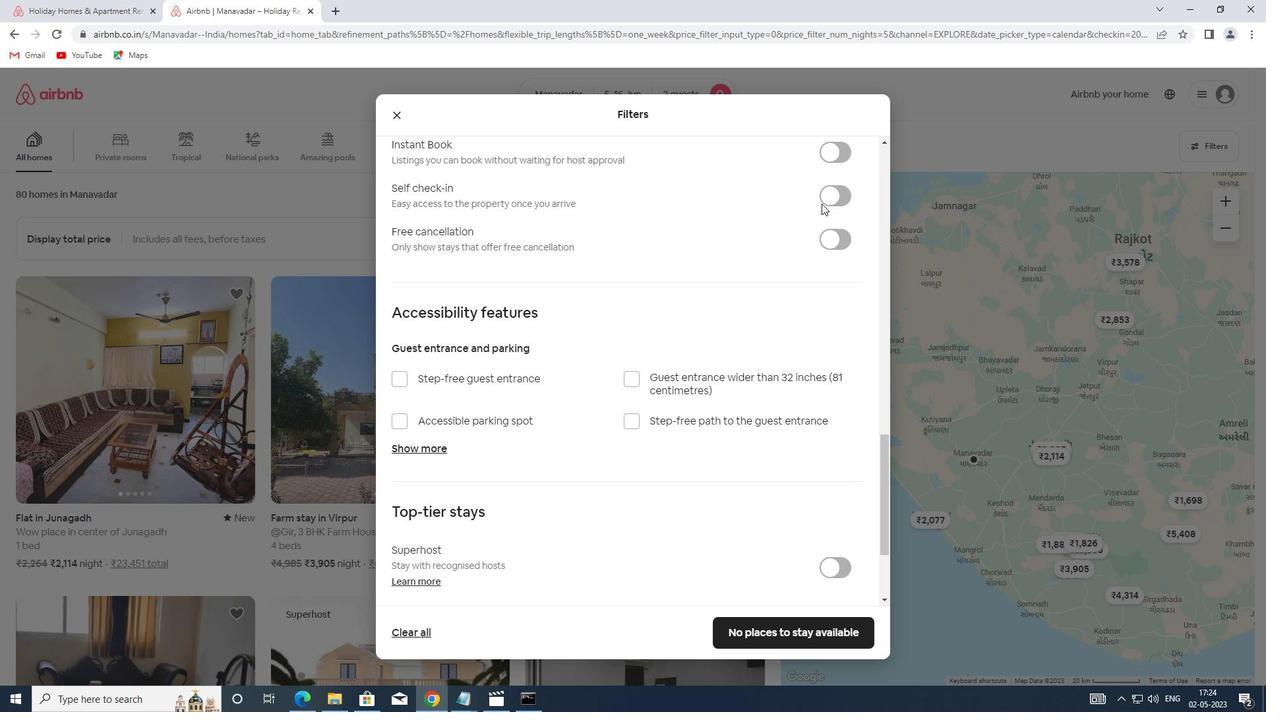 
Action: Mouse pressed left at (823, 201)
Screenshot: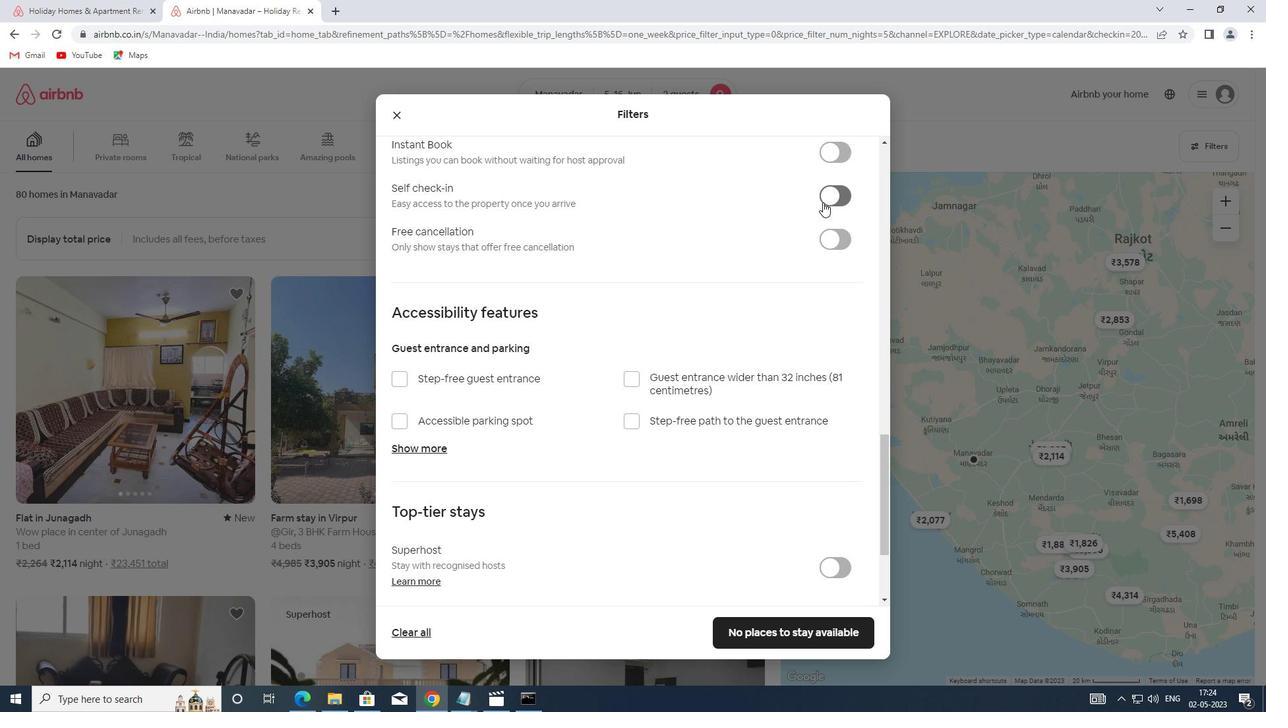 
Action: Mouse moved to (676, 383)
Screenshot: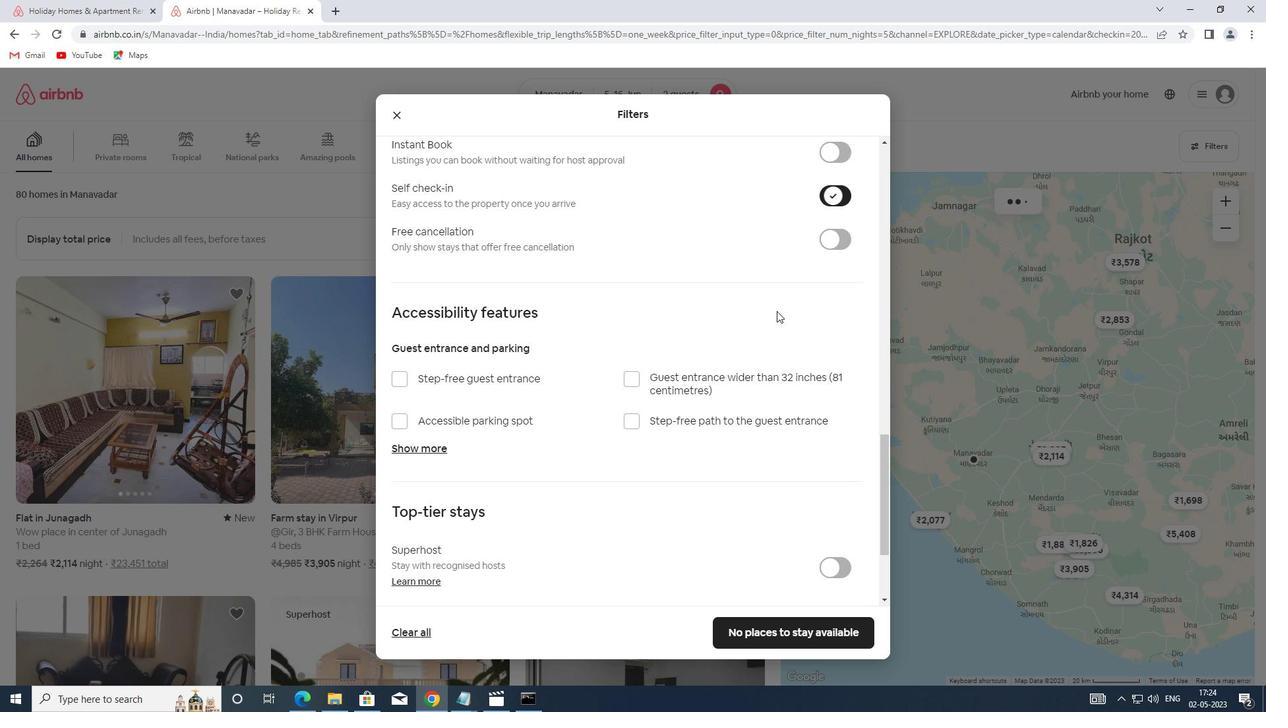 
Action: Mouse scrolled (676, 382) with delta (0, 0)
Screenshot: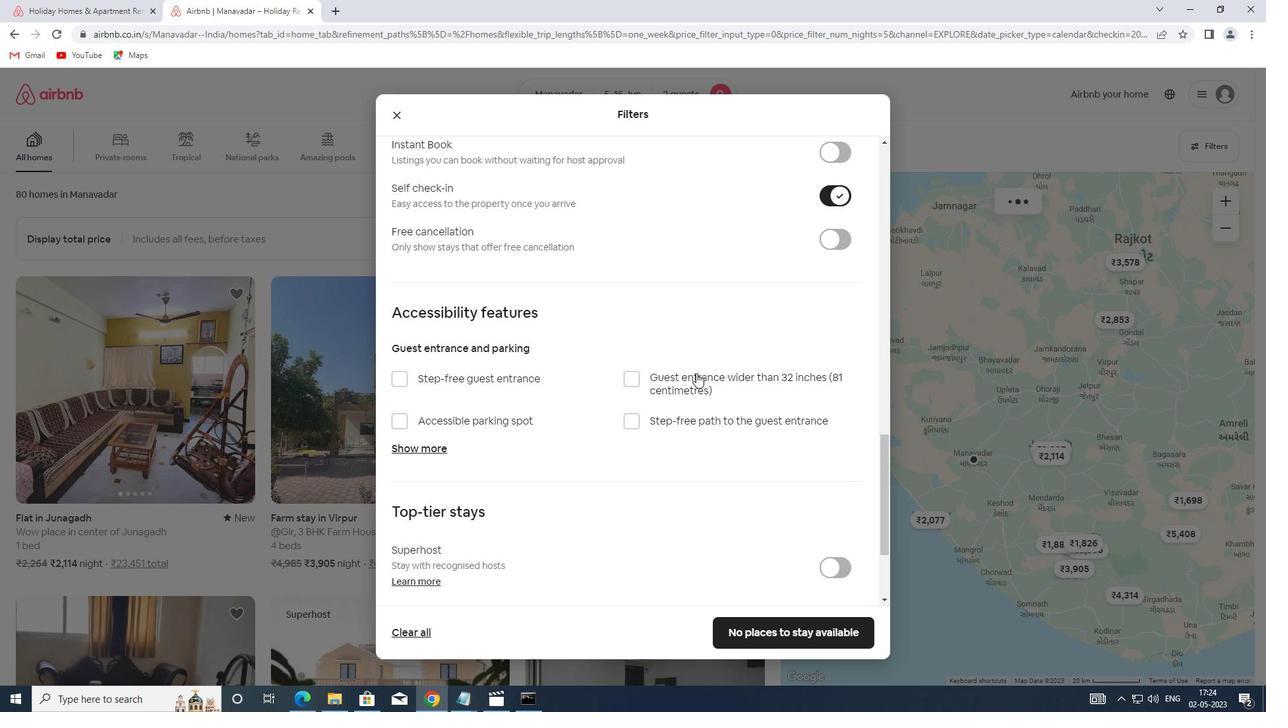 
Action: Mouse scrolled (676, 382) with delta (0, 0)
Screenshot: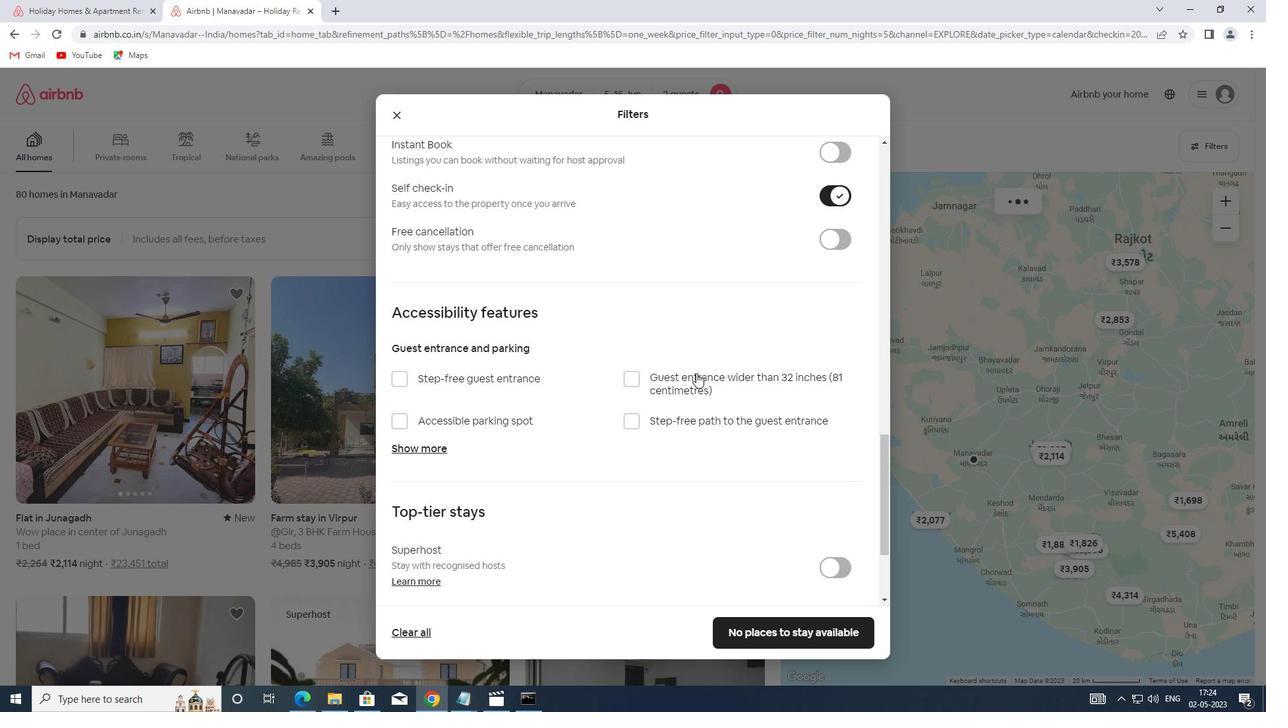 
Action: Mouse scrolled (676, 382) with delta (0, 0)
Screenshot: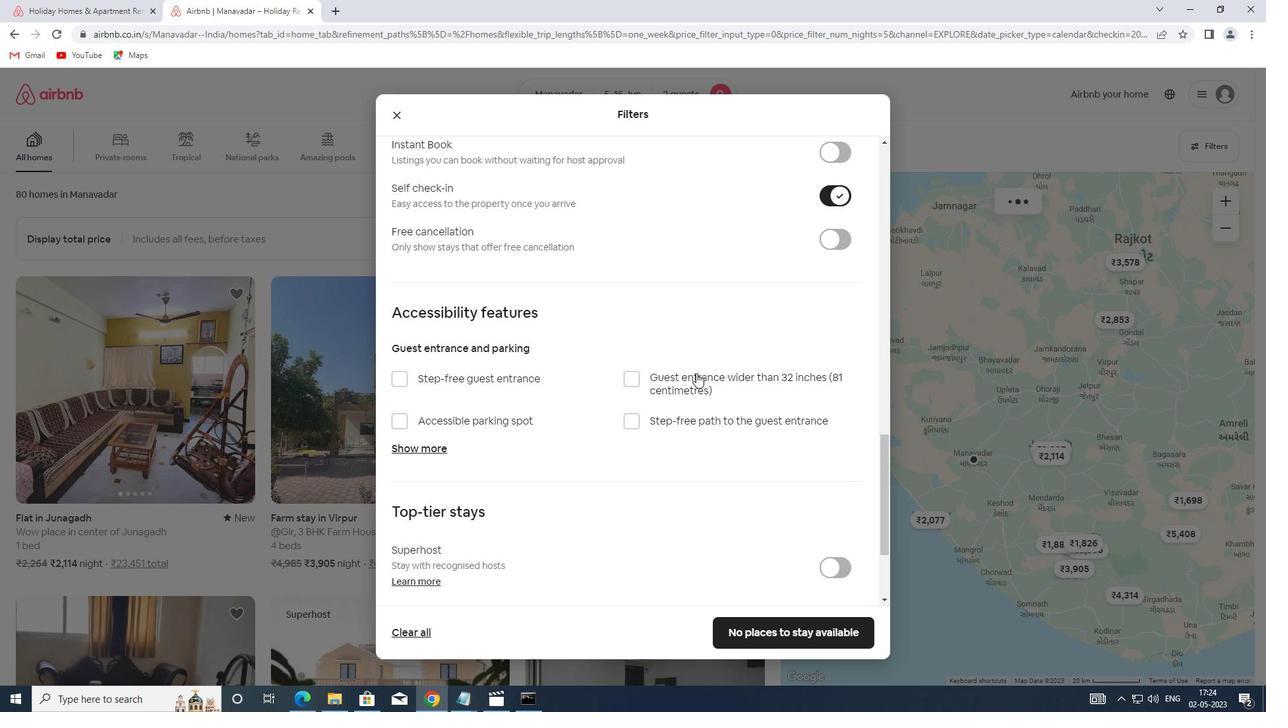 
Action: Mouse scrolled (676, 382) with delta (0, 0)
Screenshot: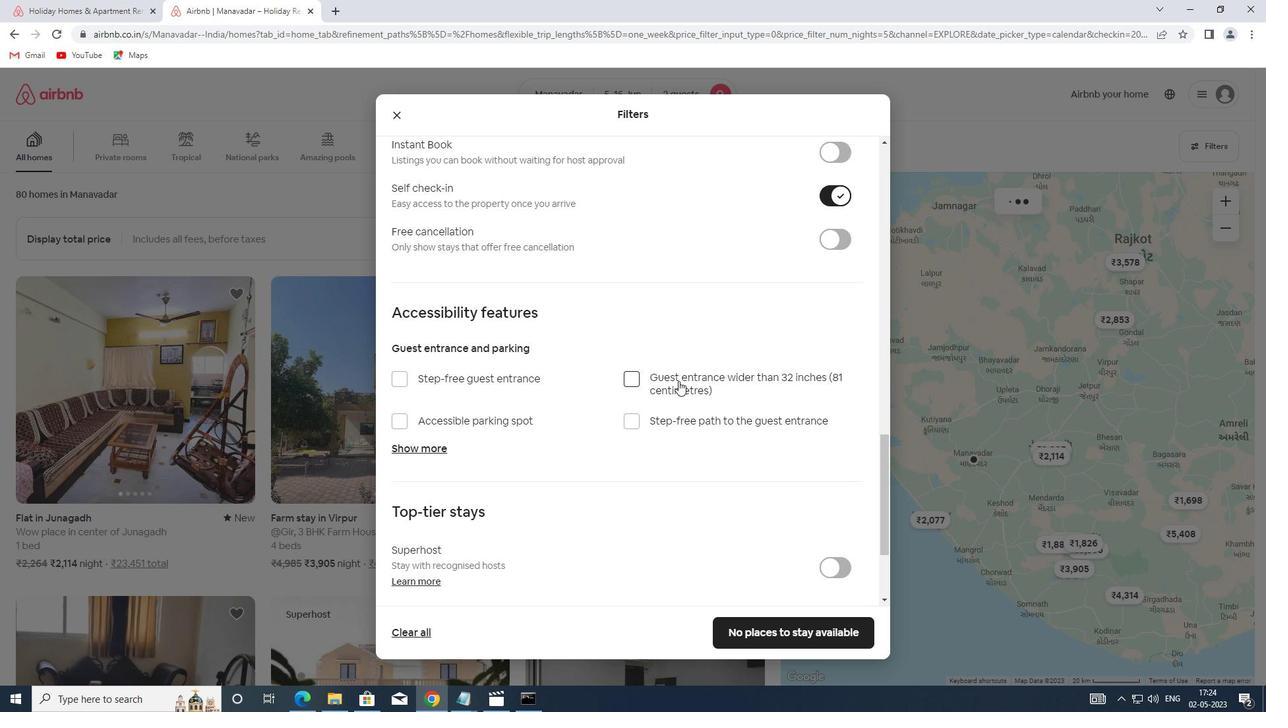 
Action: Mouse scrolled (676, 382) with delta (0, 0)
Screenshot: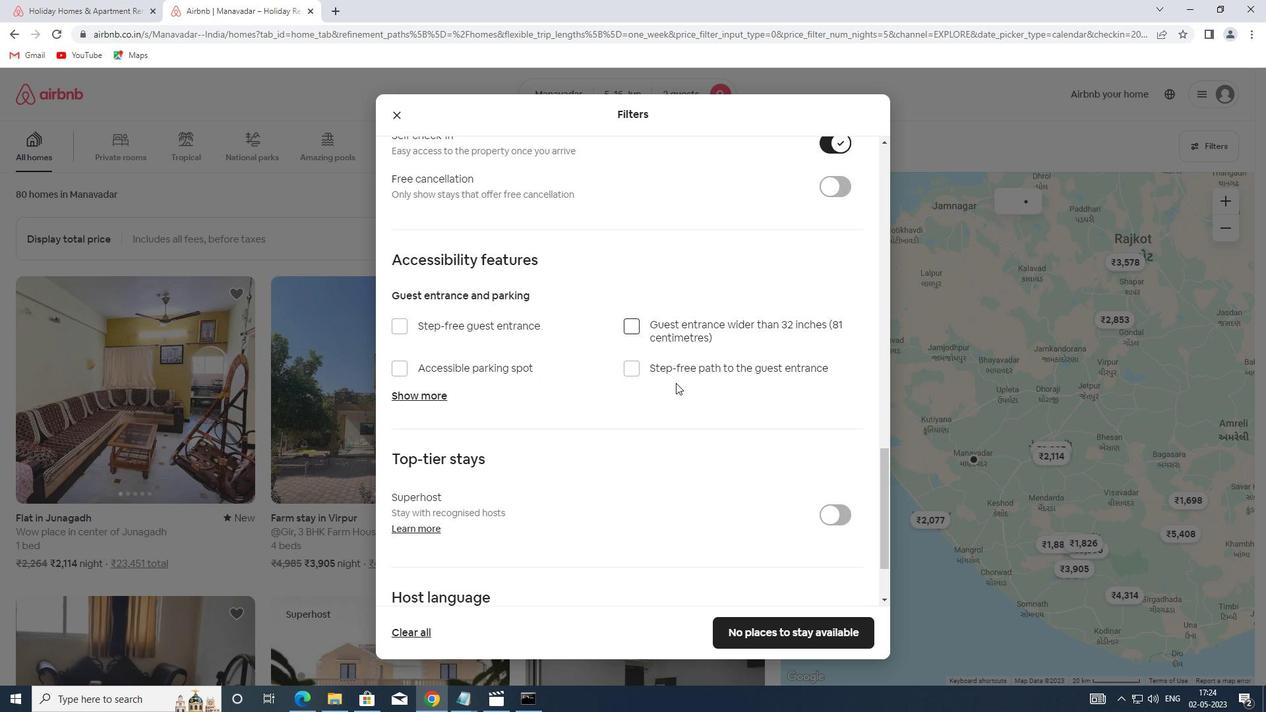 
Action: Mouse scrolled (676, 382) with delta (0, 0)
Screenshot: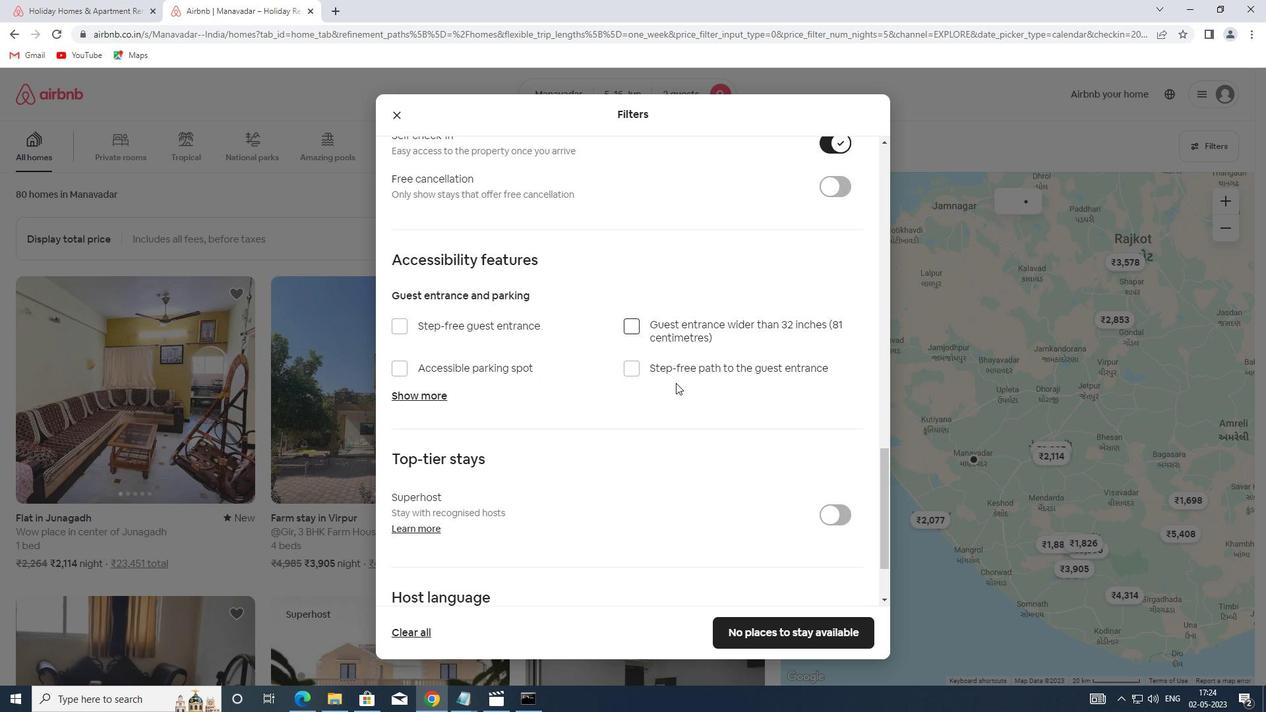
Action: Mouse scrolled (676, 382) with delta (0, 0)
Screenshot: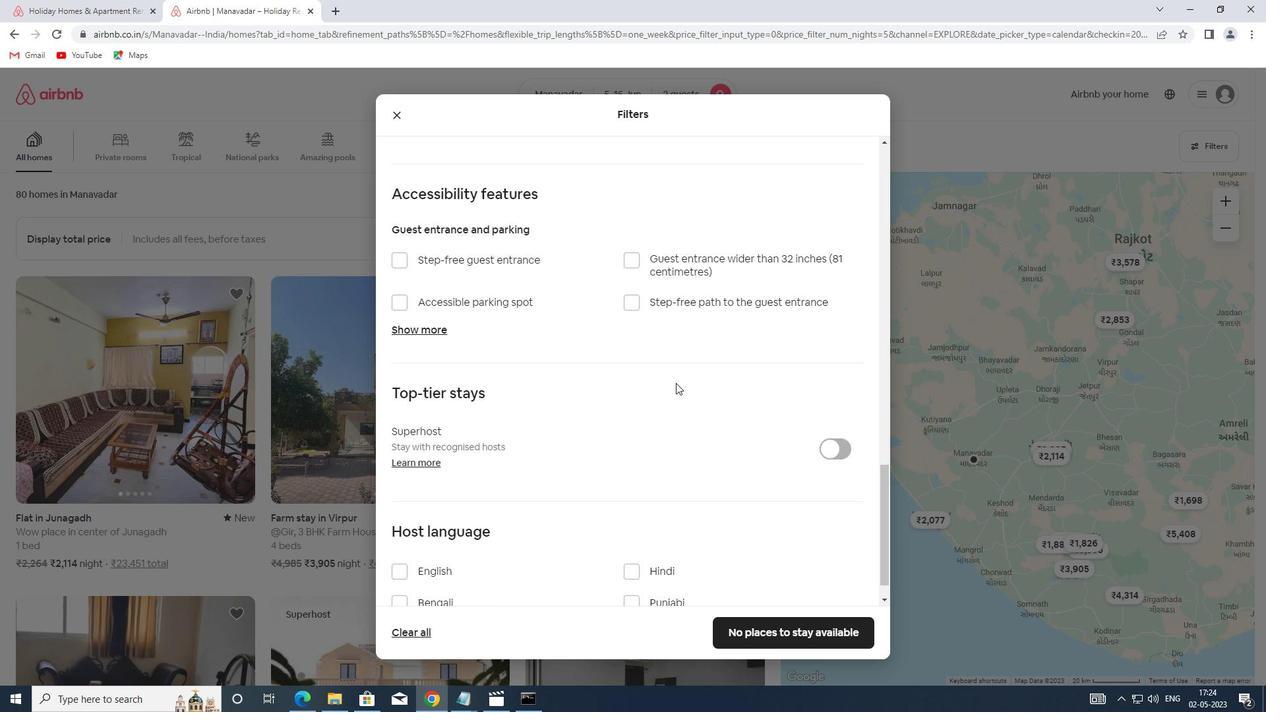 
Action: Mouse scrolled (676, 382) with delta (0, 0)
Screenshot: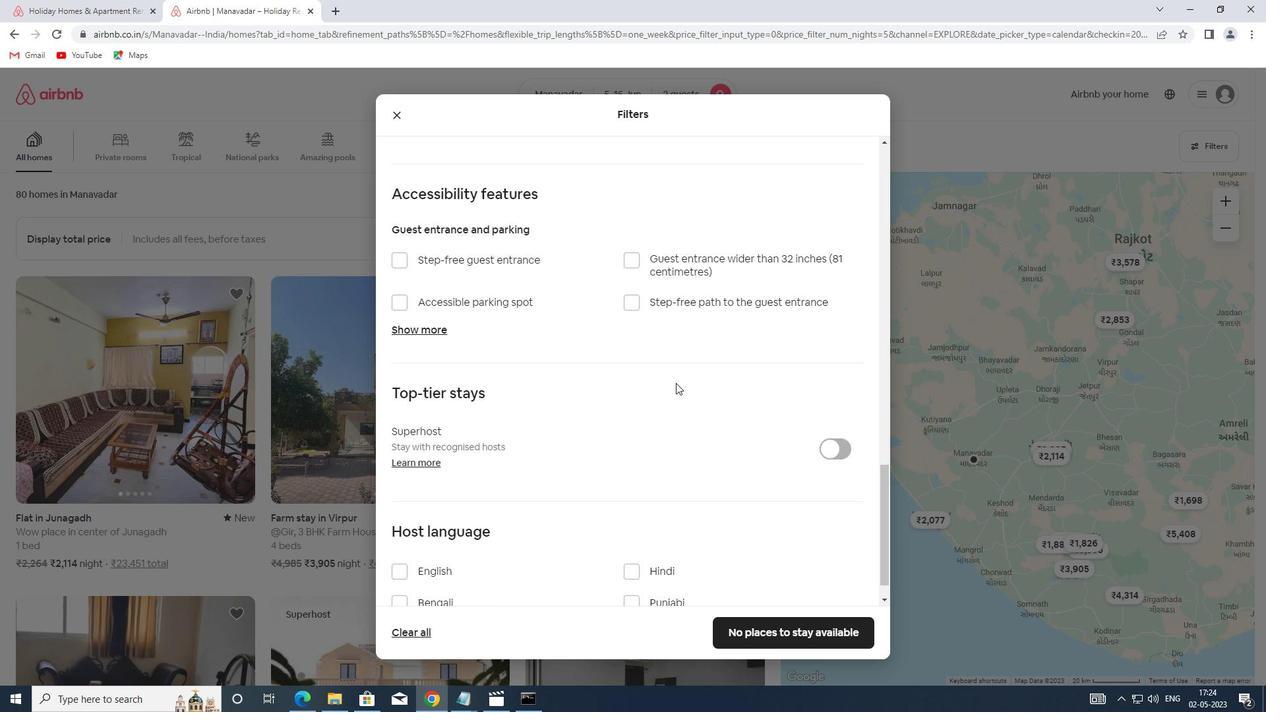 
Action: Mouse moved to (420, 535)
Screenshot: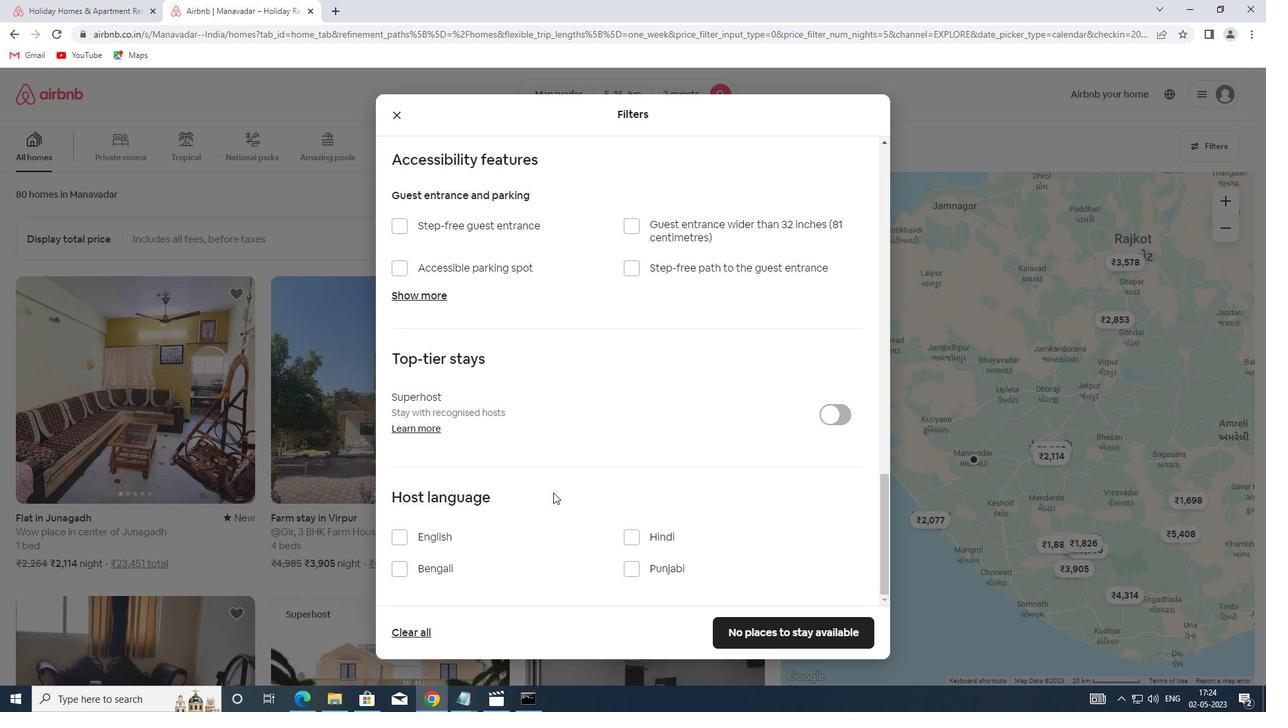 
Action: Mouse pressed left at (420, 535)
Screenshot: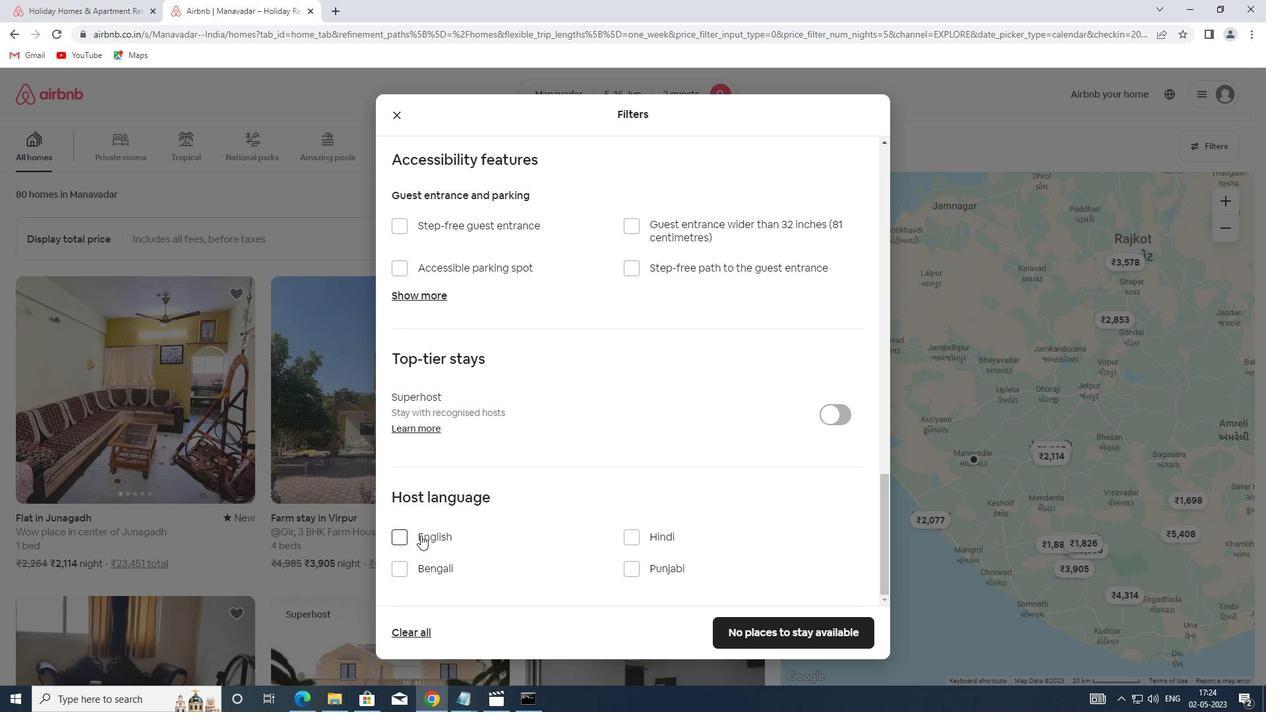 
Action: Mouse moved to (745, 634)
Screenshot: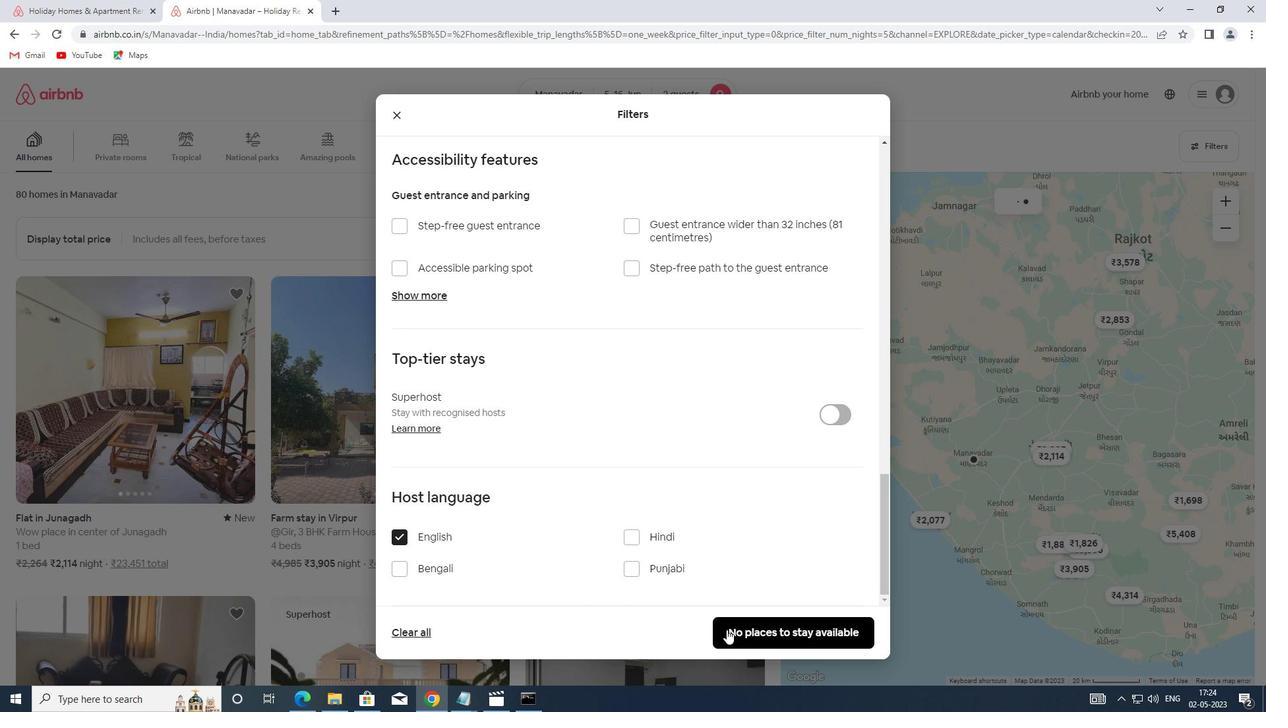 
Action: Mouse pressed left at (745, 634)
Screenshot: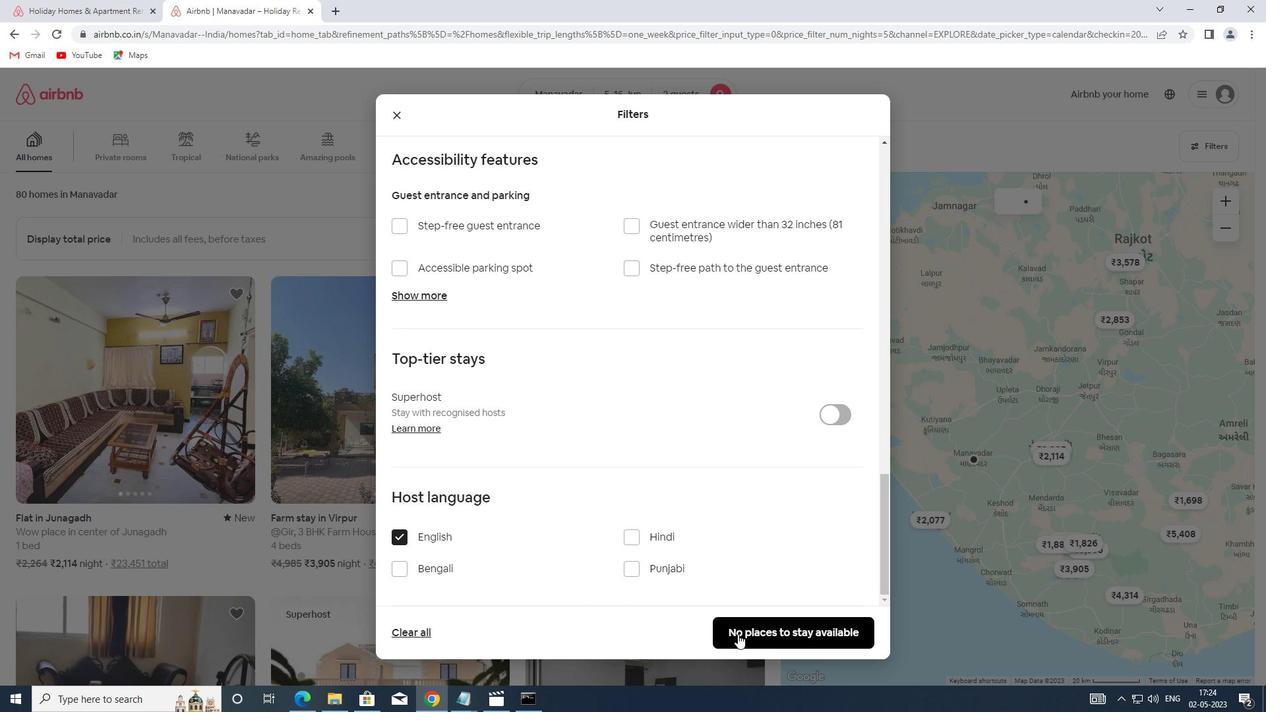 
Action: Mouse moved to (731, 665)
Screenshot: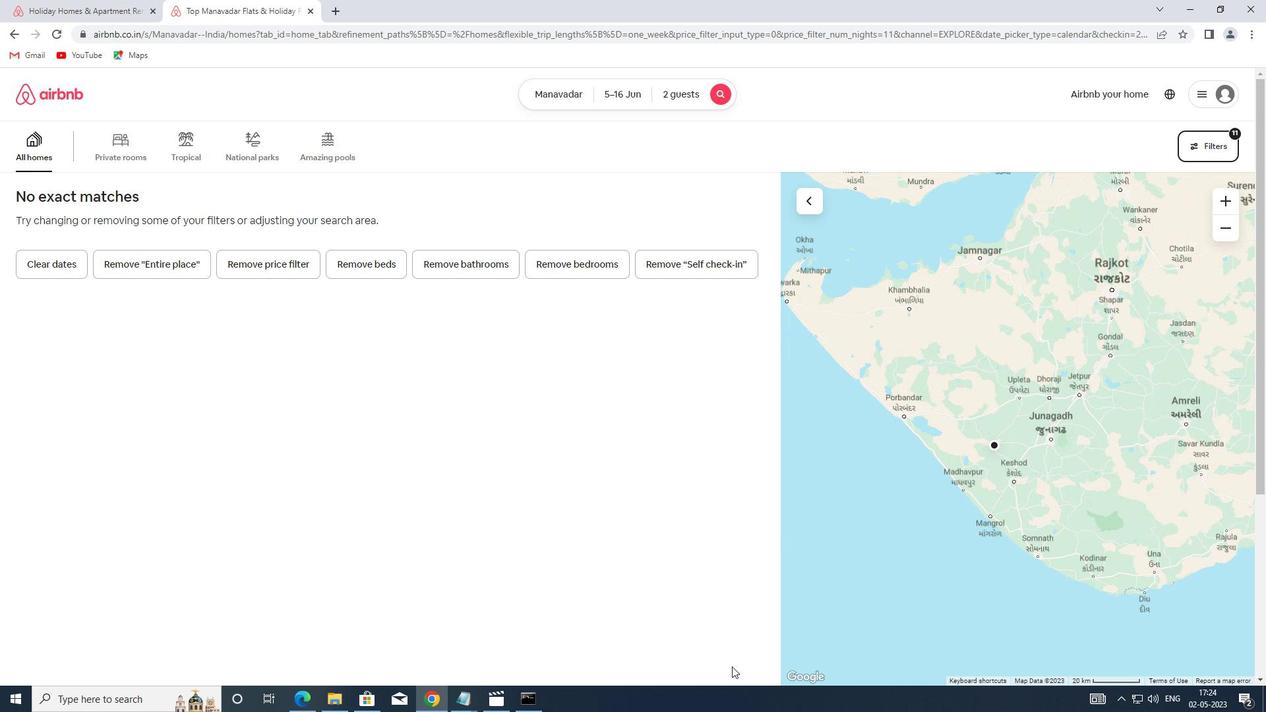
Action: Key pressed <Key.f7>
Screenshot: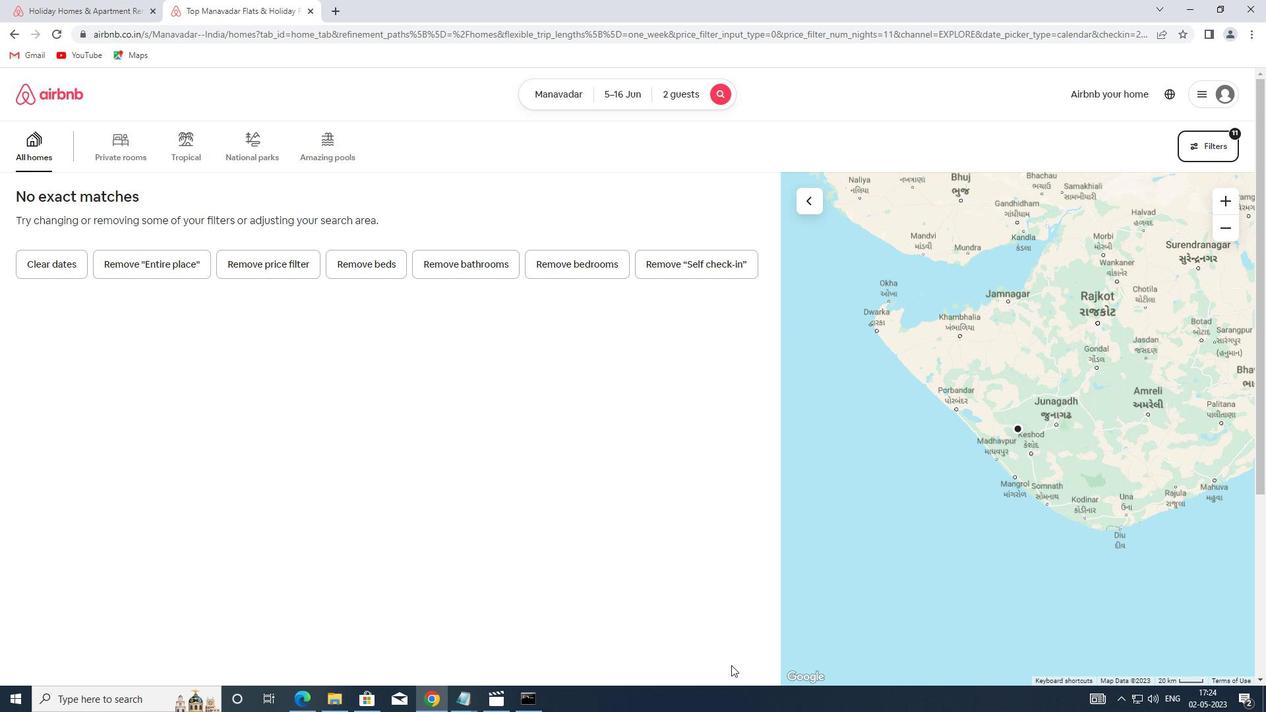 
